 Task: Send an email with the signature Brittany Collins with the subject Request for a proposal and the message Could you please provide a status update on this project? from softage.1@softage.net to softage.5@softage.net and softage.6@softage.net with an attached document Partnership_agreement.pdf
Action: Mouse moved to (494, 643)
Screenshot: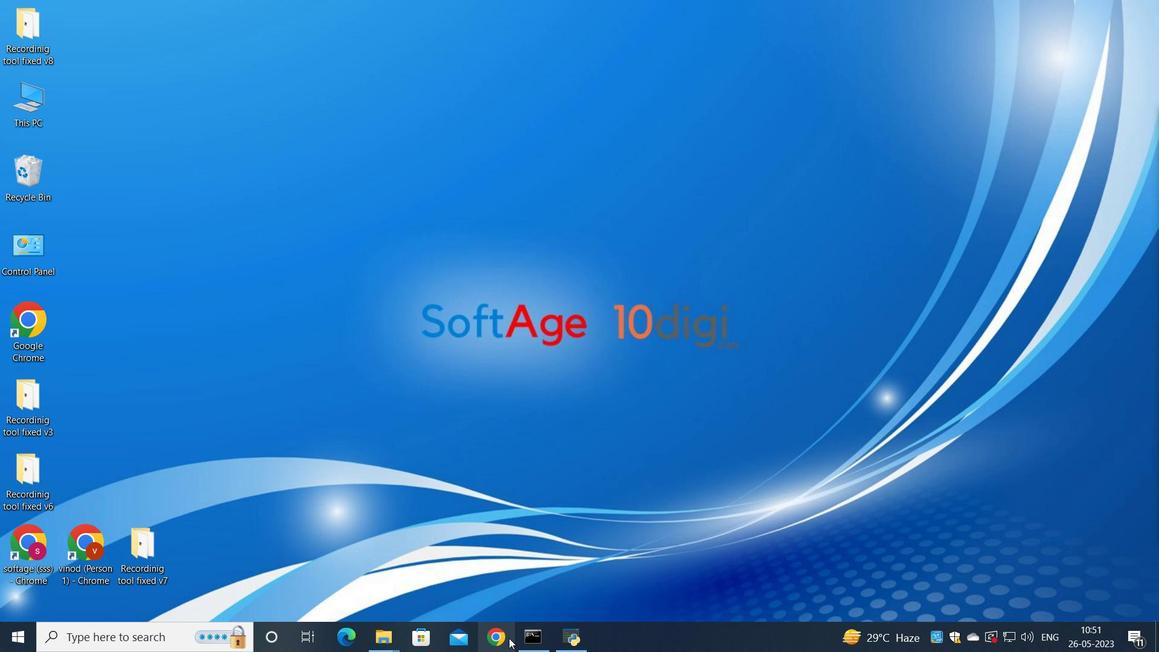 
Action: Mouse pressed left at (494, 643)
Screenshot: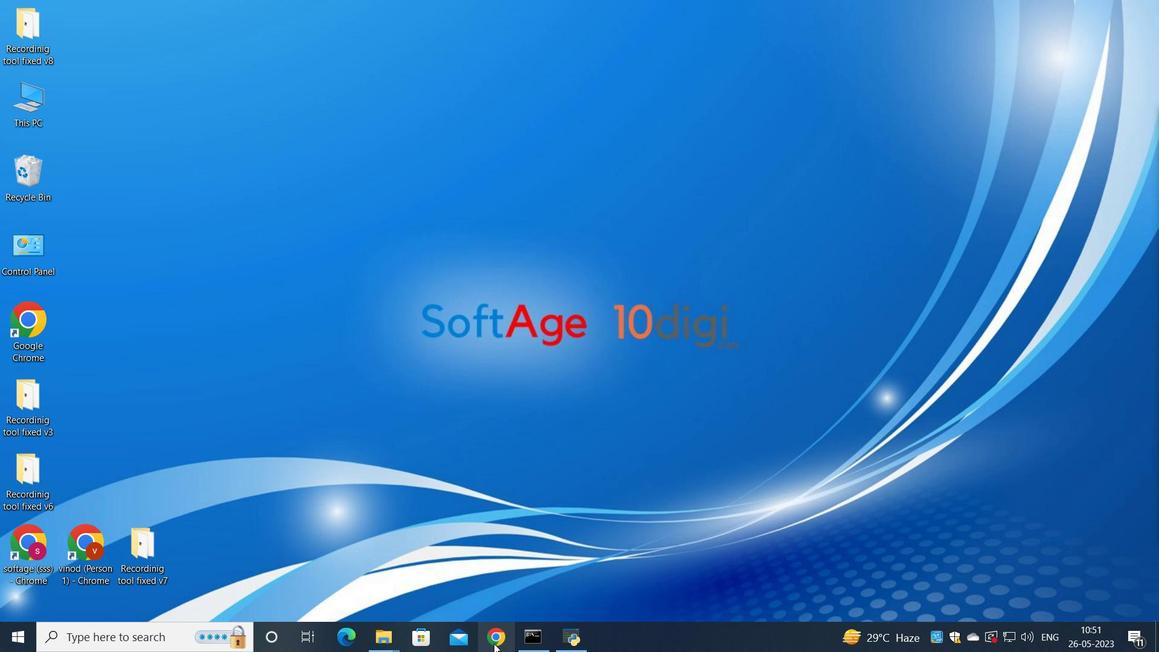 
Action: Mouse moved to (510, 387)
Screenshot: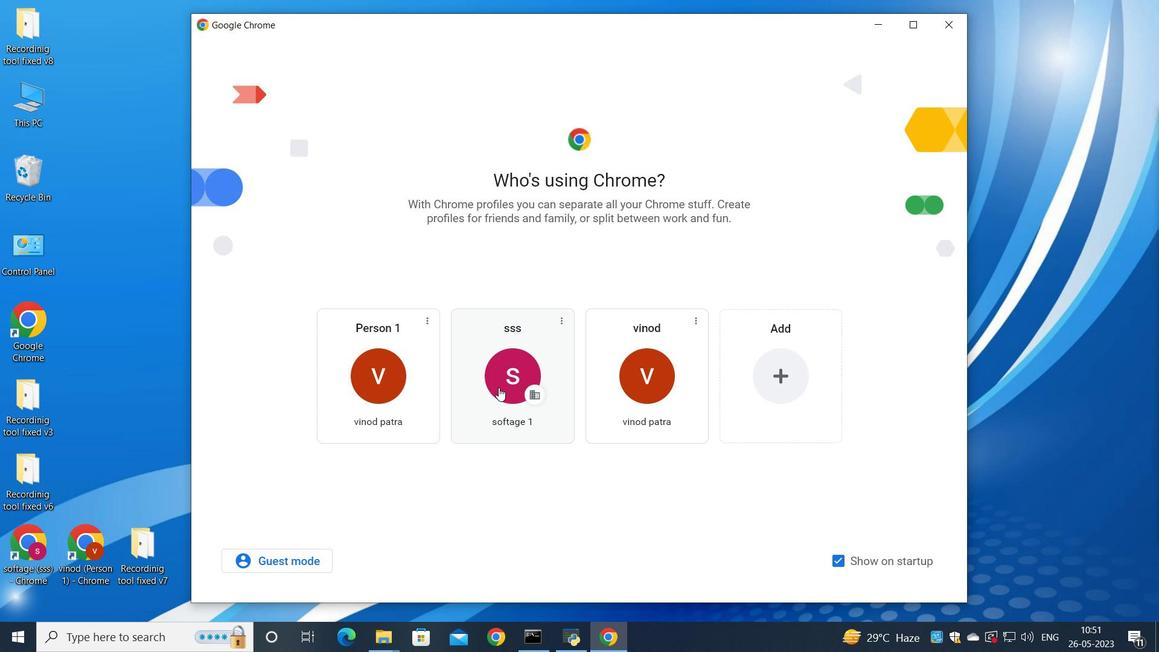 
Action: Mouse pressed left at (510, 387)
Screenshot: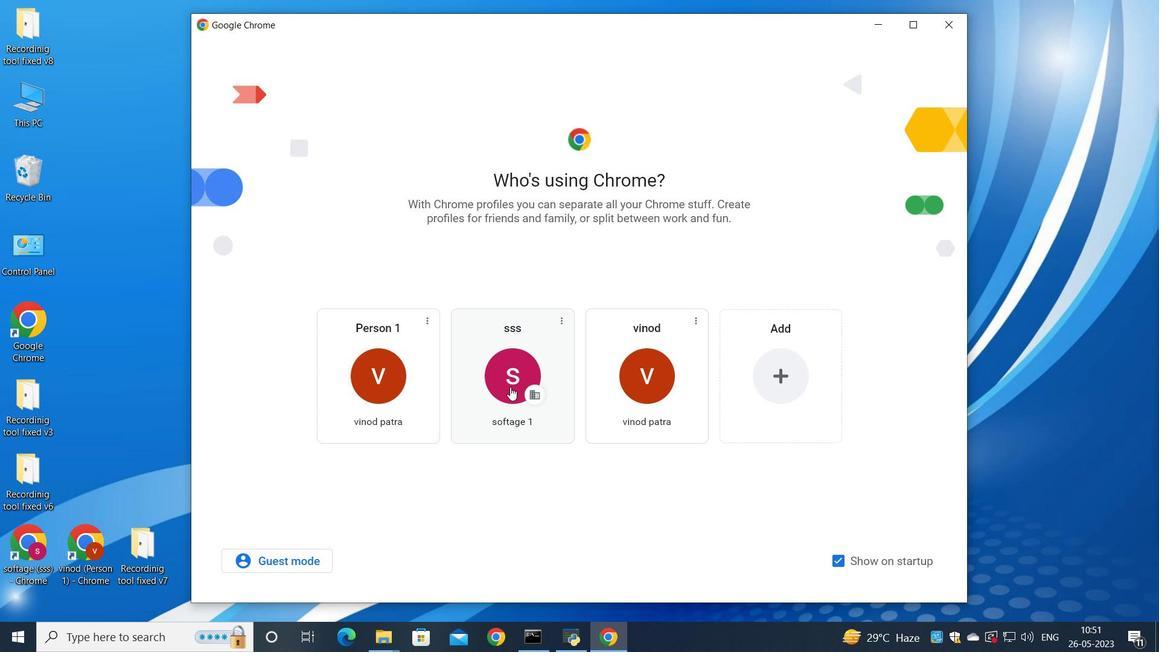 
Action: Mouse moved to (1017, 75)
Screenshot: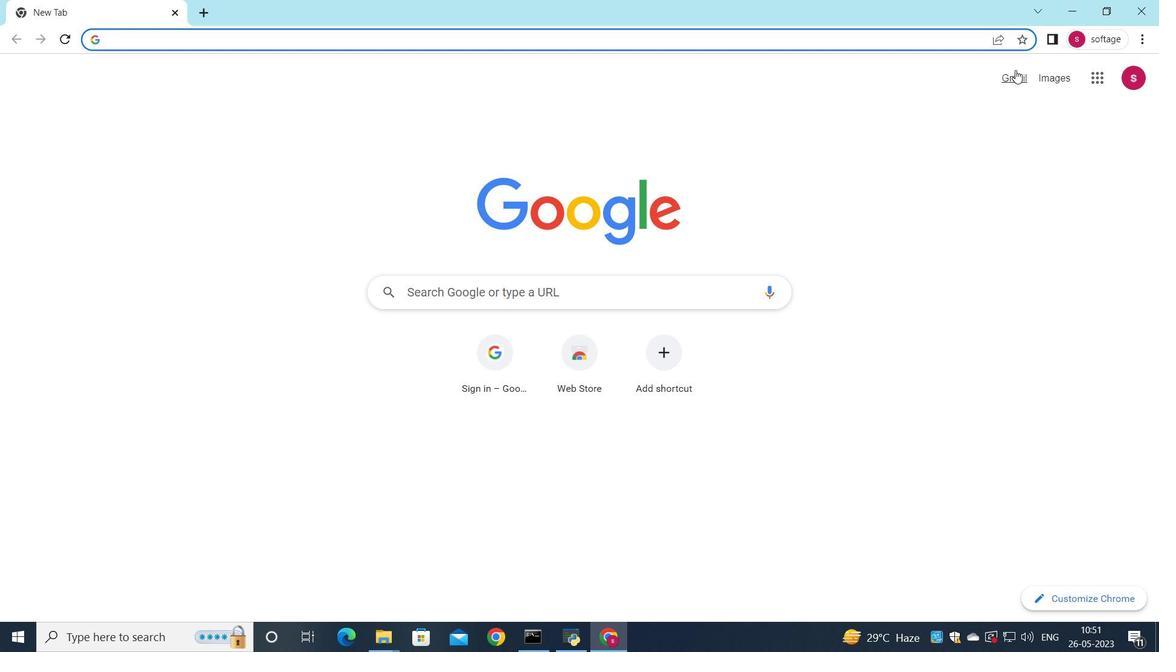 
Action: Mouse pressed left at (1017, 75)
Screenshot: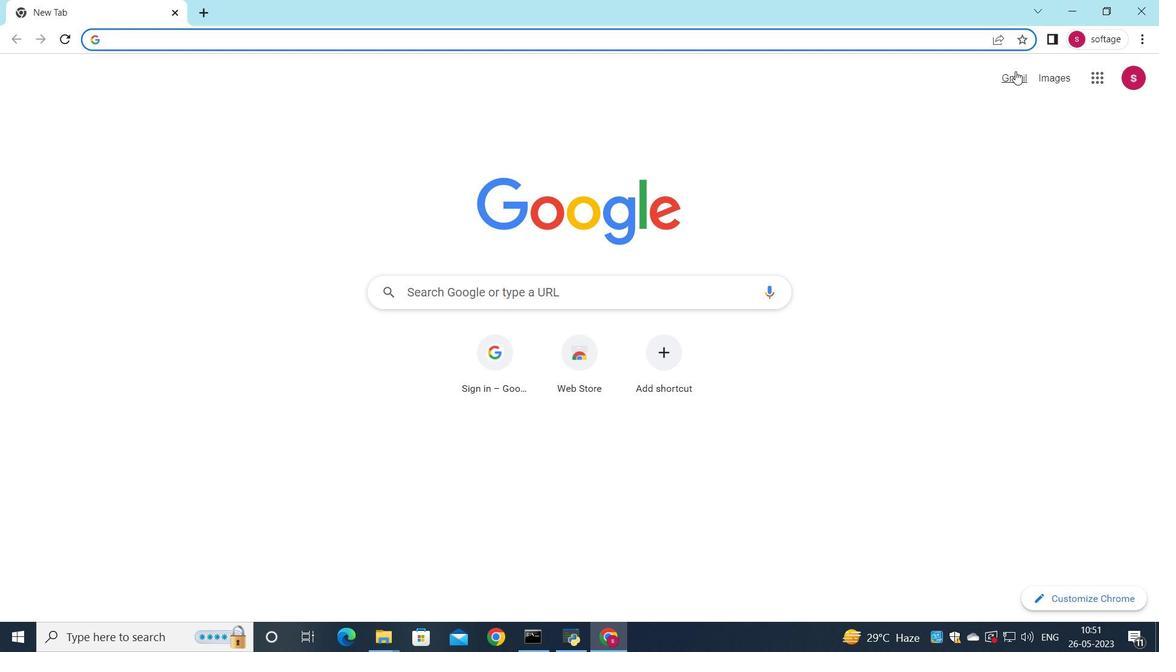 
Action: Mouse moved to (991, 110)
Screenshot: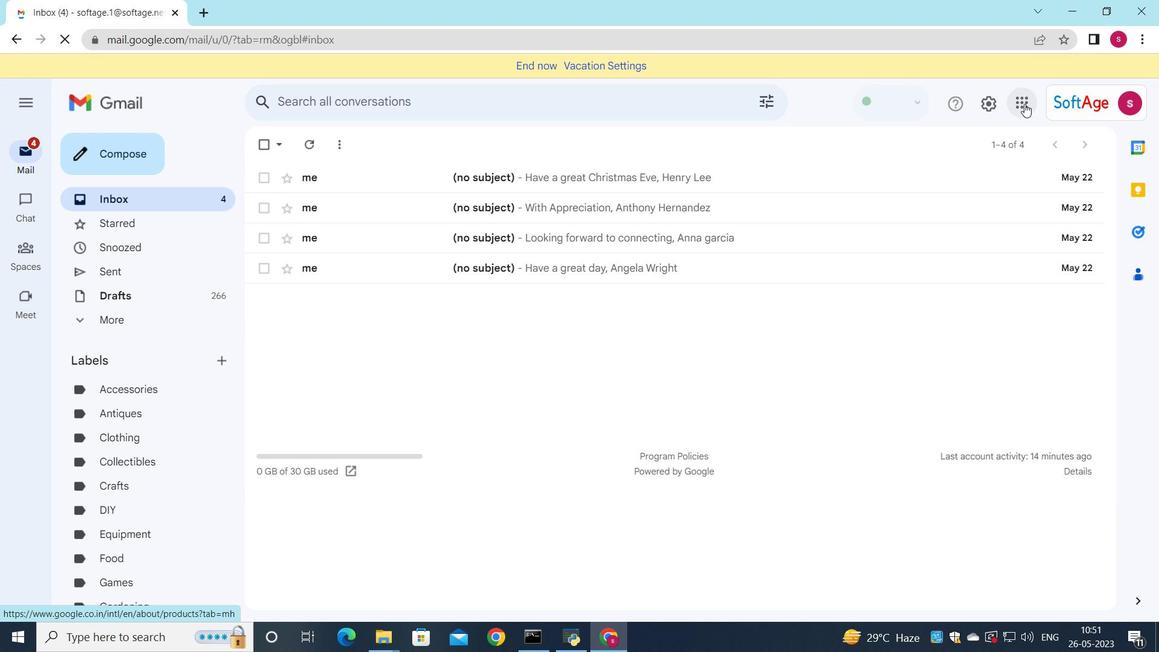 
Action: Mouse pressed left at (991, 110)
Screenshot: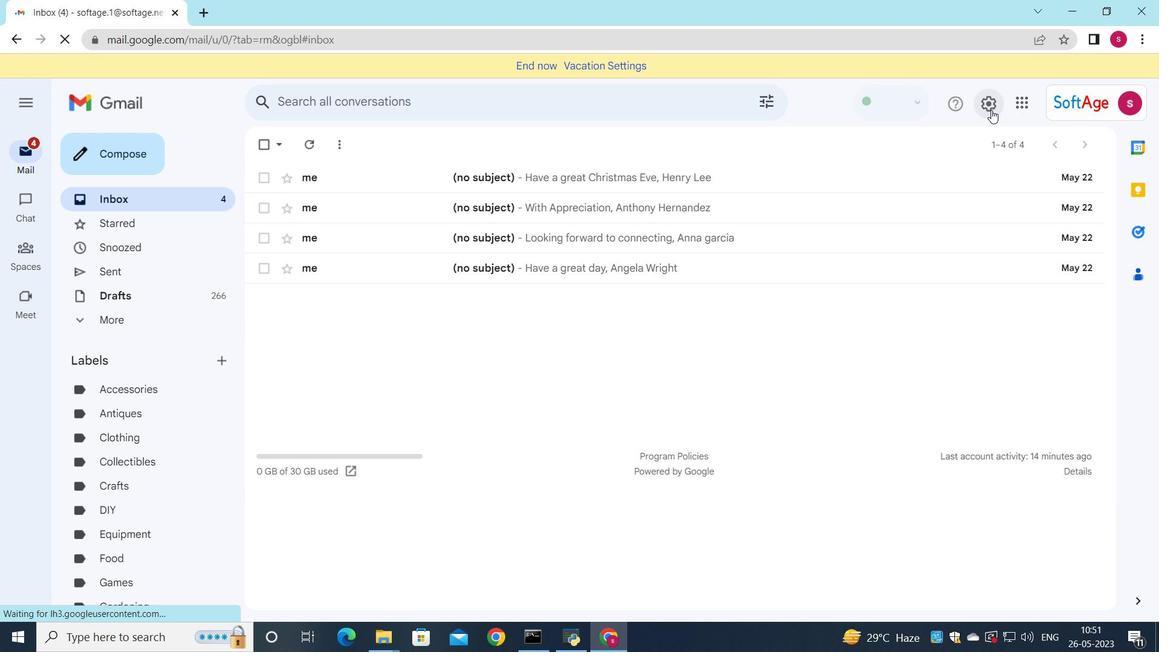 
Action: Mouse moved to (1030, 184)
Screenshot: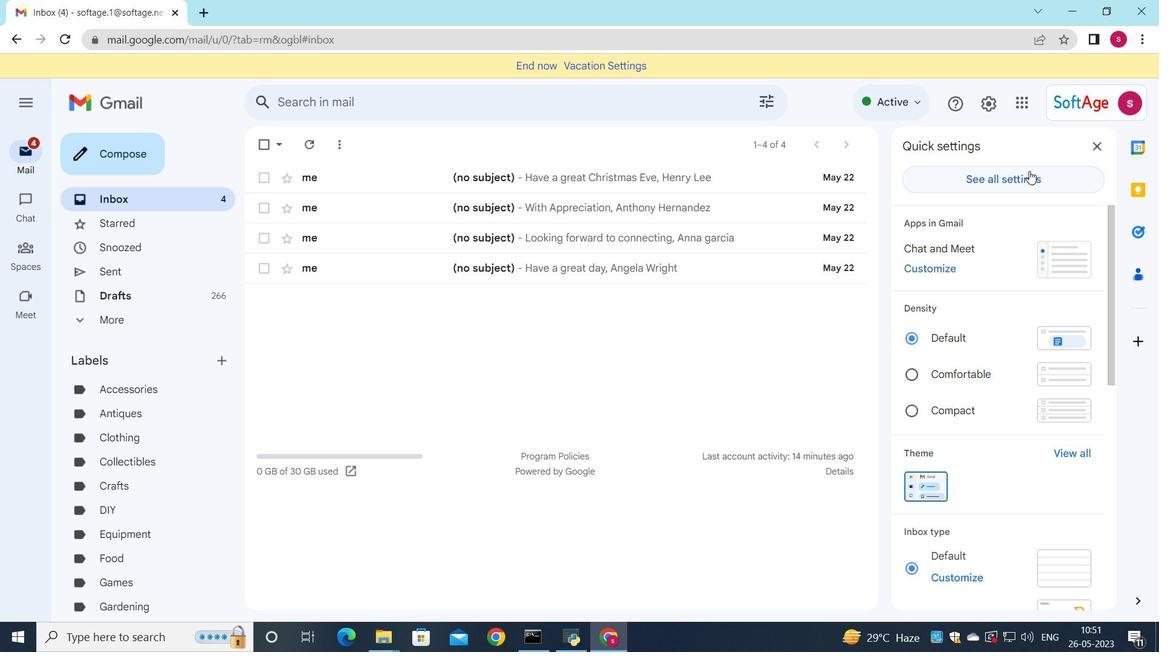 
Action: Mouse pressed left at (1030, 184)
Screenshot: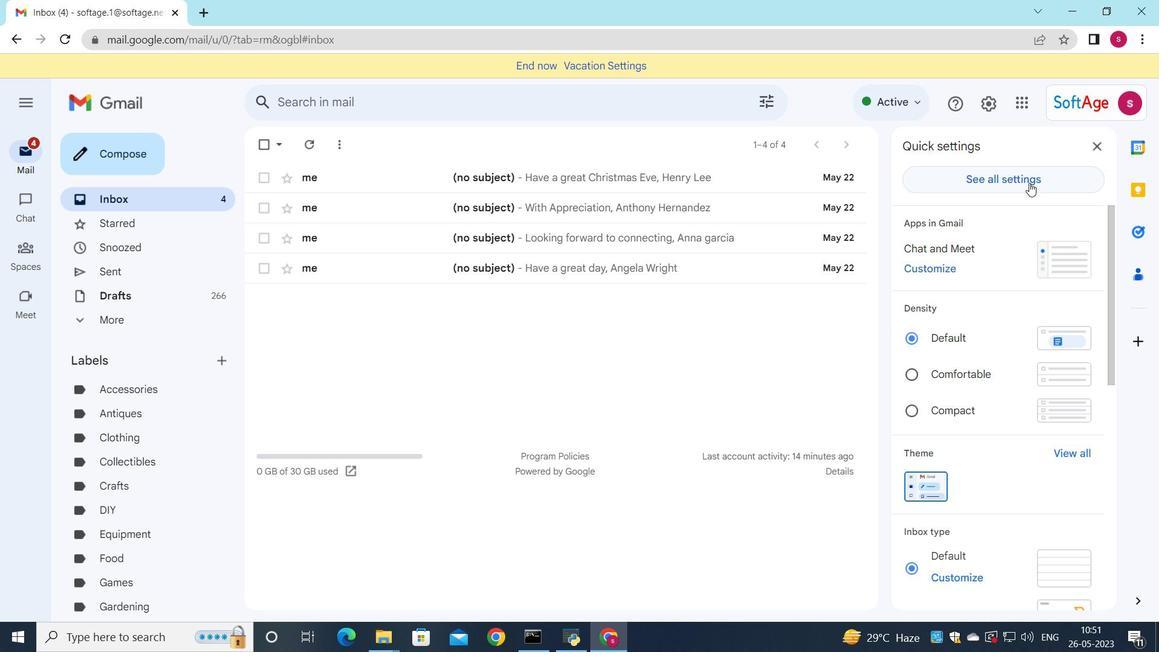 
Action: Mouse moved to (1019, 177)
Screenshot: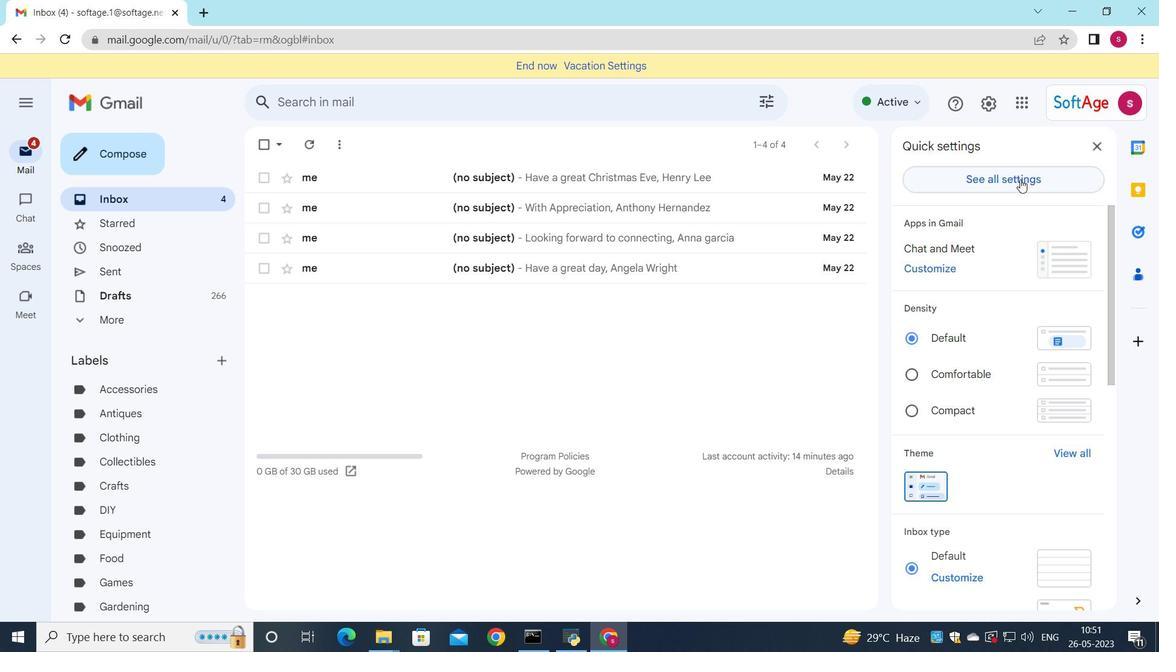 
Action: Mouse pressed left at (1019, 177)
Screenshot: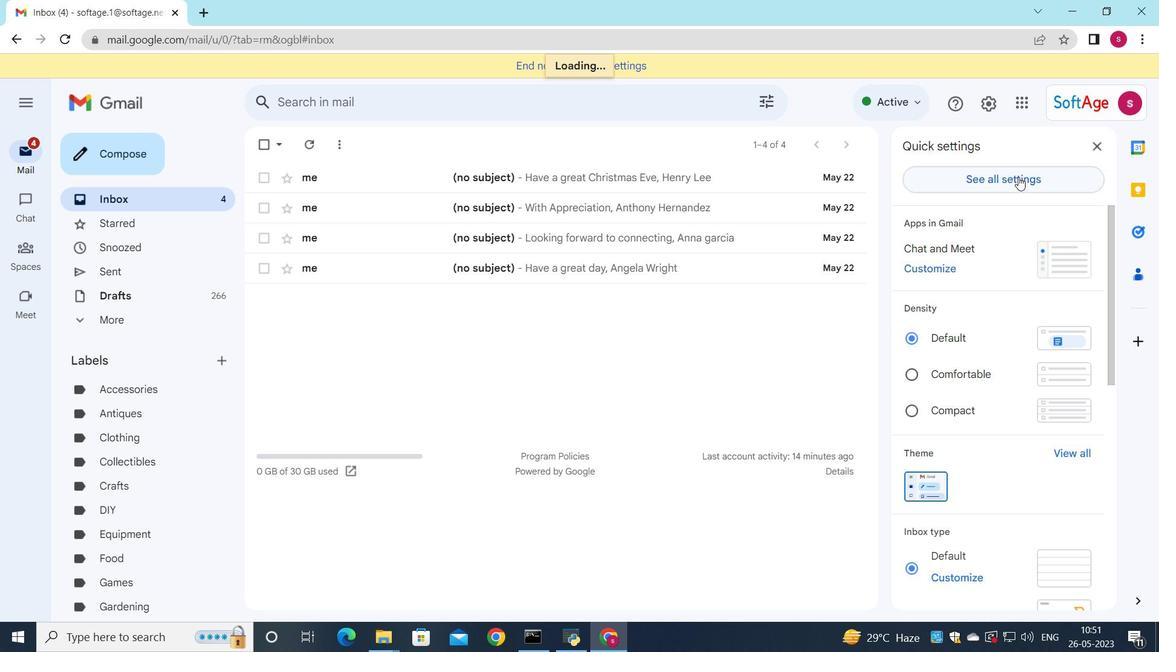 
Action: Mouse moved to (518, 291)
Screenshot: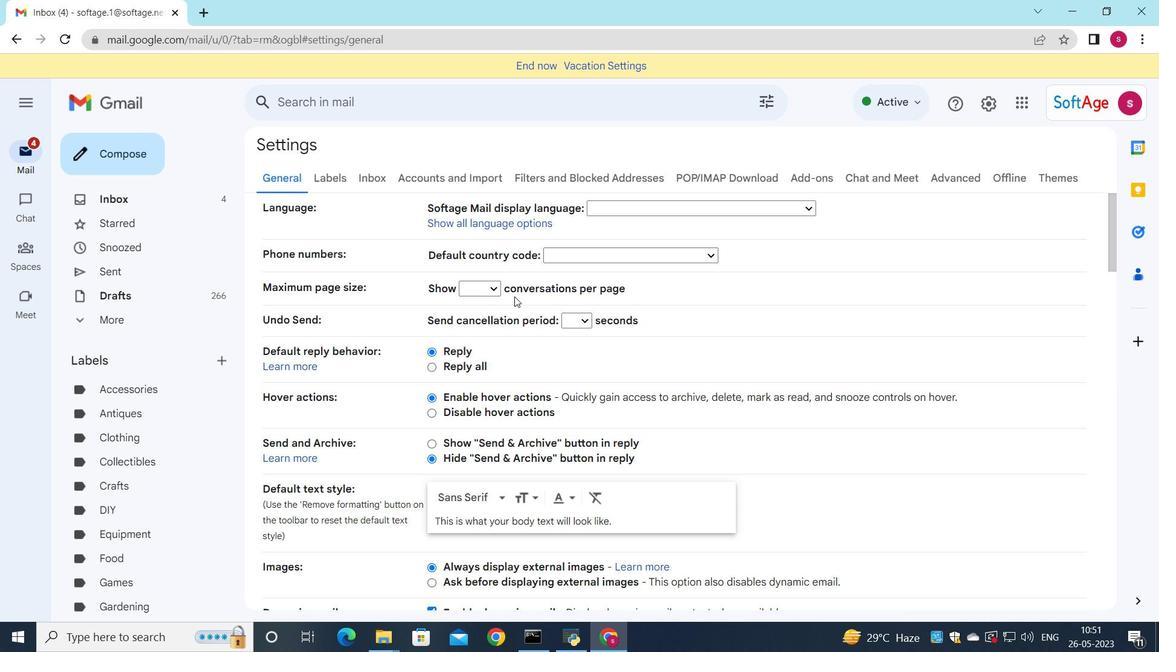 
Action: Mouse scrolled (518, 290) with delta (0, 0)
Screenshot: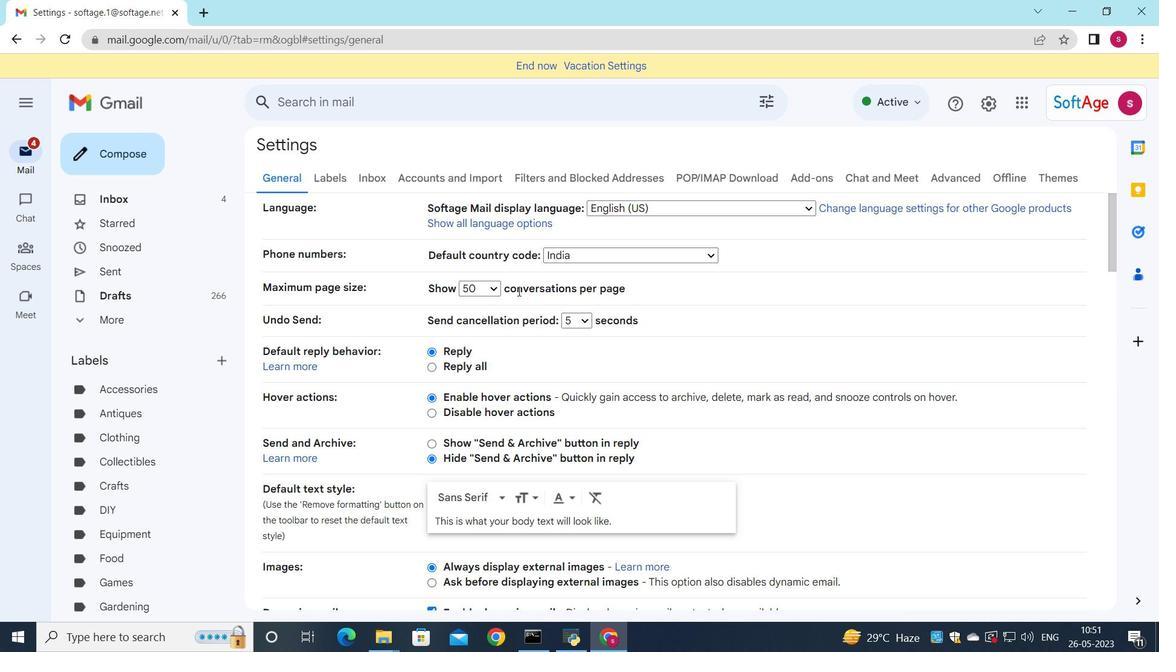 
Action: Mouse moved to (519, 431)
Screenshot: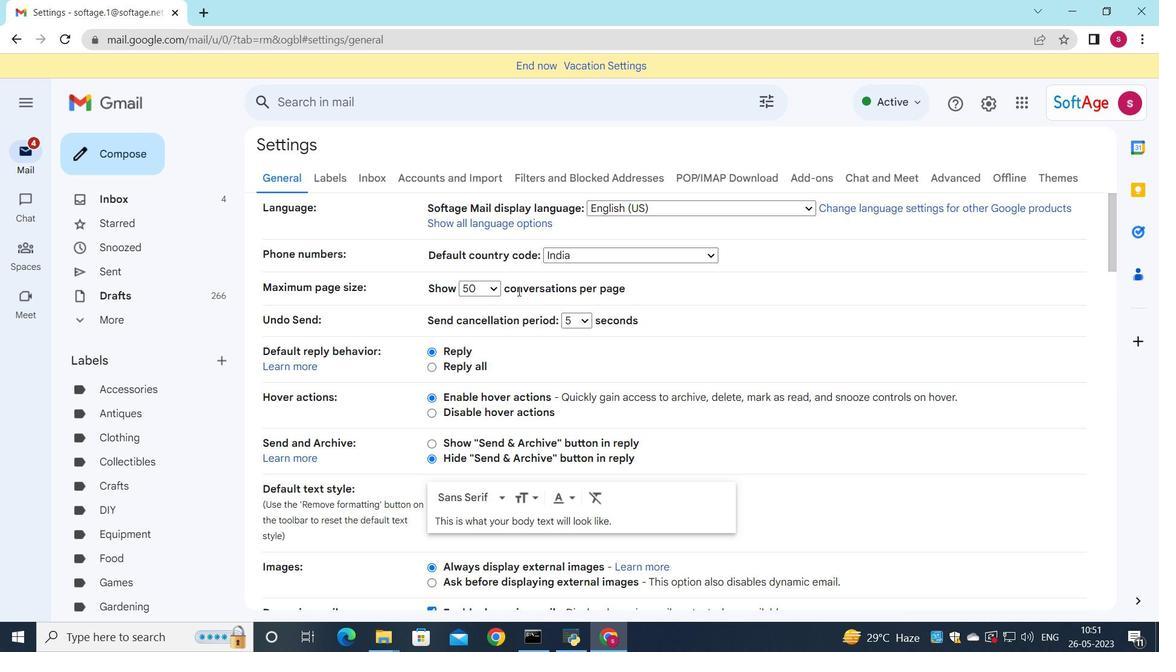
Action: Mouse scrolled (520, 390) with delta (0, 0)
Screenshot: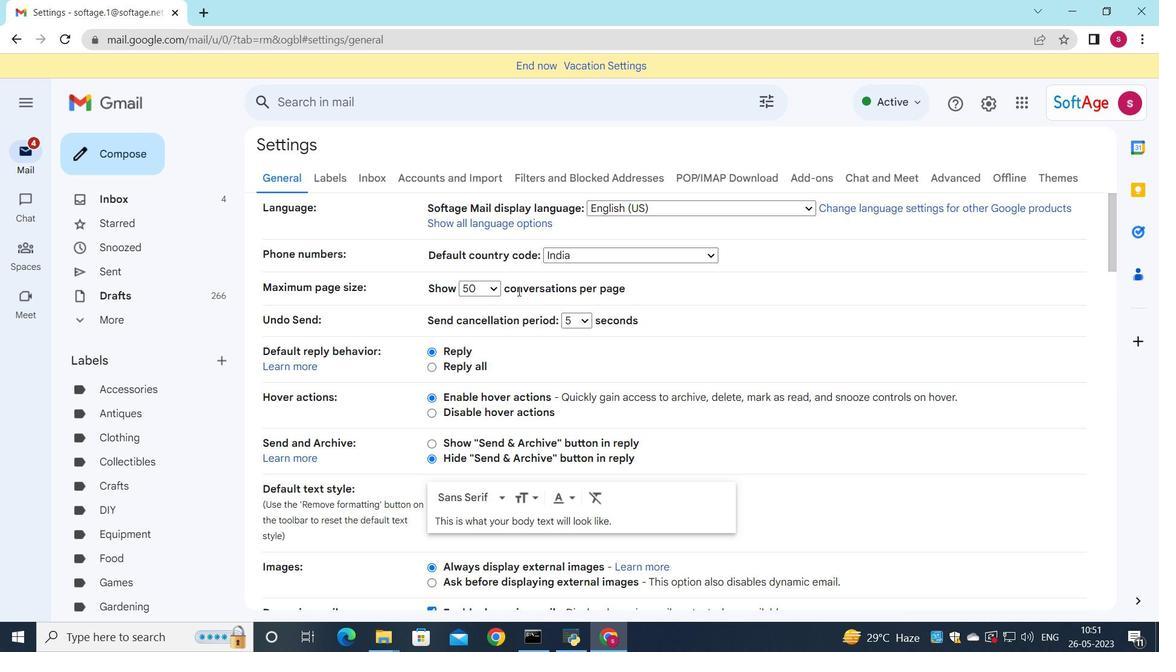 
Action: Mouse moved to (521, 406)
Screenshot: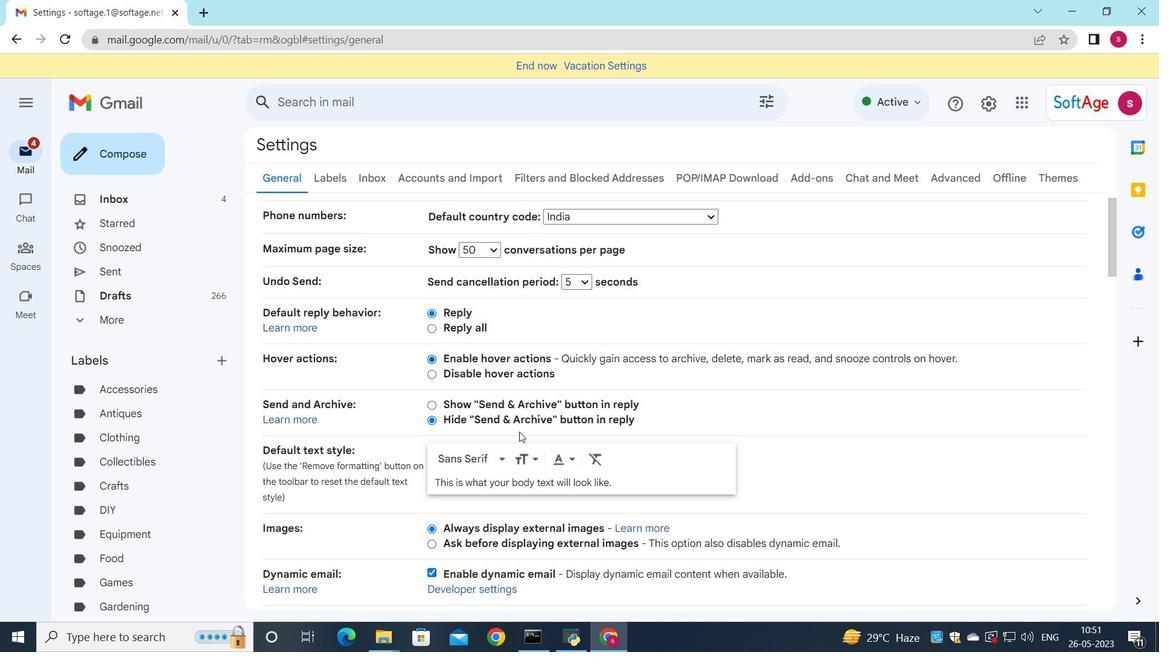 
Action: Mouse scrolled (521, 405) with delta (0, 0)
Screenshot: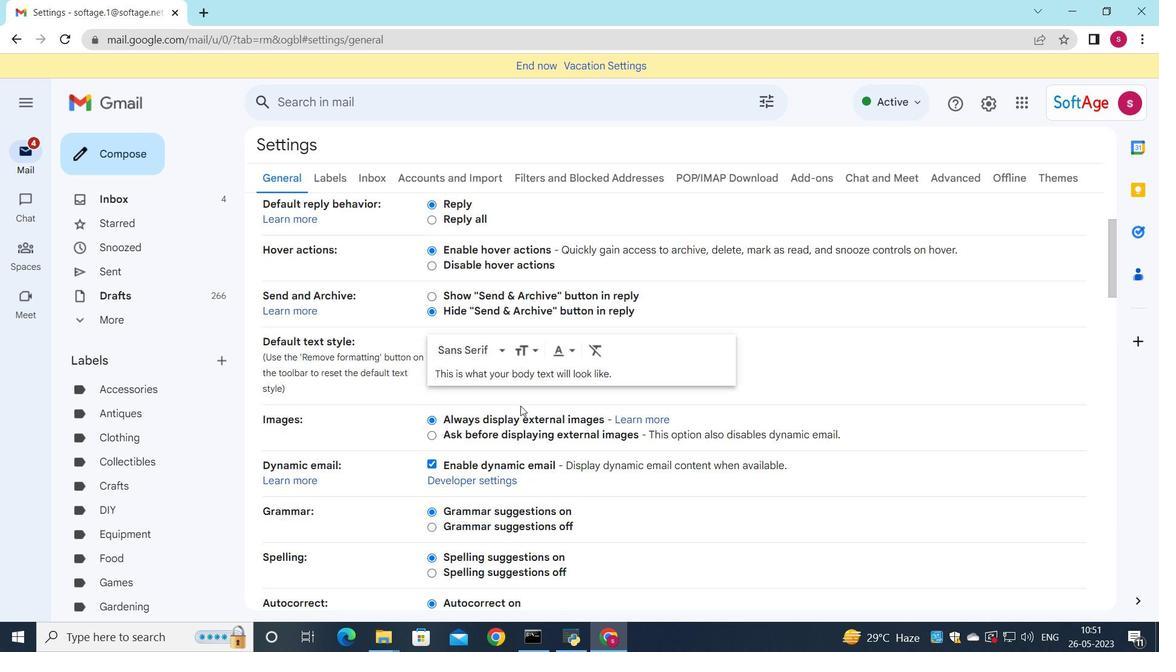 
Action: Mouse scrolled (521, 405) with delta (0, 0)
Screenshot: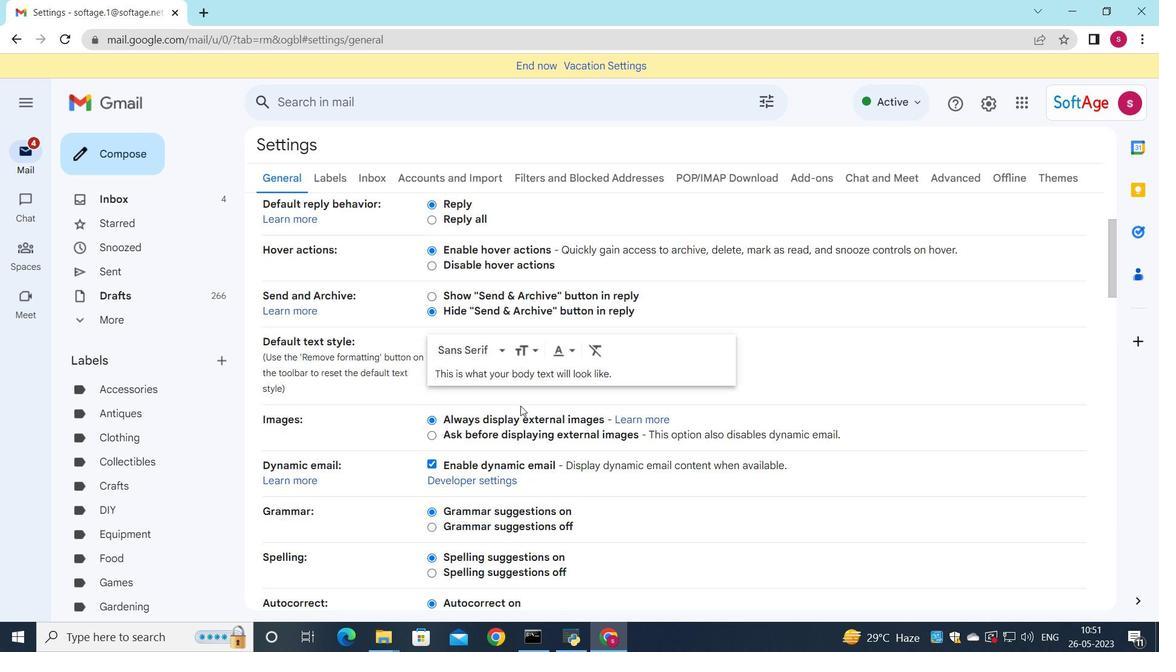 
Action: Mouse scrolled (521, 405) with delta (0, 0)
Screenshot: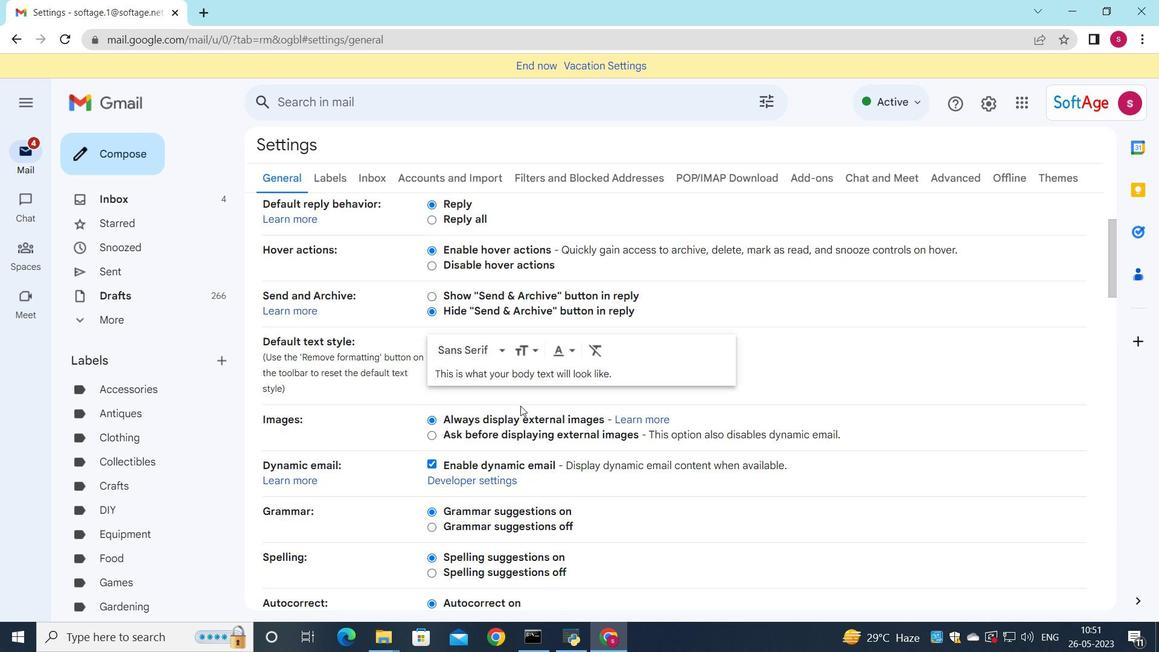 
Action: Mouse scrolled (521, 405) with delta (0, 0)
Screenshot: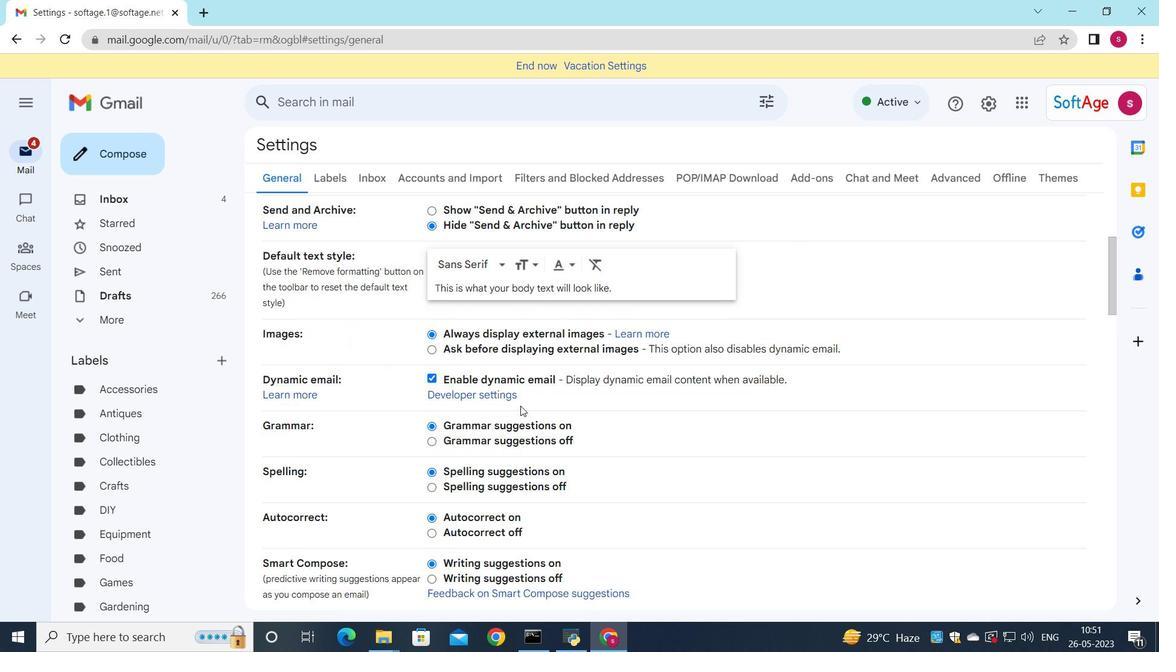 
Action: Mouse scrolled (521, 405) with delta (0, 0)
Screenshot: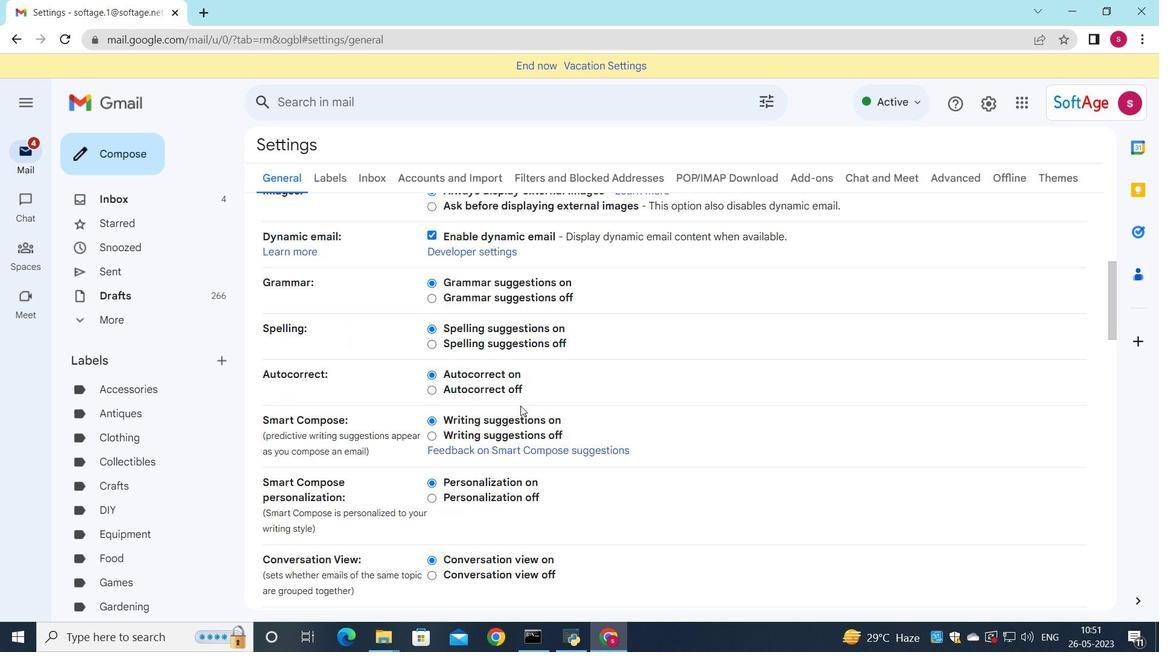 
Action: Mouse scrolled (521, 405) with delta (0, 0)
Screenshot: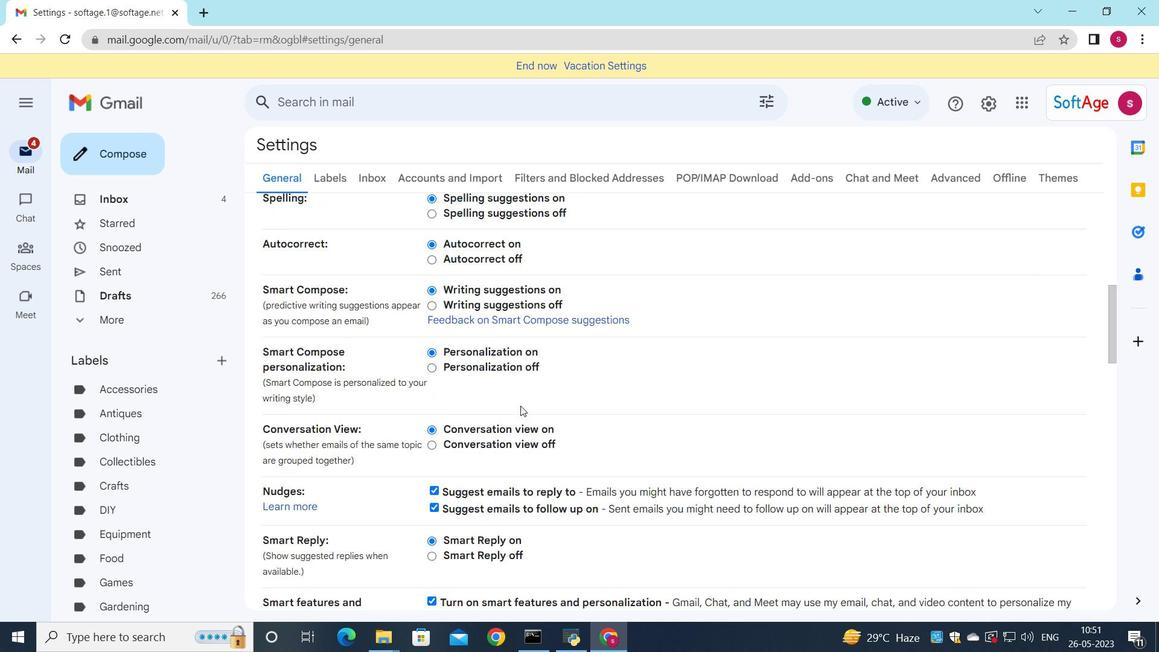 
Action: Mouse scrolled (521, 405) with delta (0, 0)
Screenshot: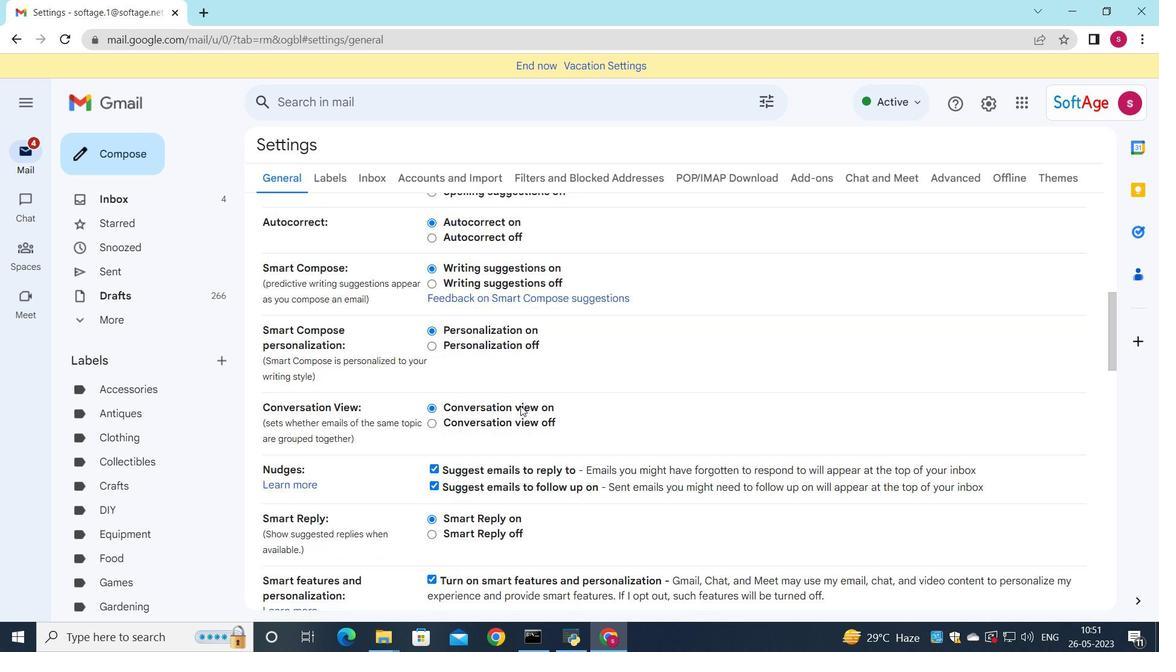 
Action: Mouse scrolled (521, 405) with delta (0, 0)
Screenshot: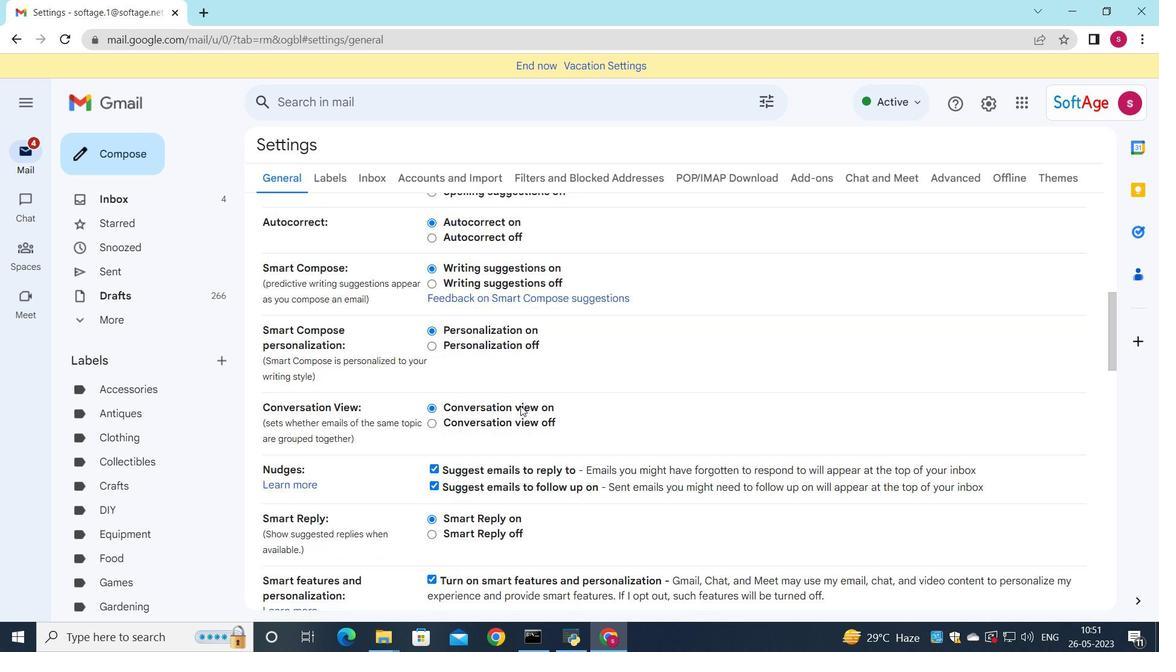 
Action: Mouse scrolled (521, 405) with delta (0, 0)
Screenshot: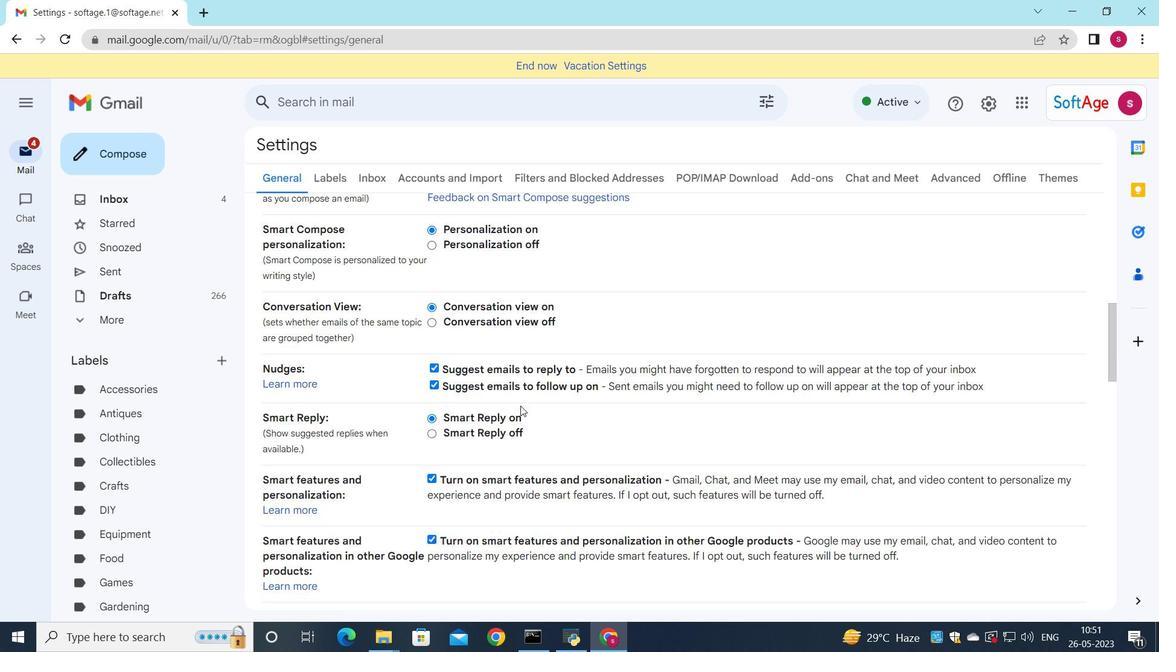 
Action: Mouse scrolled (521, 405) with delta (0, 0)
Screenshot: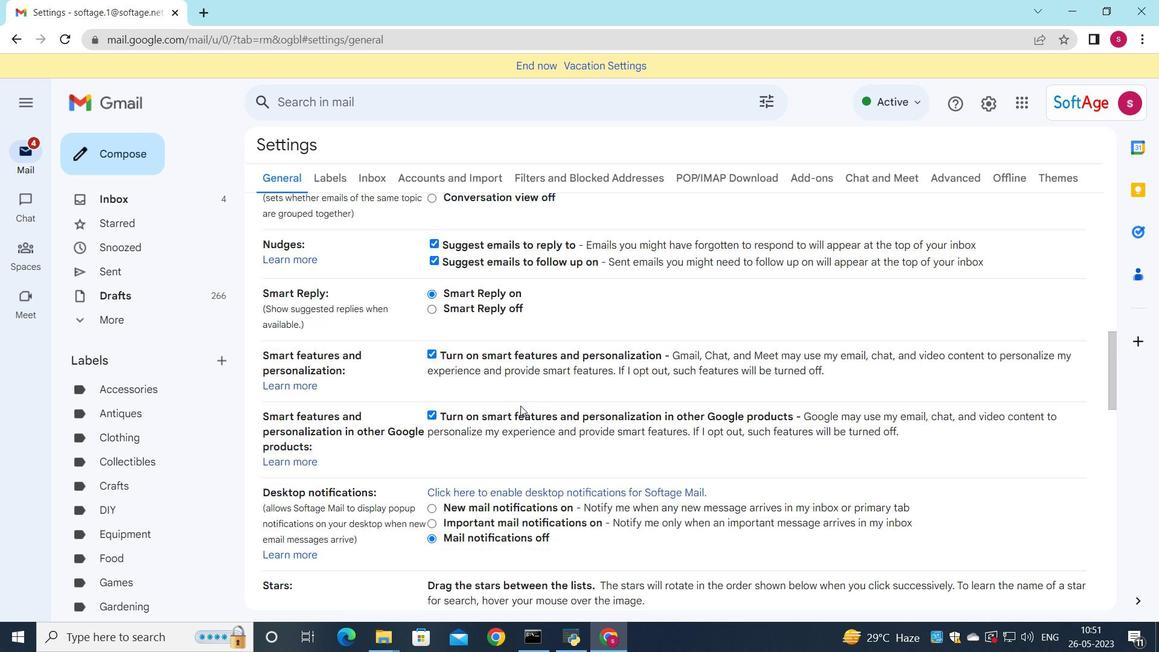 
Action: Mouse scrolled (521, 405) with delta (0, 0)
Screenshot: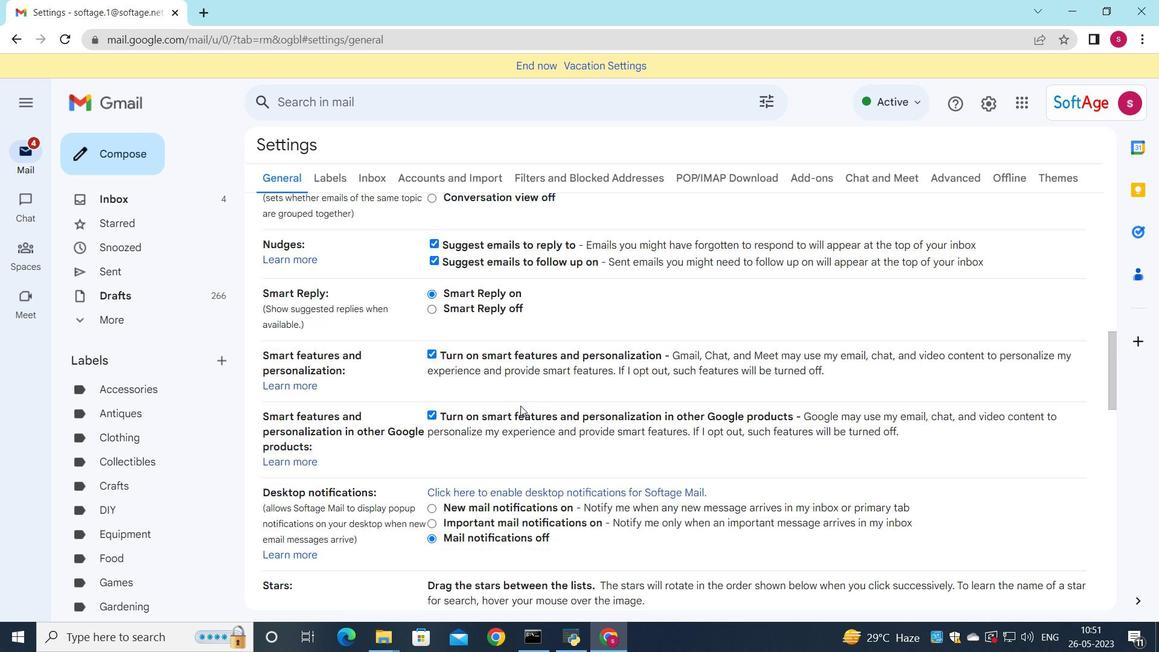 
Action: Mouse scrolled (521, 405) with delta (0, 0)
Screenshot: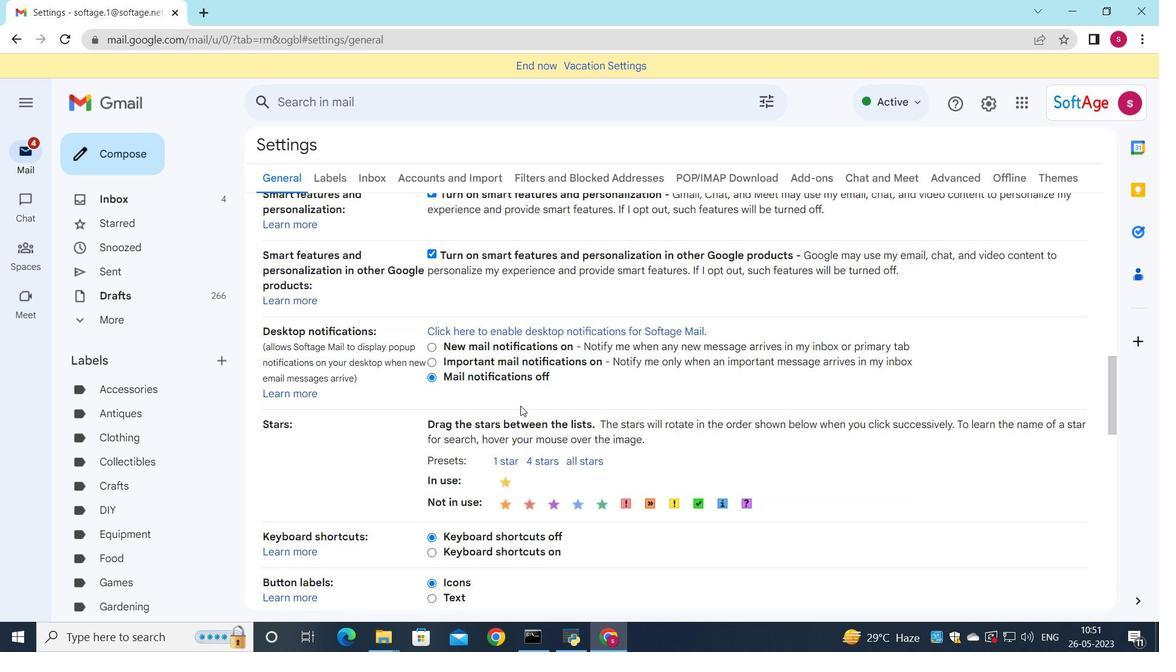 
Action: Mouse scrolled (521, 405) with delta (0, 0)
Screenshot: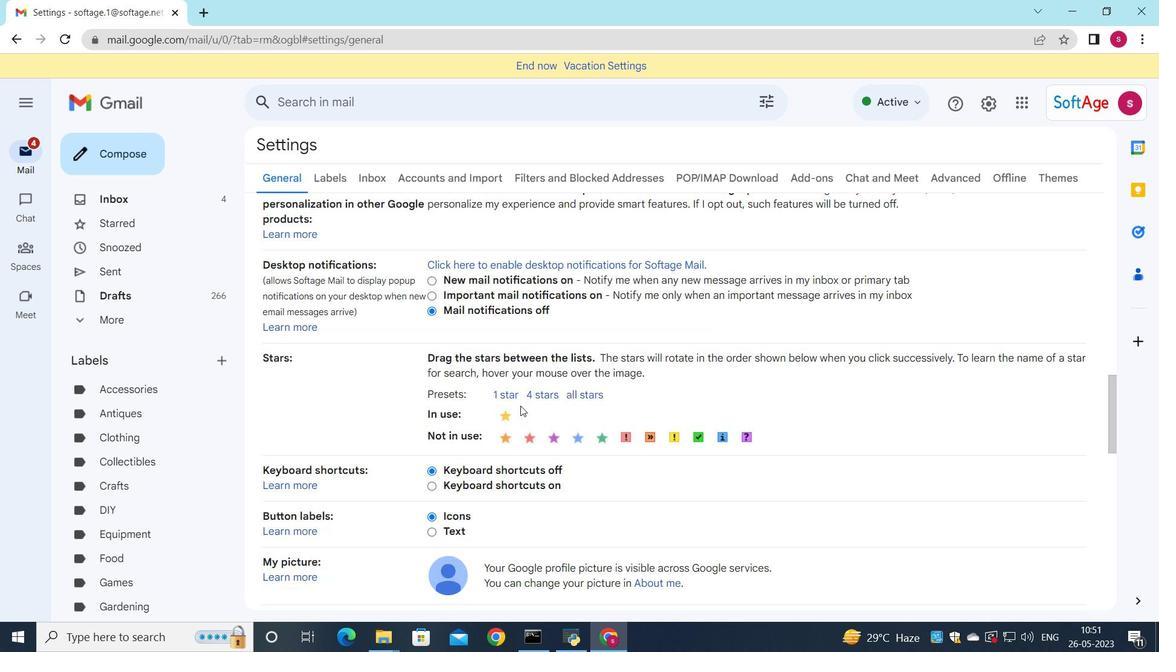 
Action: Mouse scrolled (521, 405) with delta (0, 0)
Screenshot: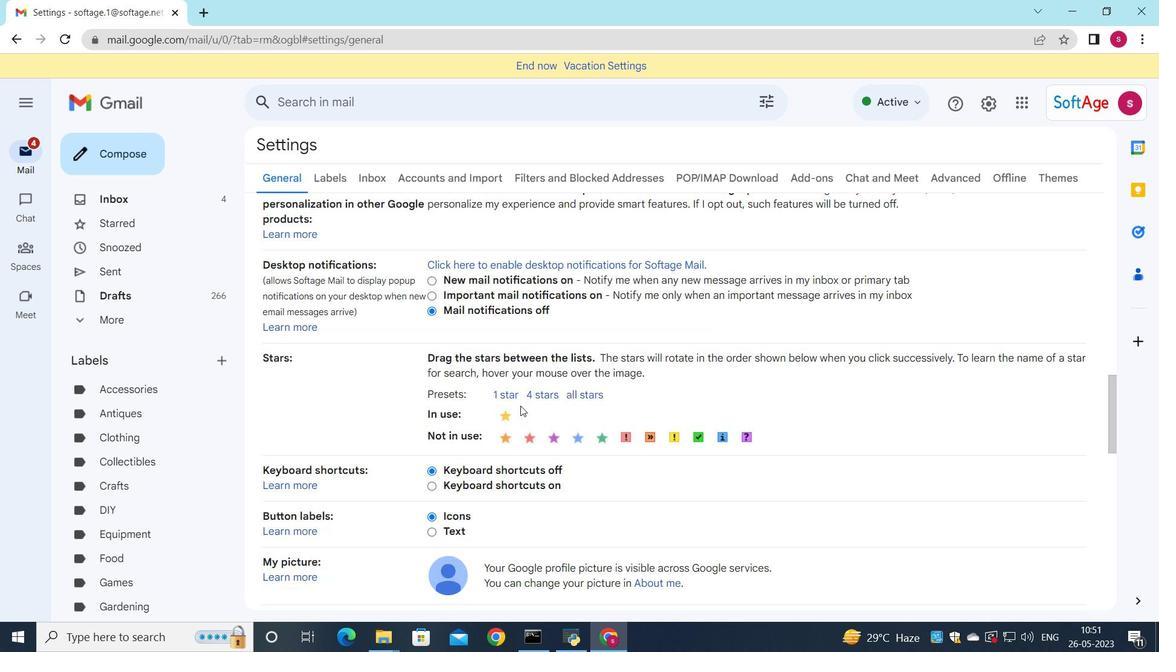 
Action: Mouse moved to (601, 454)
Screenshot: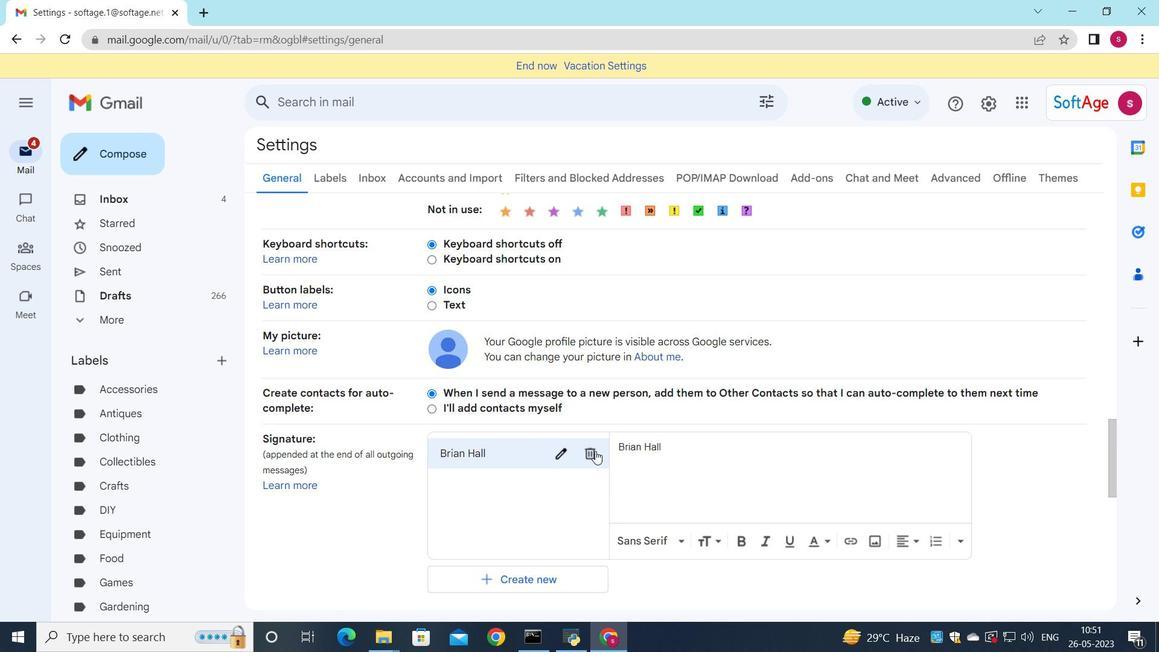 
Action: Mouse pressed left at (601, 454)
Screenshot: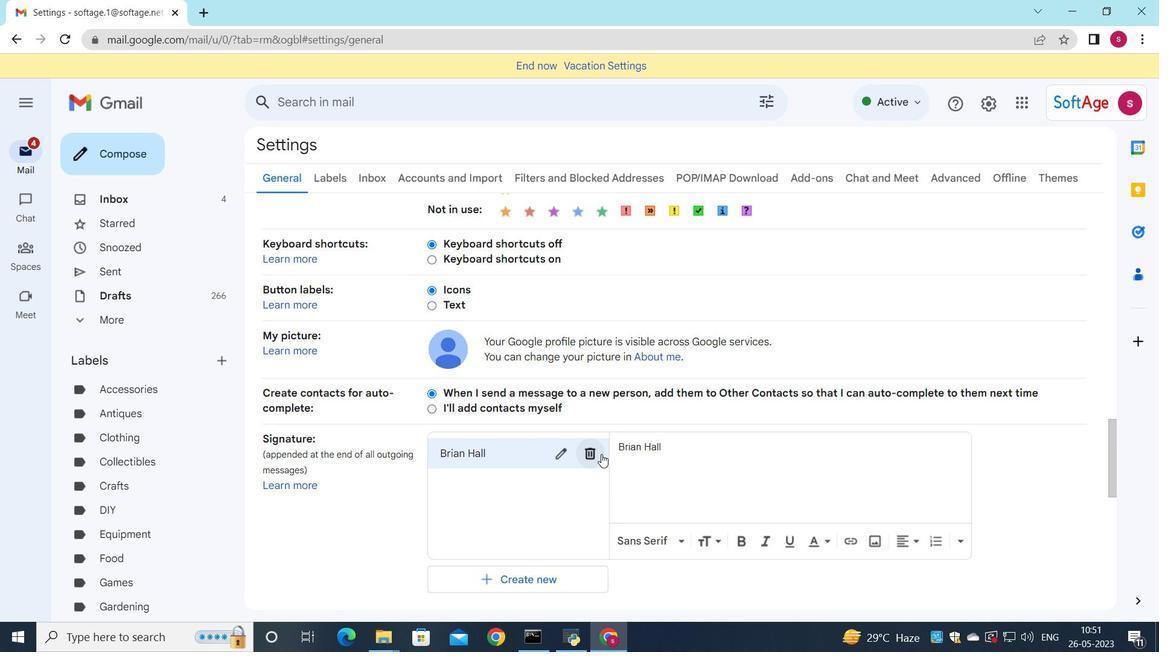 
Action: Mouse moved to (707, 358)
Screenshot: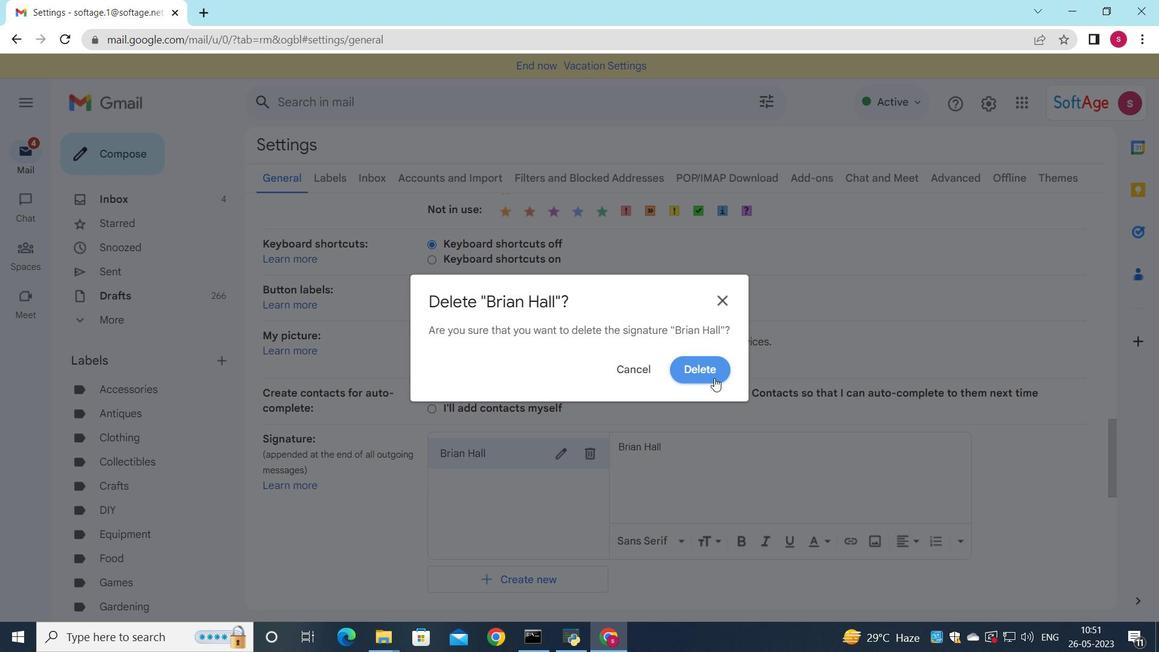 
Action: Mouse pressed left at (707, 358)
Screenshot: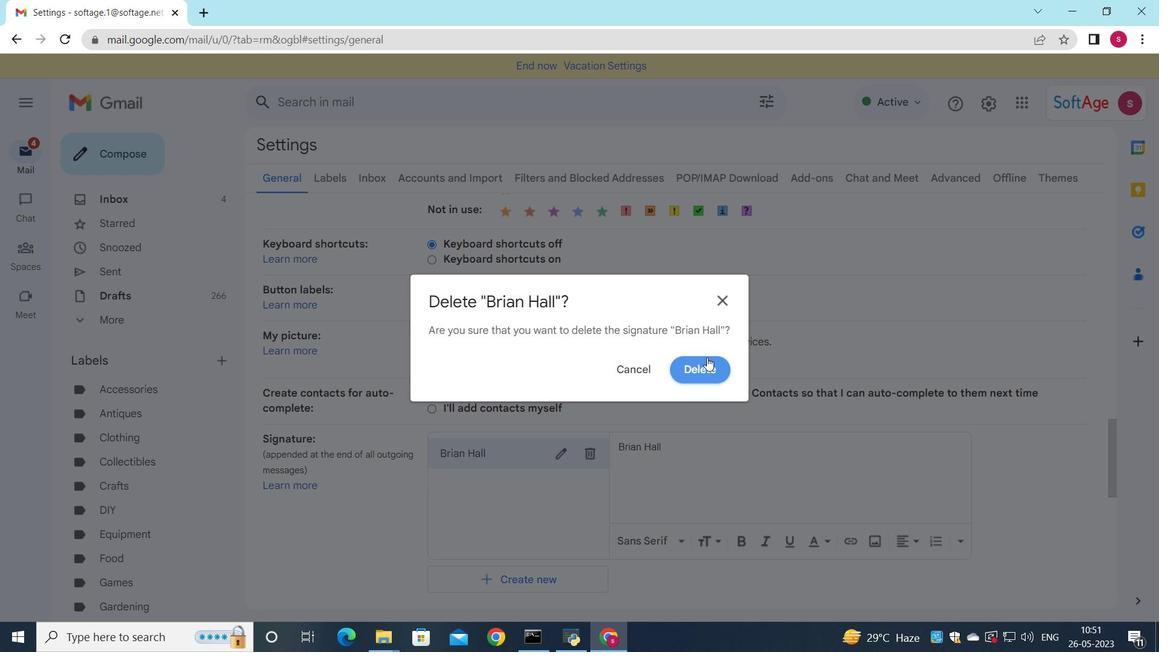 
Action: Mouse moved to (489, 470)
Screenshot: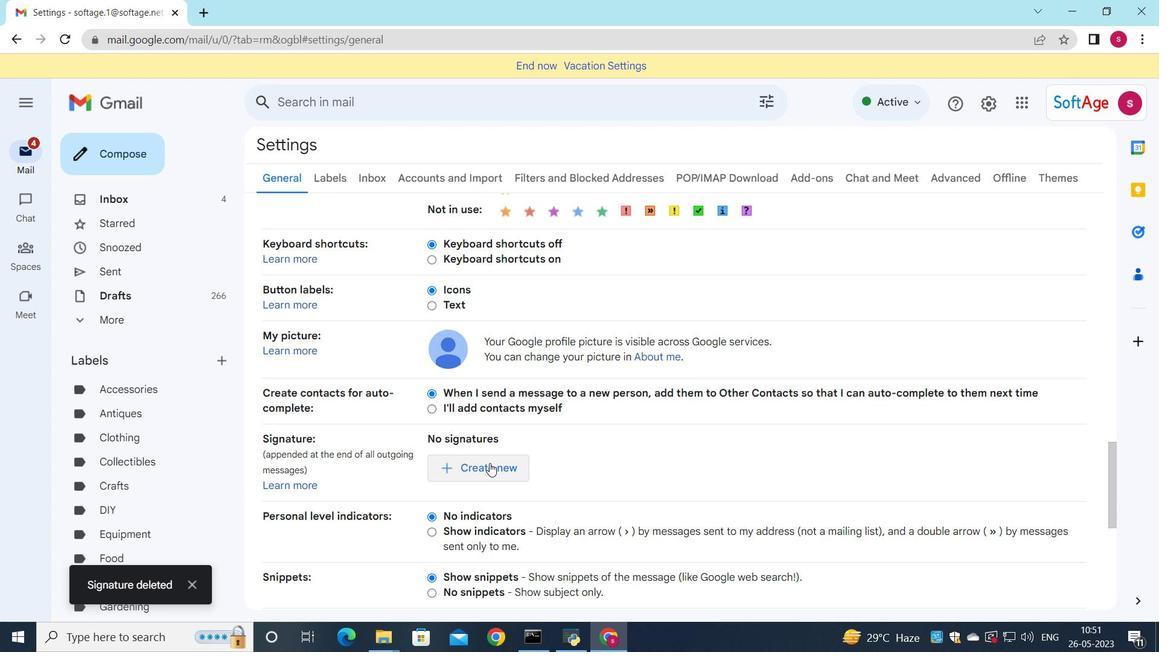 
Action: Mouse pressed left at (489, 470)
Screenshot: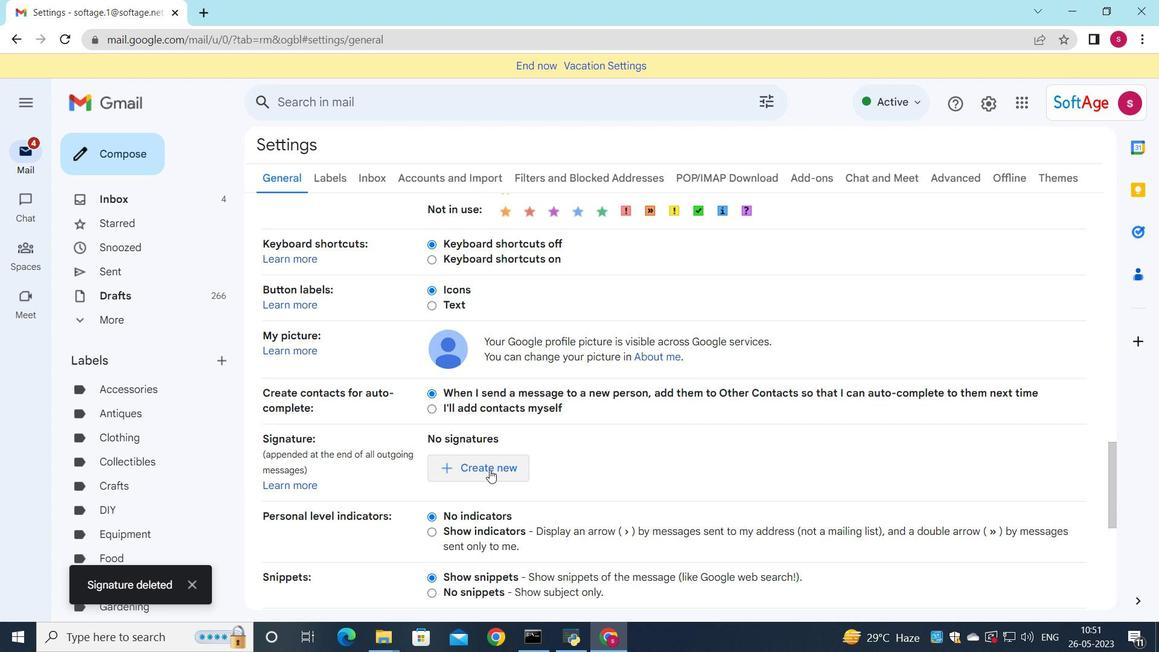 
Action: Mouse moved to (849, 388)
Screenshot: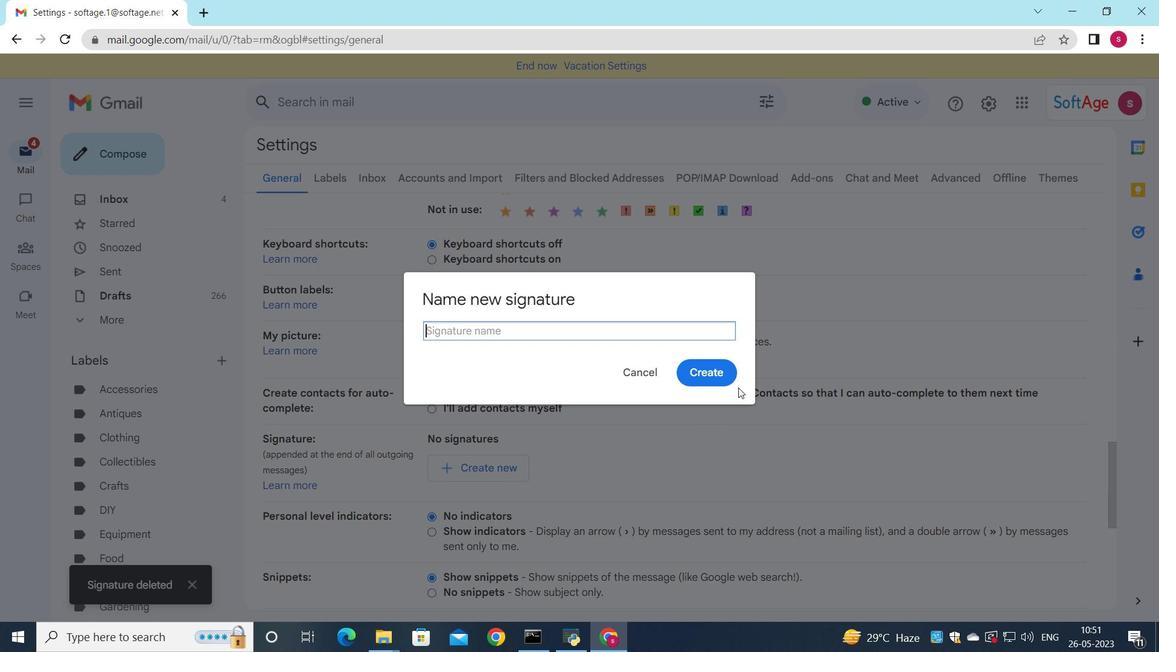
Action: Key pressed <Key.shift>Britann<Key.backspace><Key.backspace><Key.backspace>tany<Key.space><Key.shift>Colins
Screenshot: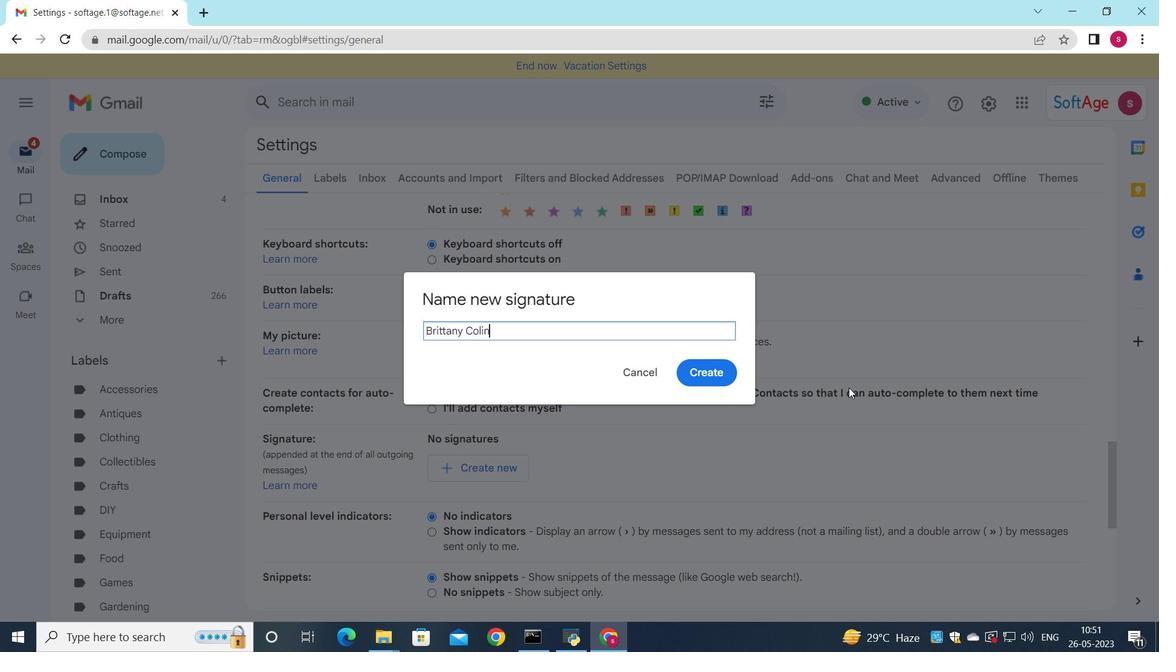 
Action: Mouse moved to (479, 330)
Screenshot: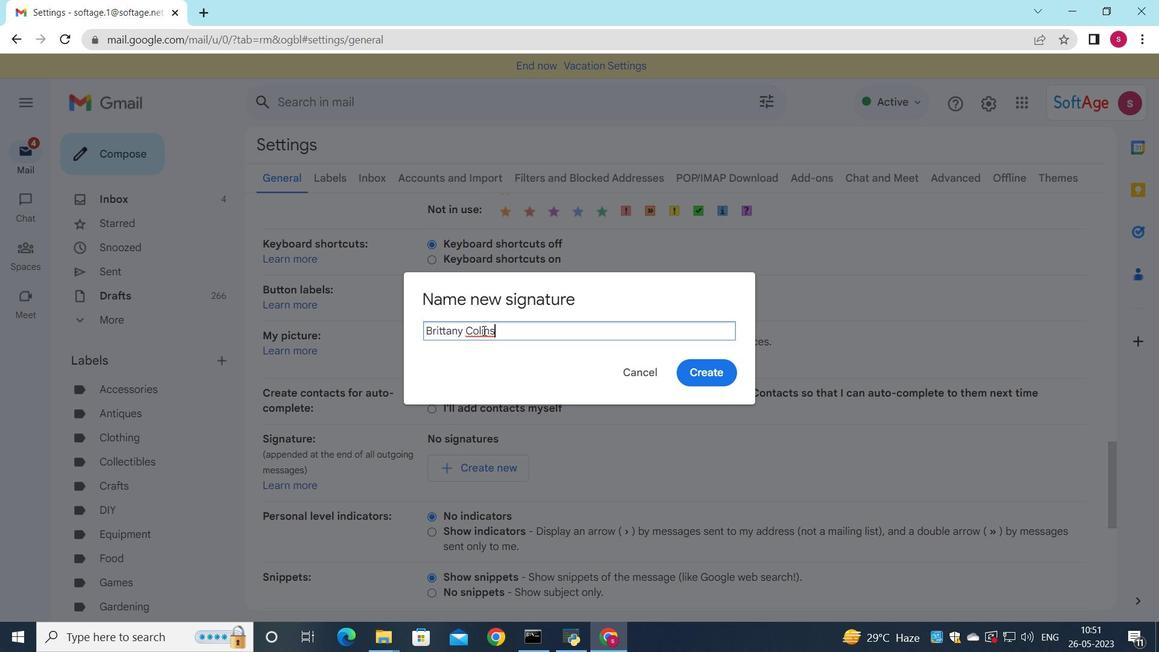 
Action: Mouse pressed left at (479, 330)
Screenshot: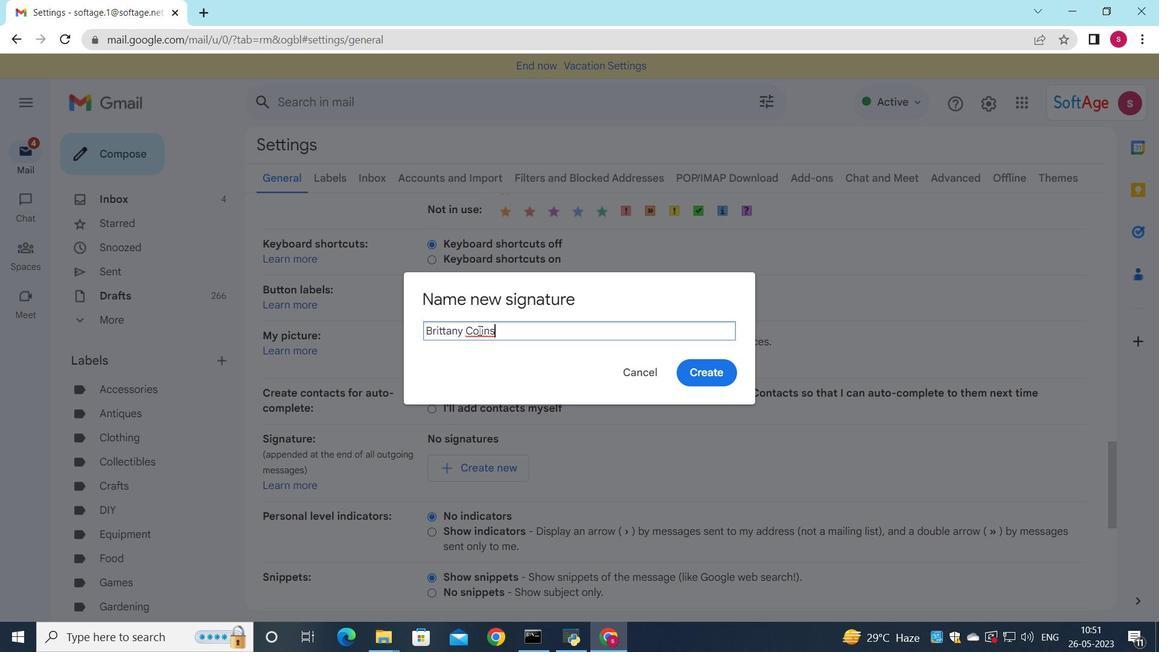 
Action: Mouse moved to (511, 359)
Screenshot: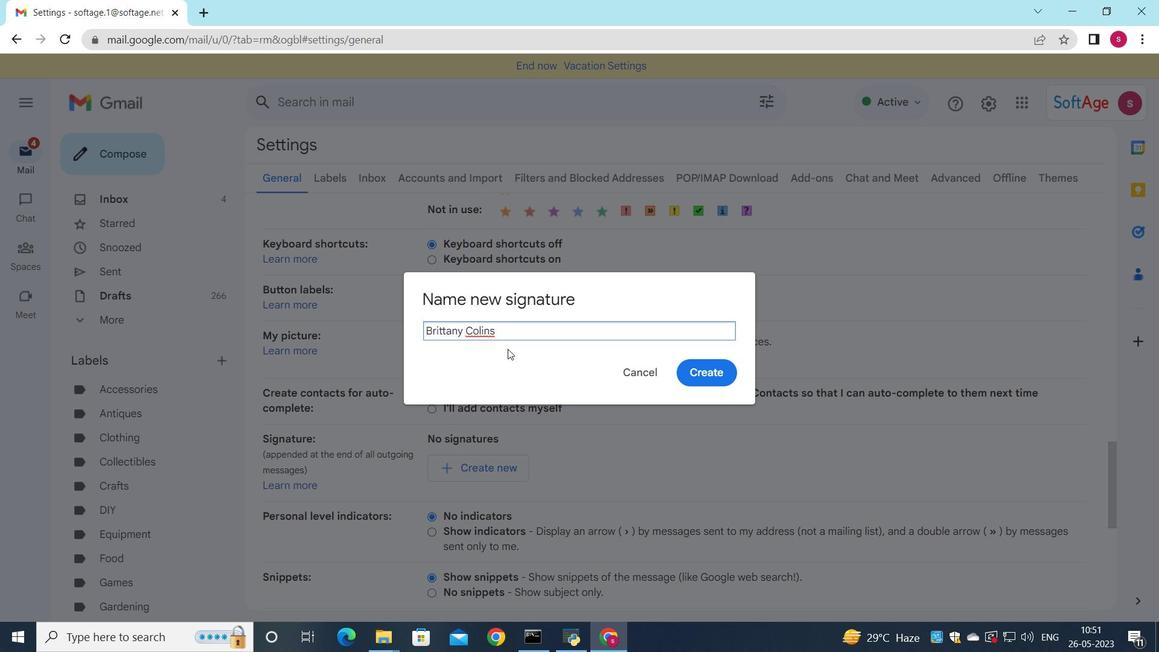 
Action: Key pressed l
Screenshot: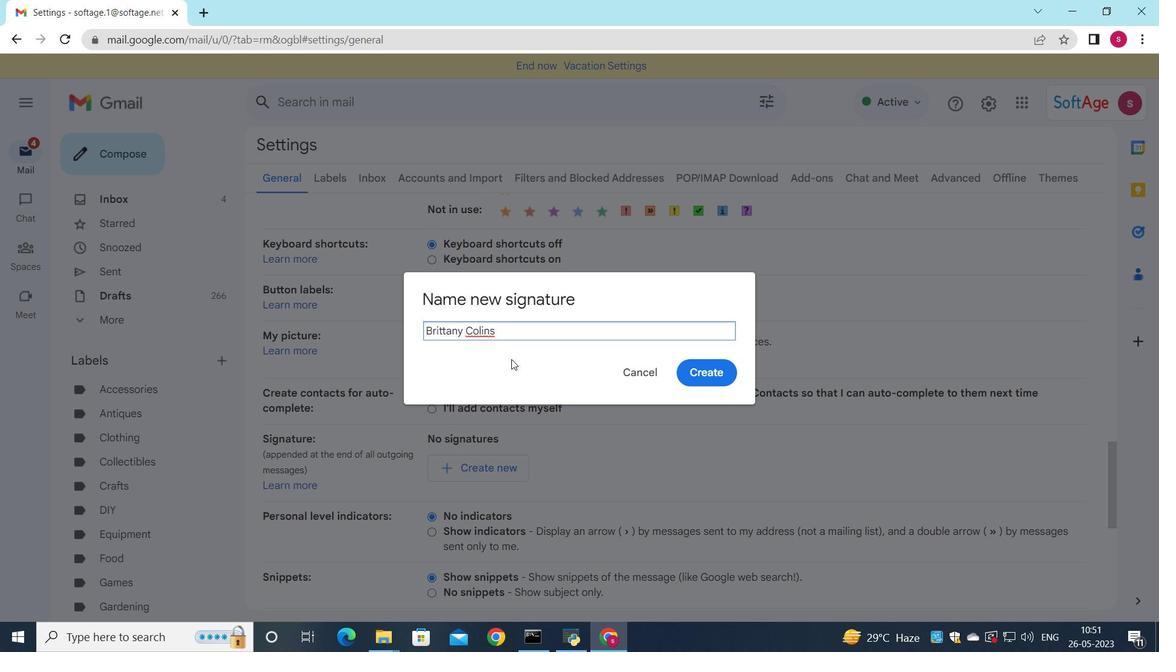 
Action: Mouse moved to (723, 369)
Screenshot: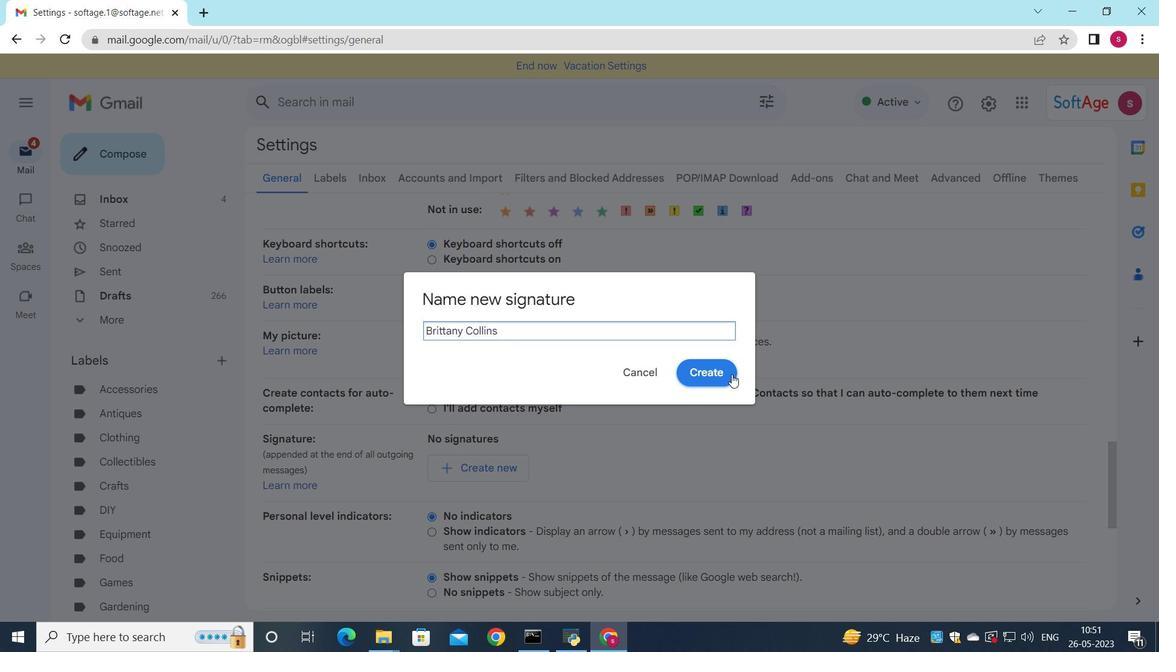
Action: Mouse pressed left at (723, 369)
Screenshot: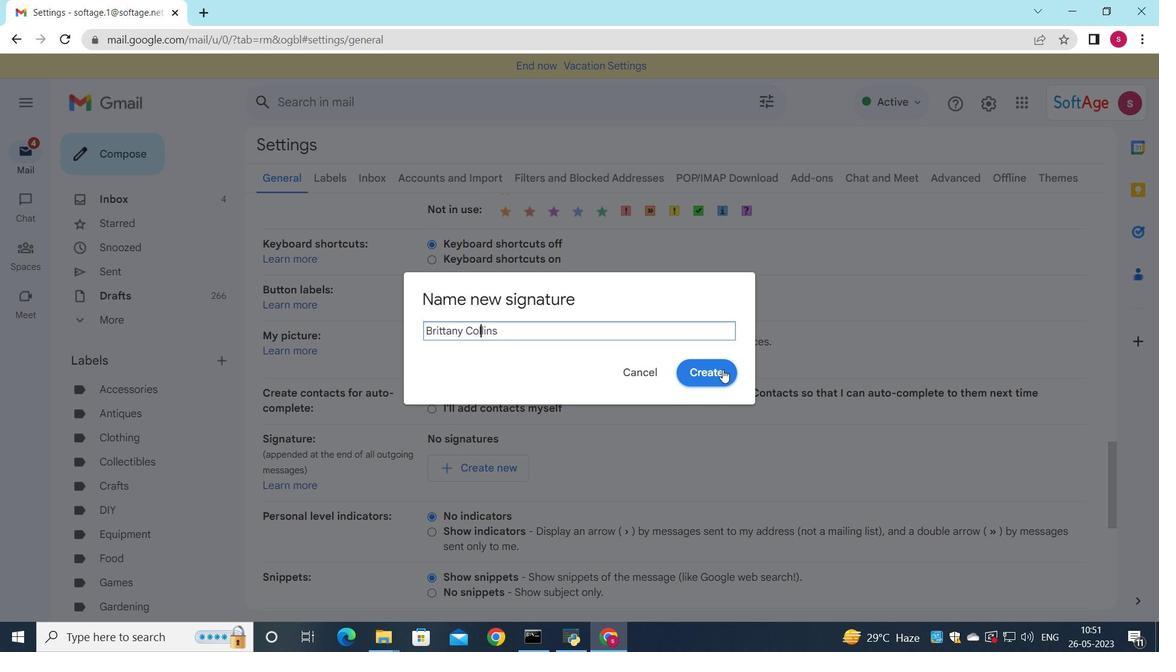 
Action: Mouse moved to (686, 451)
Screenshot: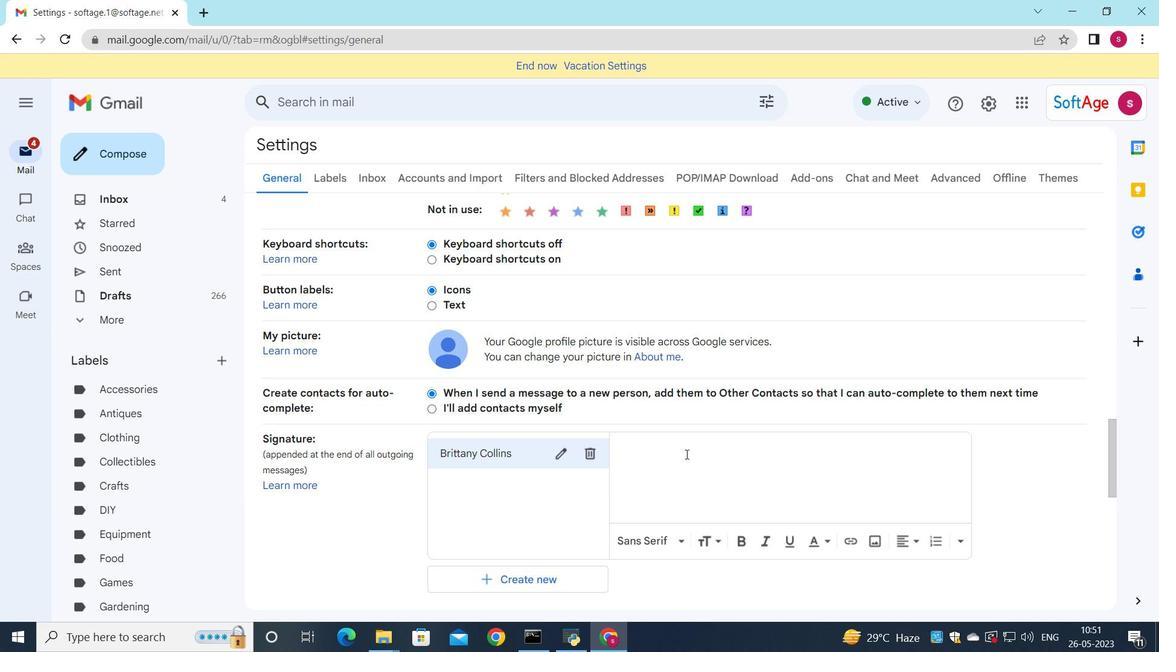 
Action: Mouse pressed left at (686, 451)
Screenshot: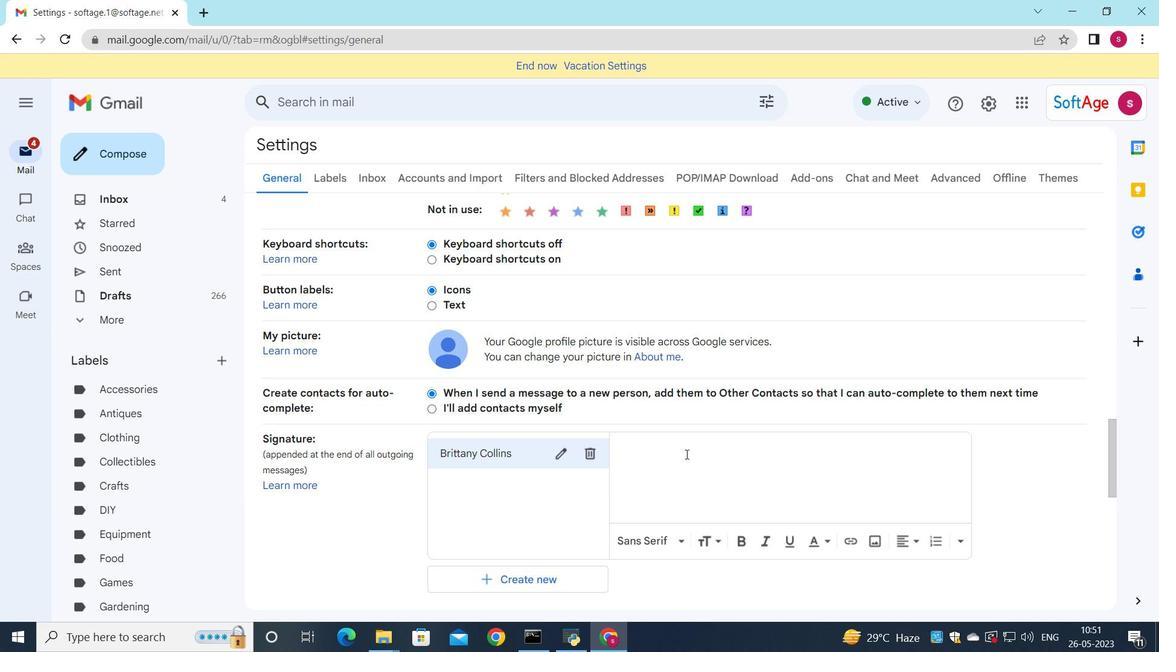 
Action: Key pressed <Key.shift>Brittany<Key.space><Key.shift>Collins
Screenshot: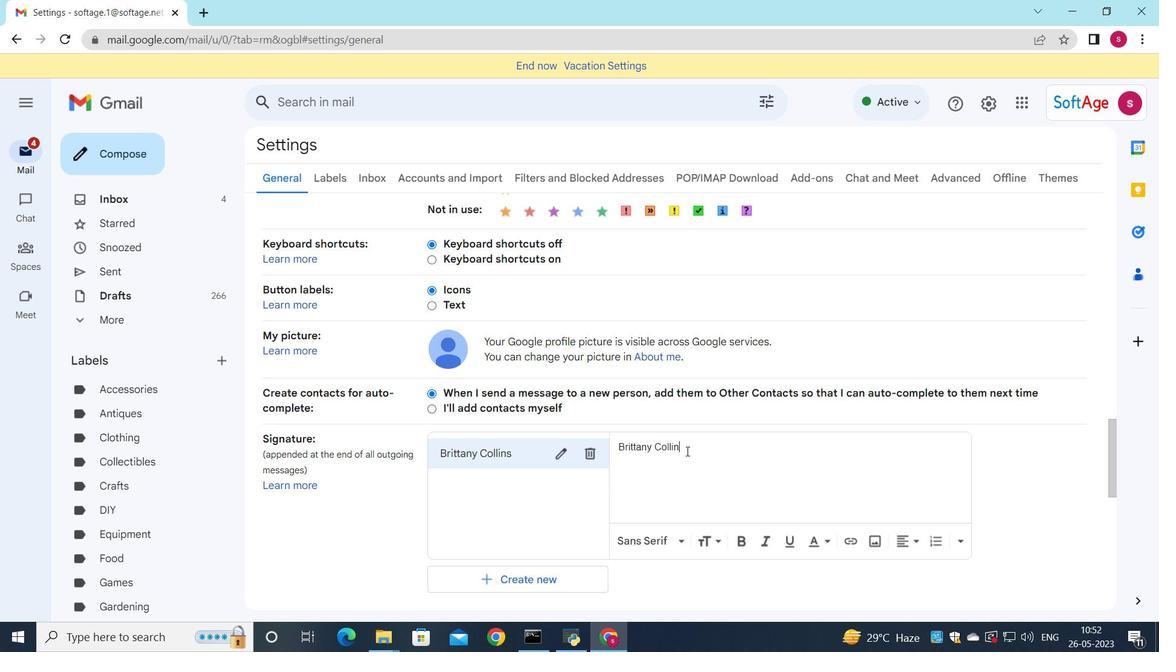 
Action: Mouse moved to (604, 537)
Screenshot: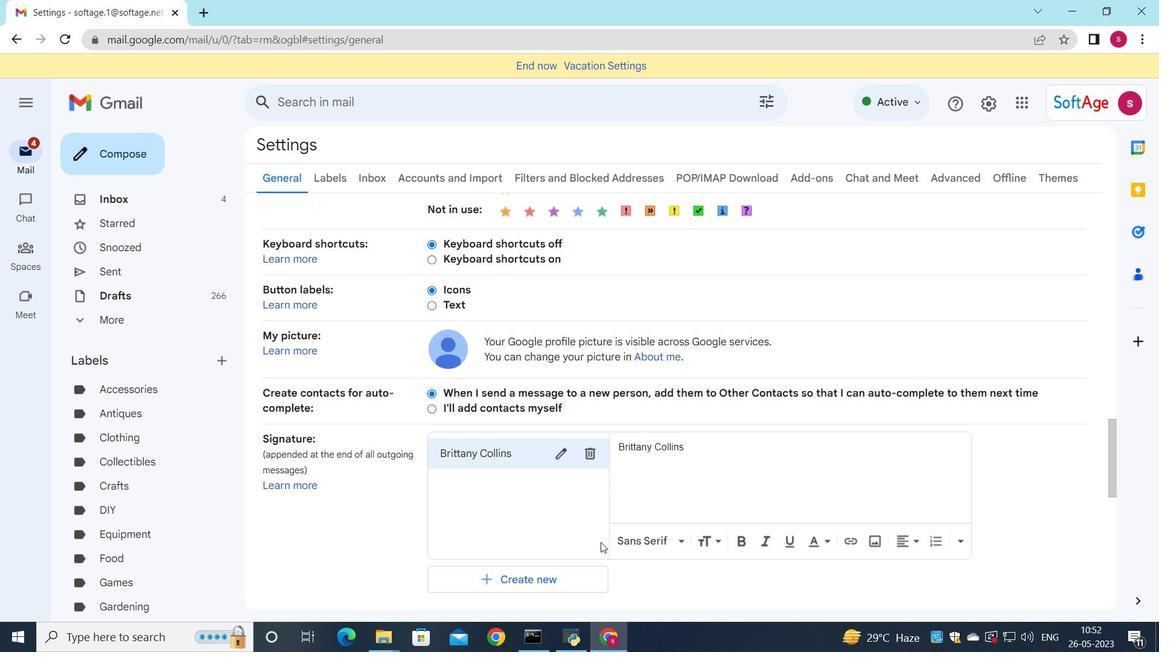 
Action: Mouse scrolled (604, 537) with delta (0, 0)
Screenshot: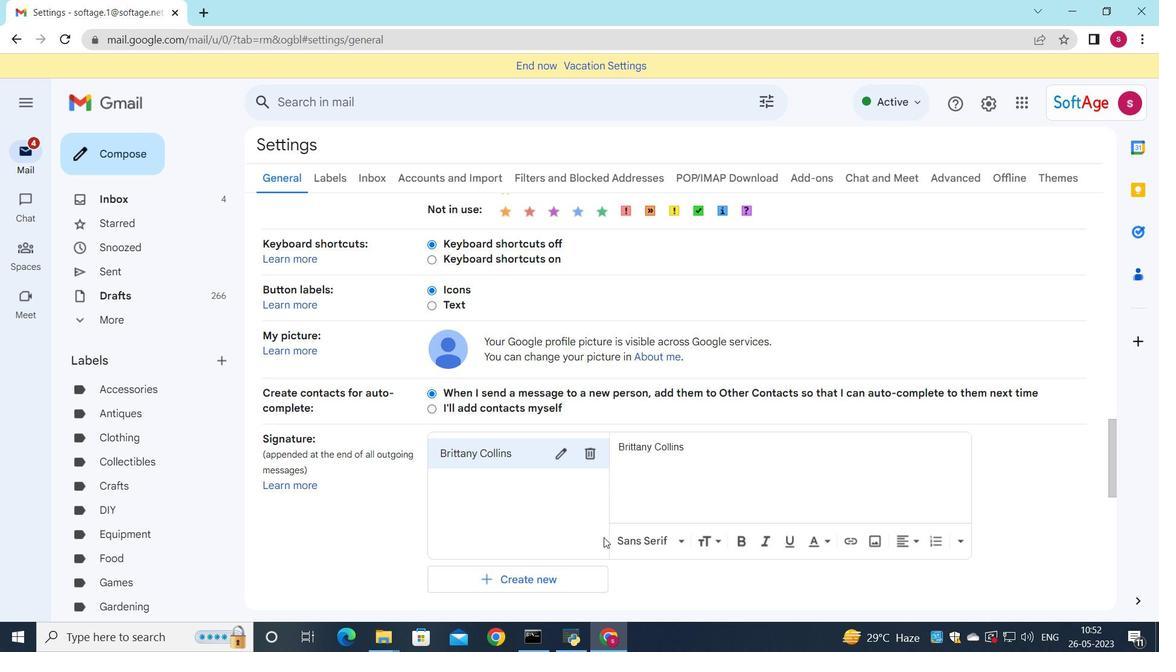 
Action: Mouse scrolled (604, 537) with delta (0, 0)
Screenshot: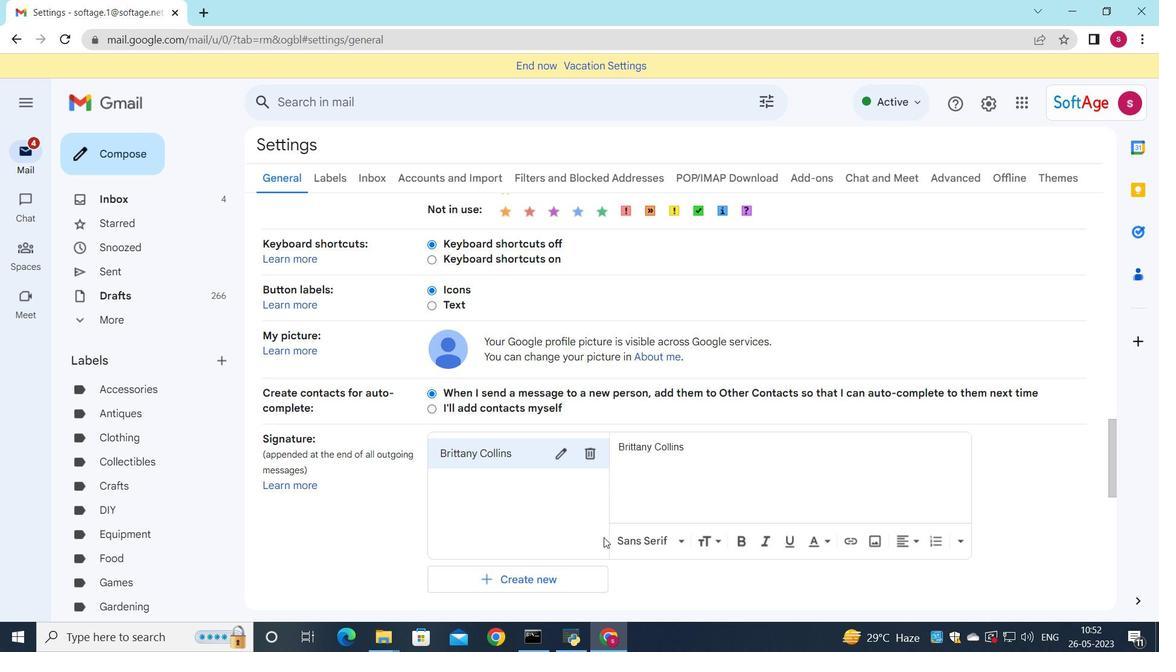
Action: Mouse scrolled (604, 537) with delta (0, 0)
Screenshot: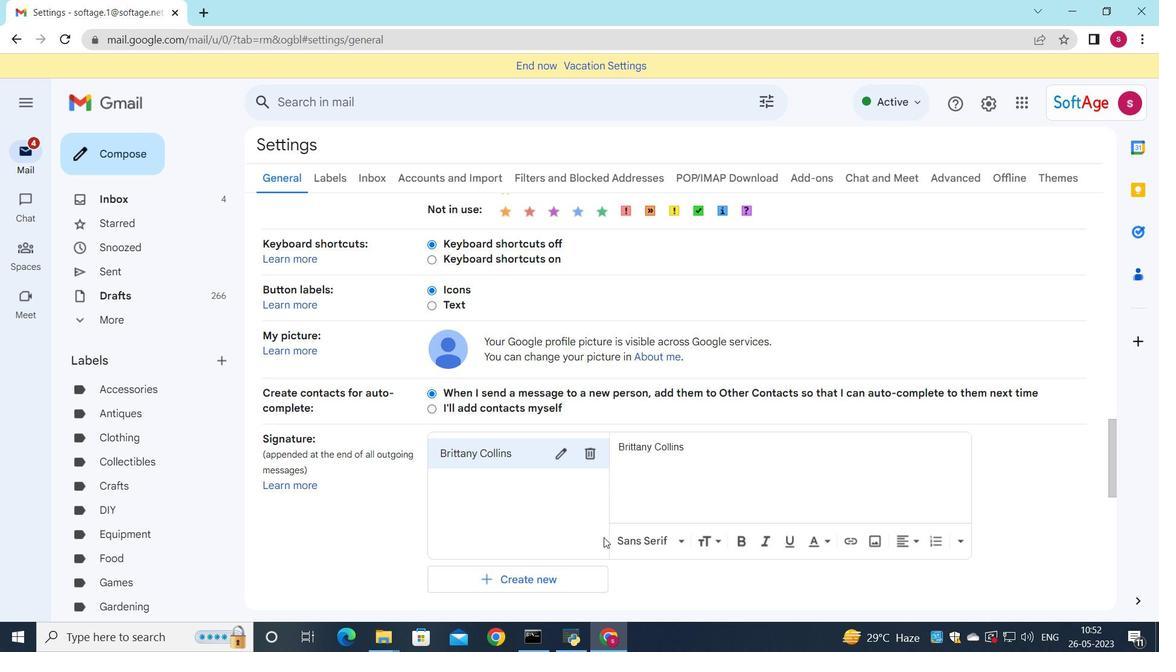 
Action: Mouse moved to (531, 440)
Screenshot: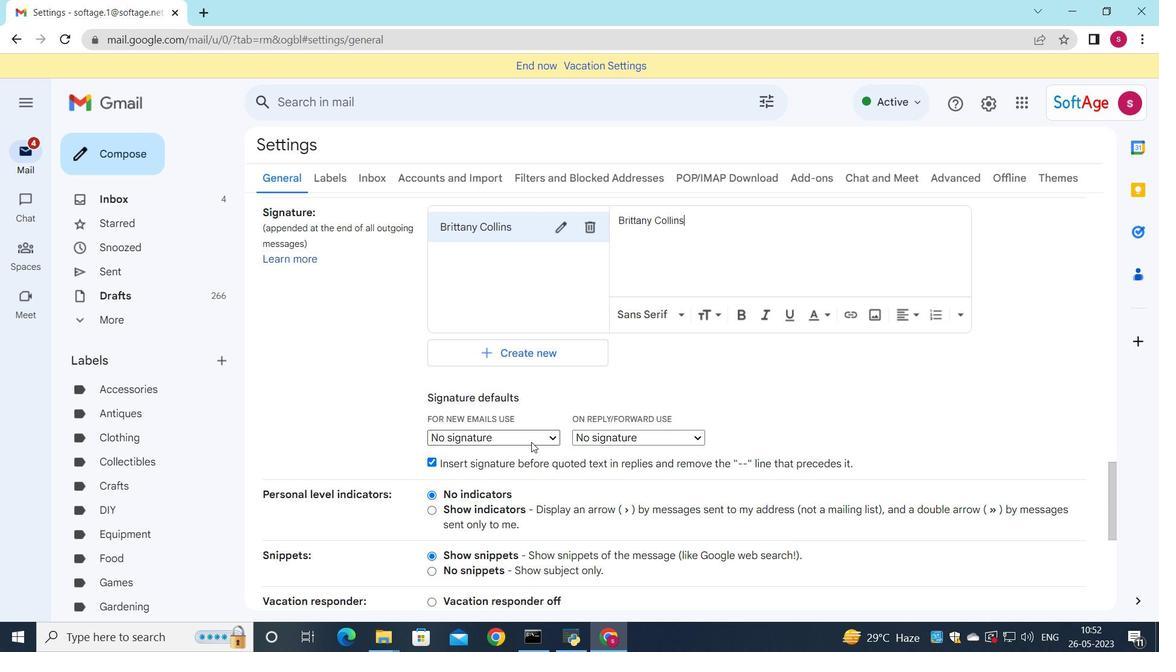 
Action: Mouse pressed left at (531, 440)
Screenshot: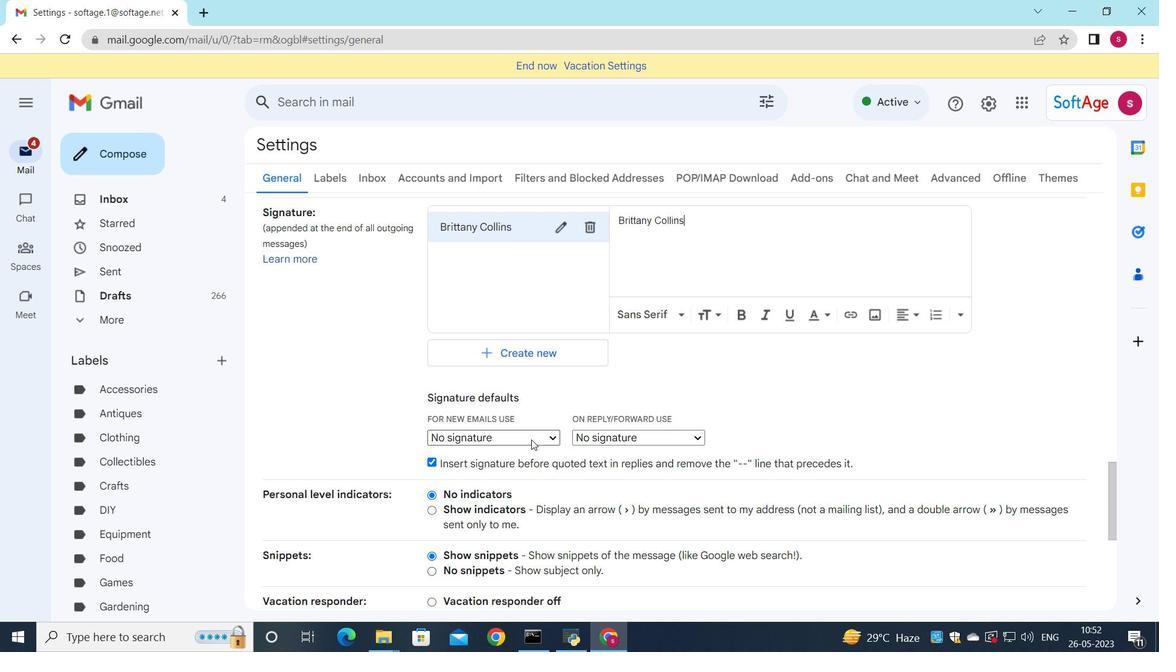 
Action: Mouse moved to (529, 466)
Screenshot: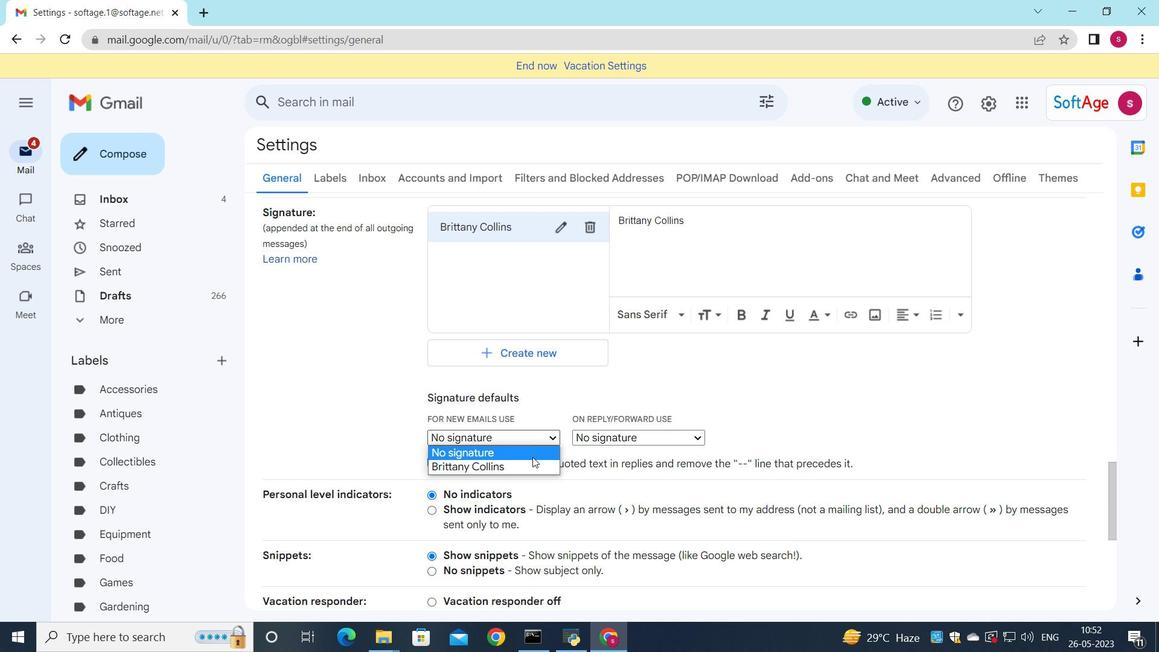
Action: Mouse pressed left at (529, 466)
Screenshot: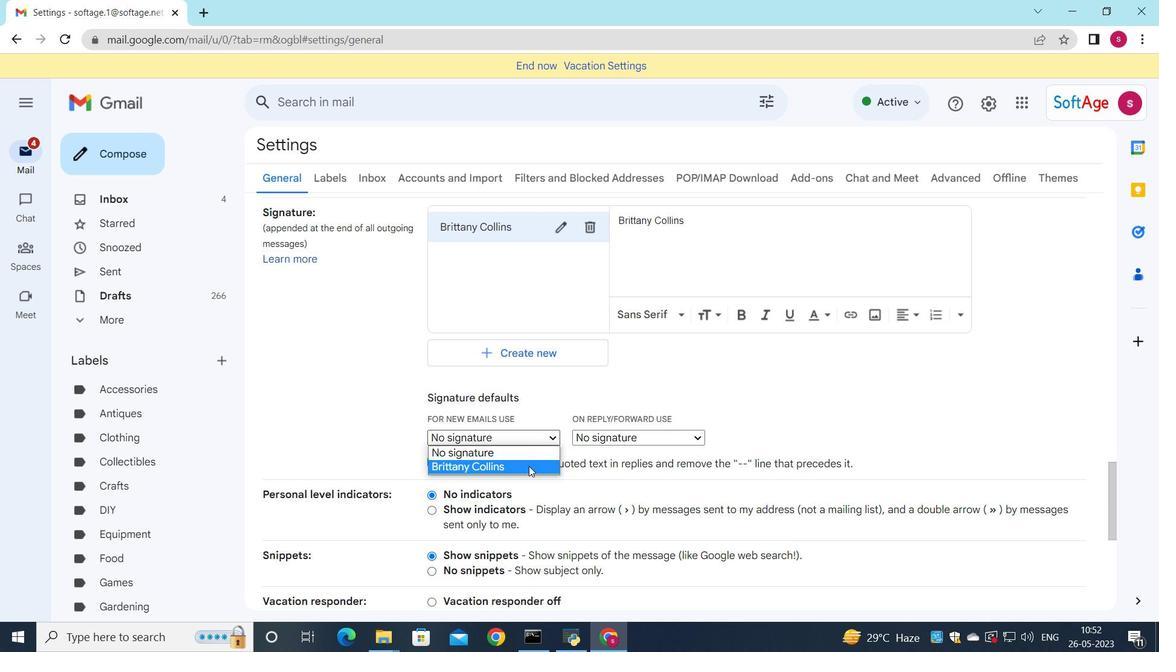 
Action: Mouse moved to (692, 439)
Screenshot: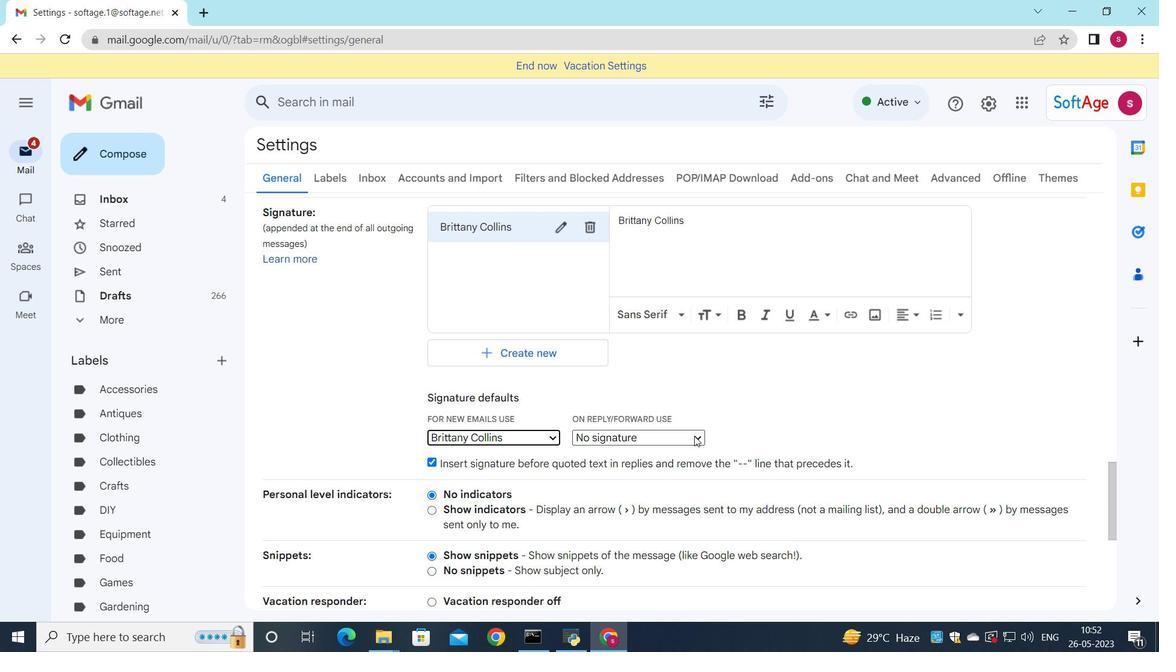 
Action: Mouse pressed left at (692, 439)
Screenshot: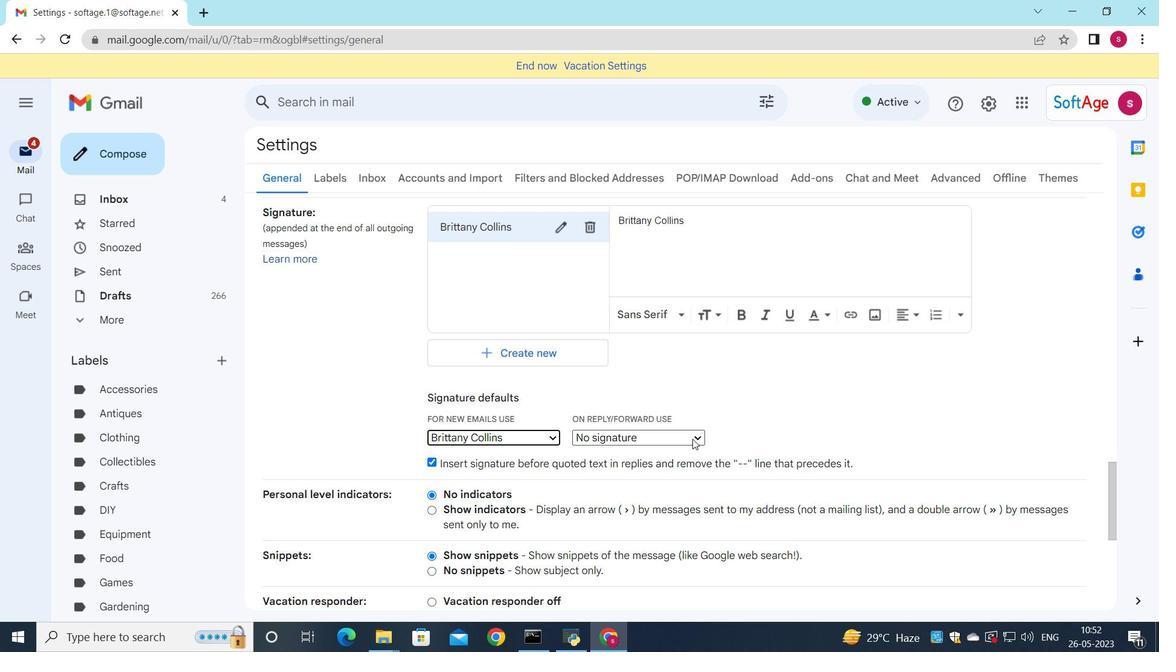 
Action: Mouse moved to (660, 468)
Screenshot: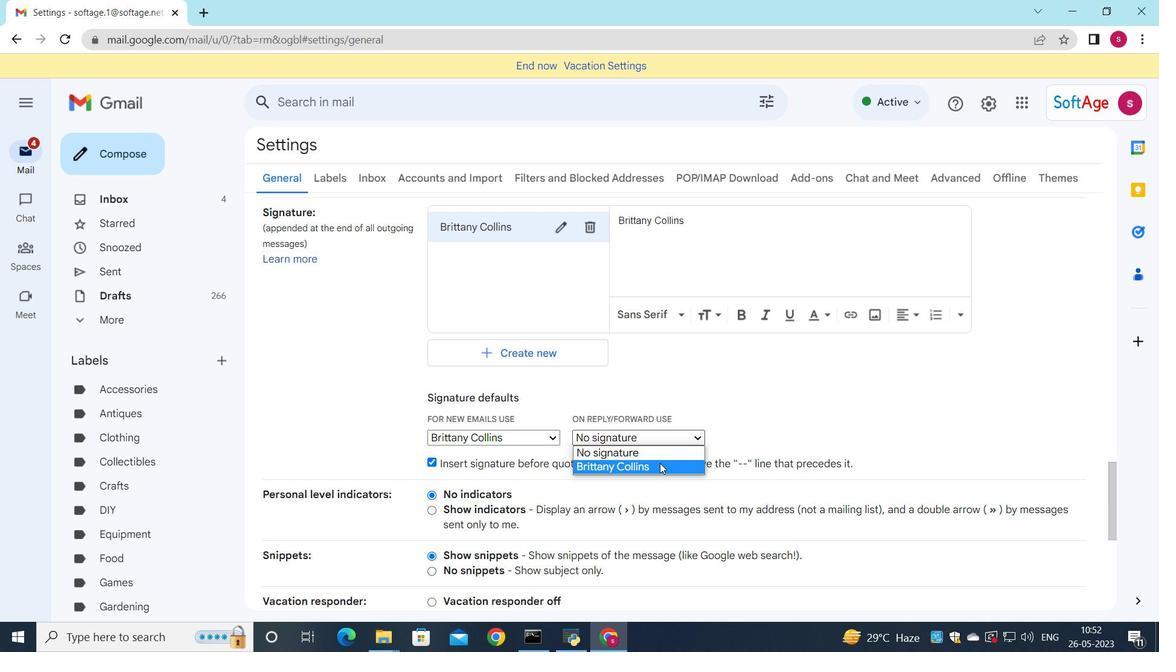 
Action: Mouse pressed left at (660, 468)
Screenshot: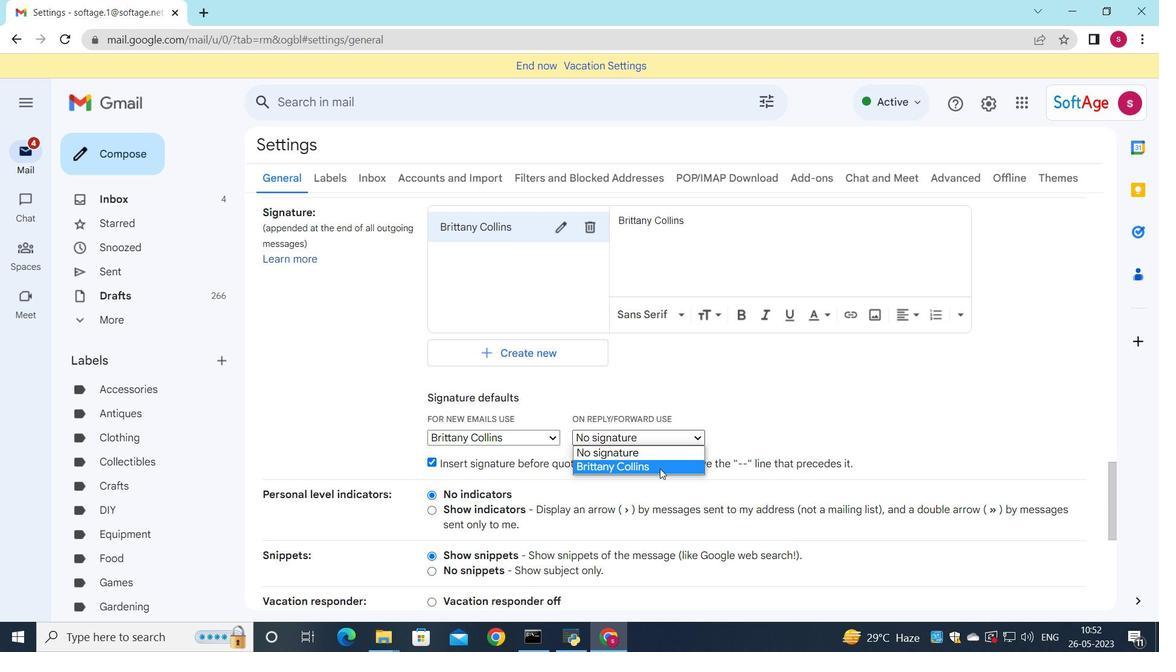 
Action: Mouse moved to (580, 481)
Screenshot: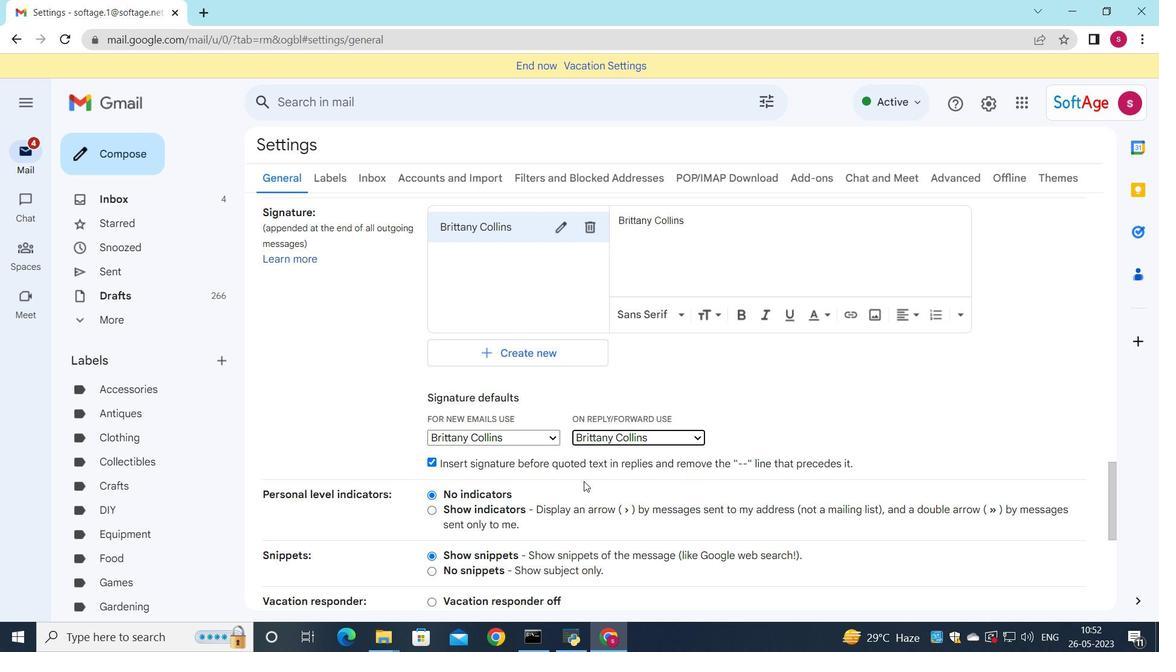 
Action: Mouse scrolled (580, 480) with delta (0, 0)
Screenshot: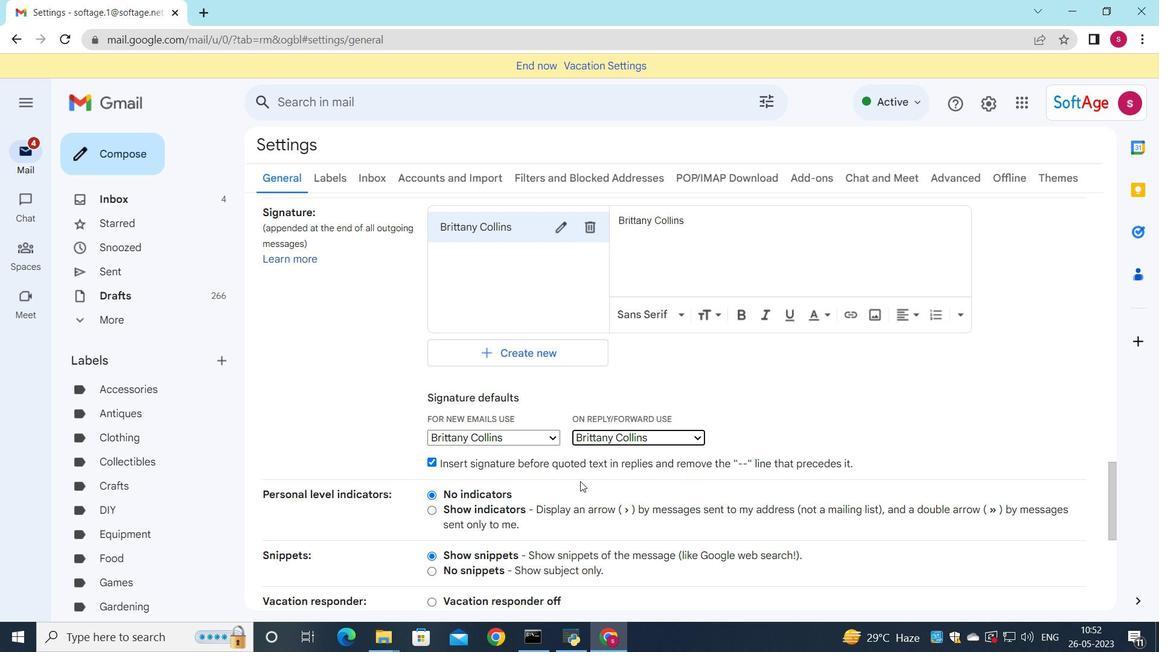 
Action: Mouse scrolled (580, 480) with delta (0, 0)
Screenshot: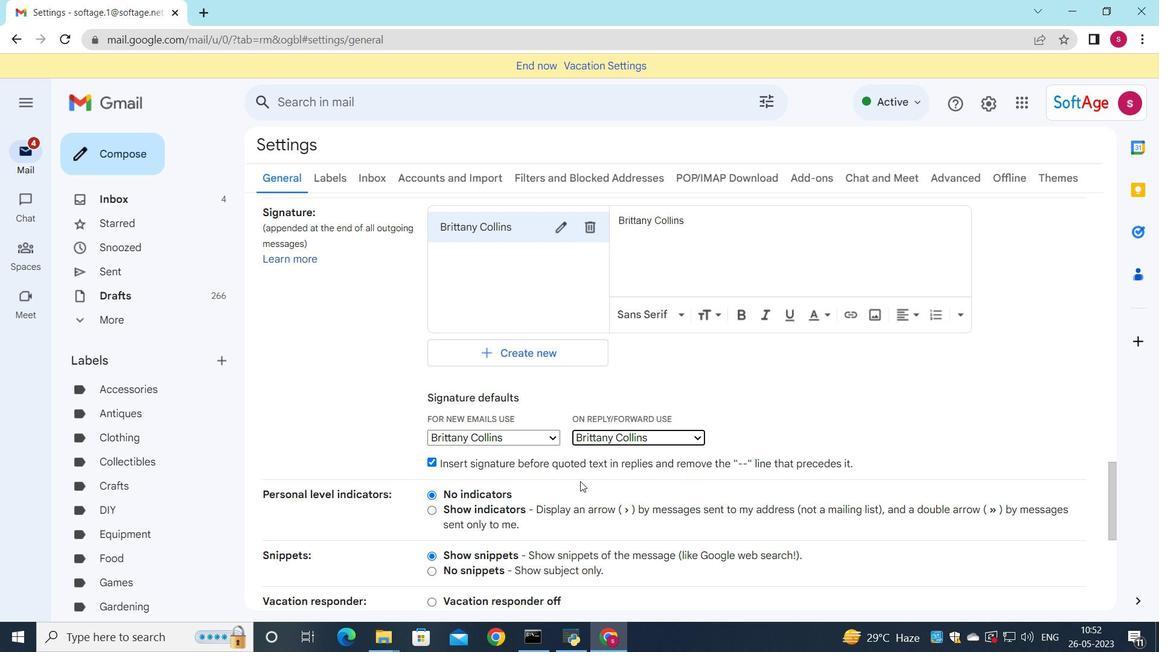 
Action: Mouse scrolled (580, 480) with delta (0, 0)
Screenshot: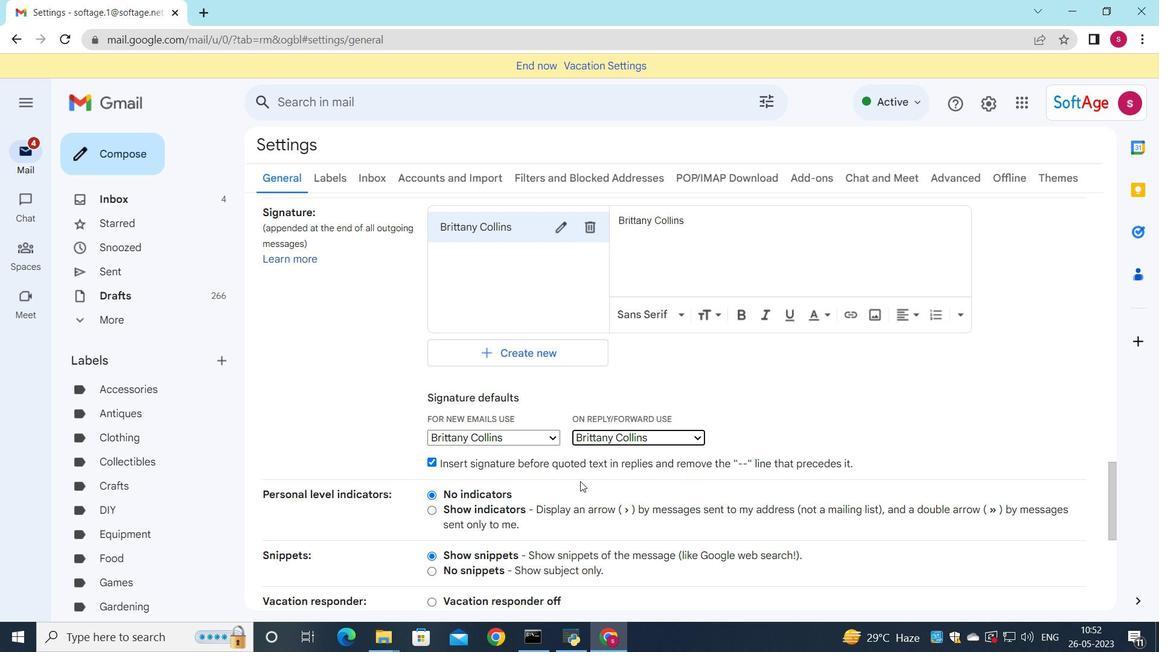 
Action: Mouse moved to (573, 528)
Screenshot: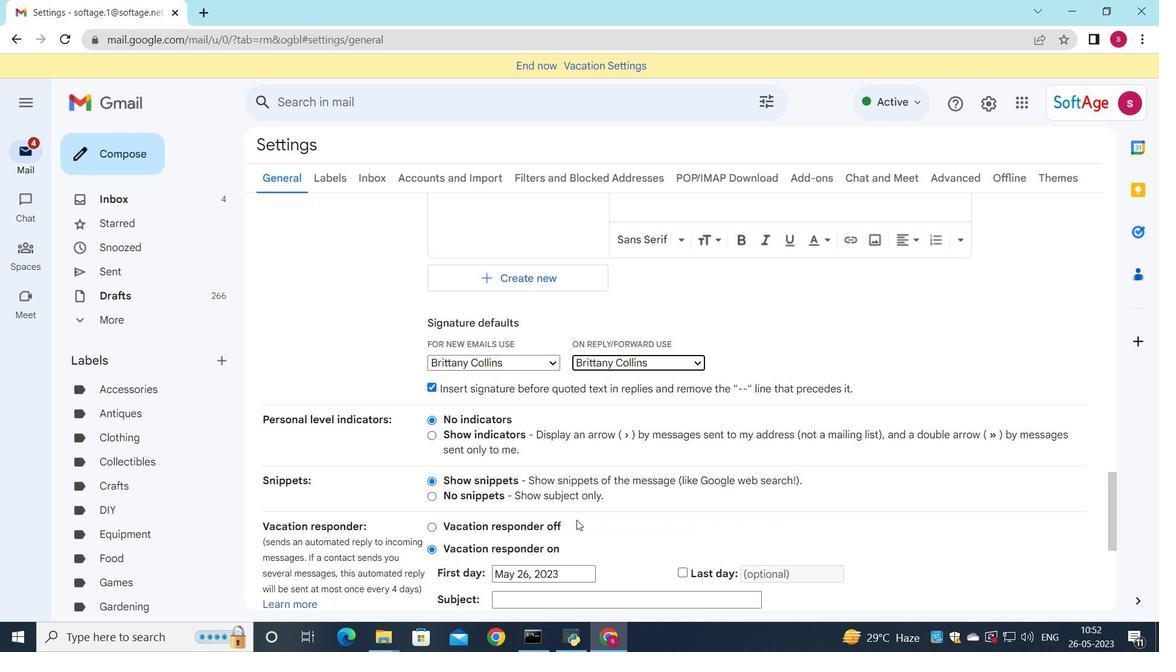 
Action: Mouse scrolled (573, 527) with delta (0, 0)
Screenshot: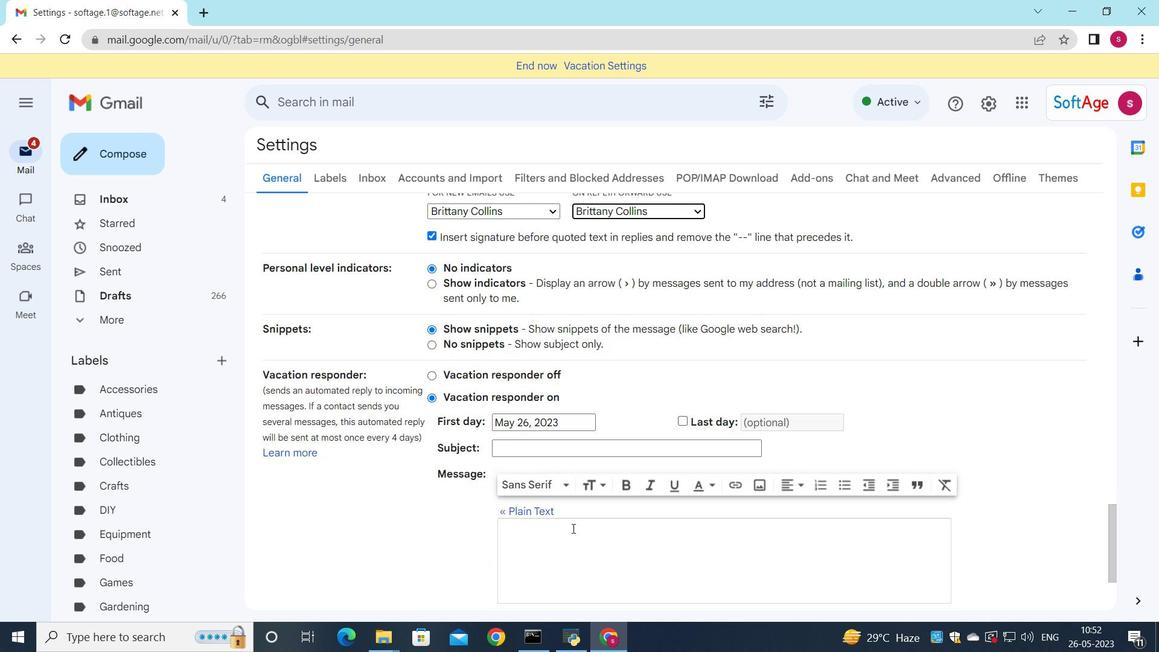 
Action: Mouse scrolled (573, 527) with delta (0, 0)
Screenshot: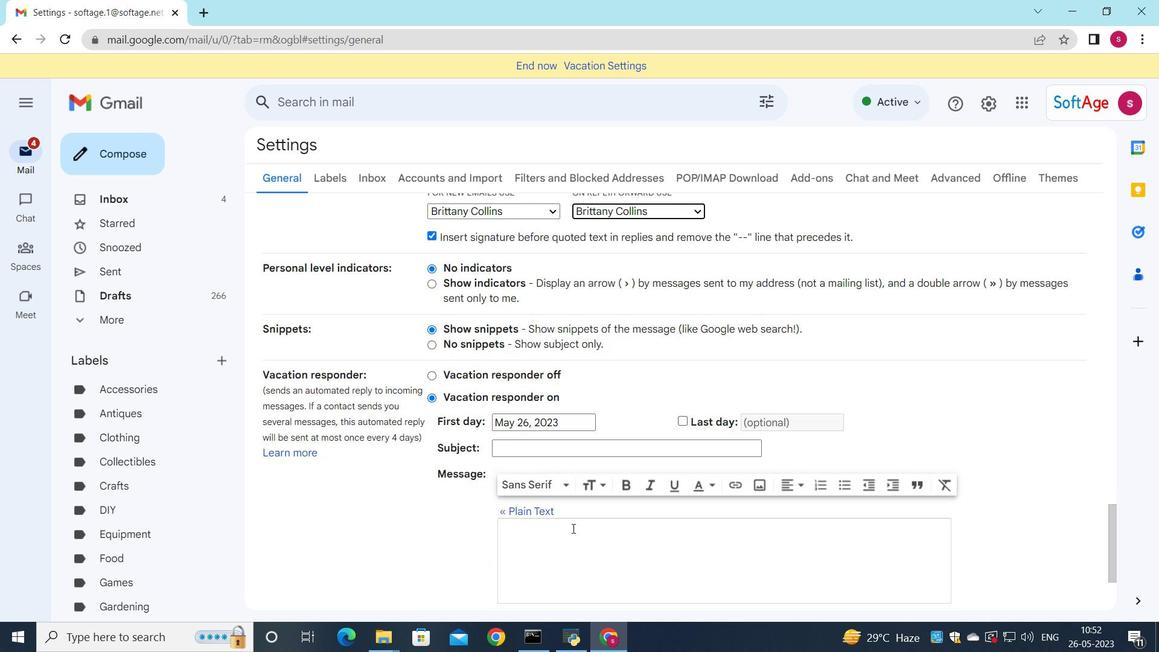 
Action: Mouse scrolled (573, 527) with delta (0, 0)
Screenshot: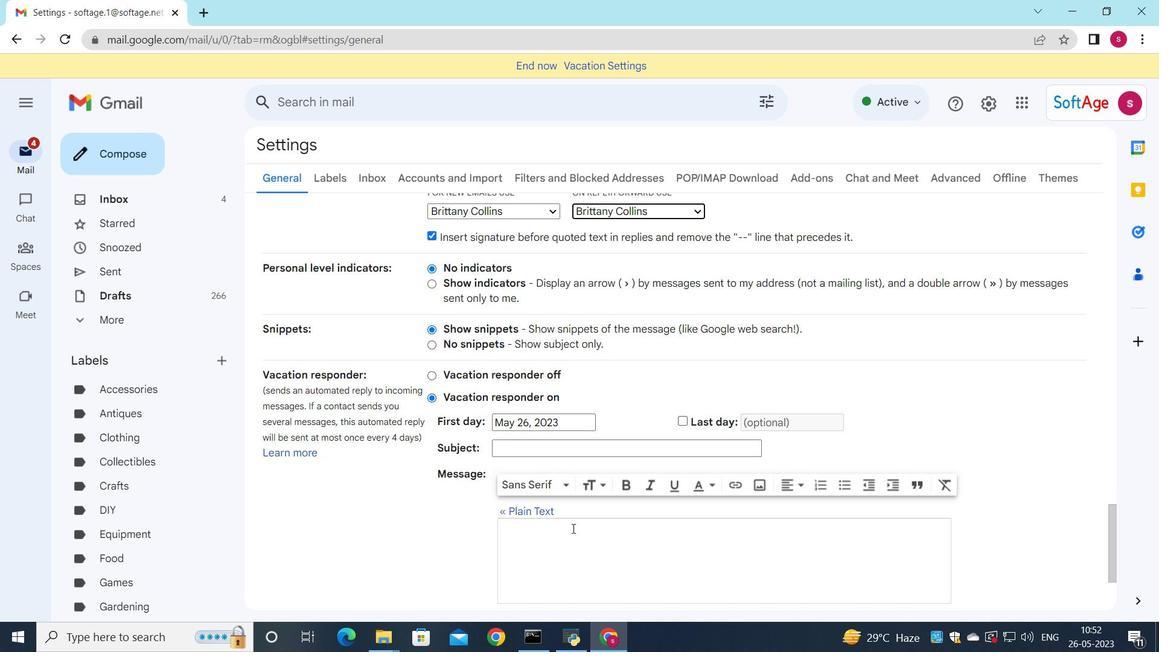 
Action: Mouse moved to (653, 525)
Screenshot: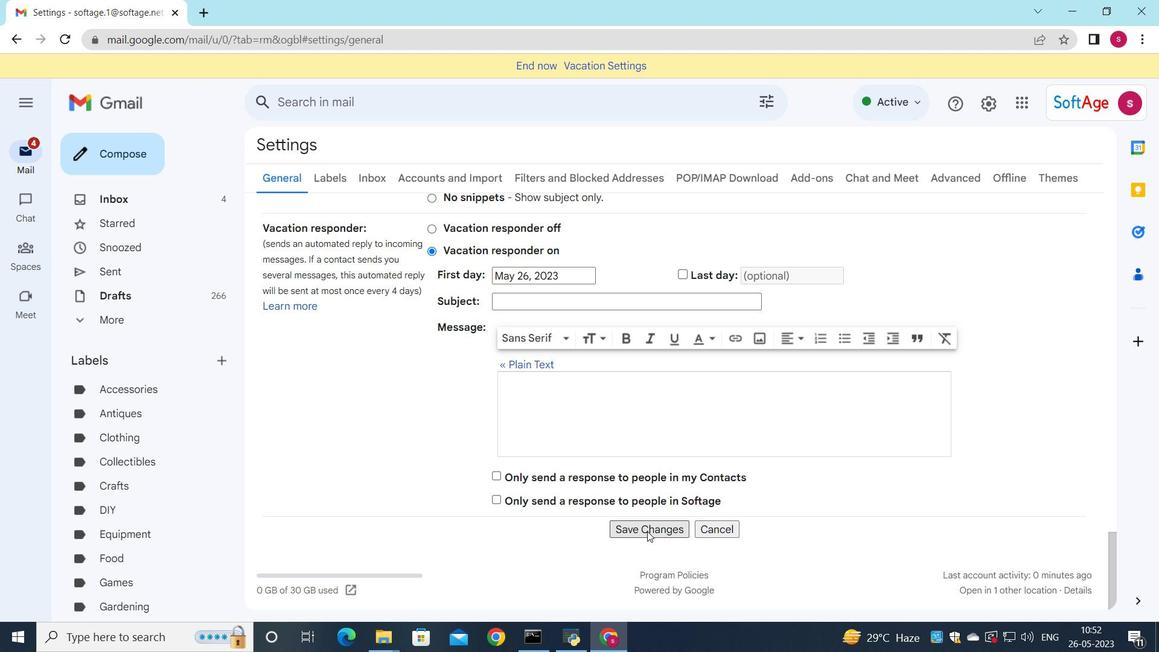 
Action: Mouse pressed left at (653, 525)
Screenshot: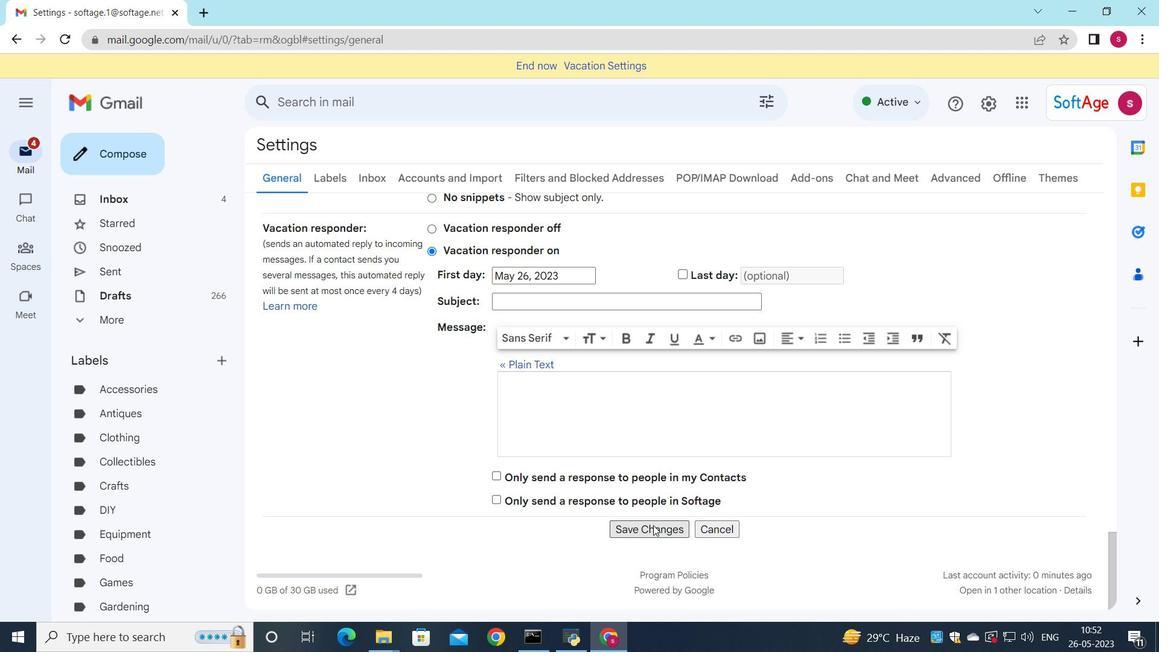 
Action: Mouse moved to (118, 152)
Screenshot: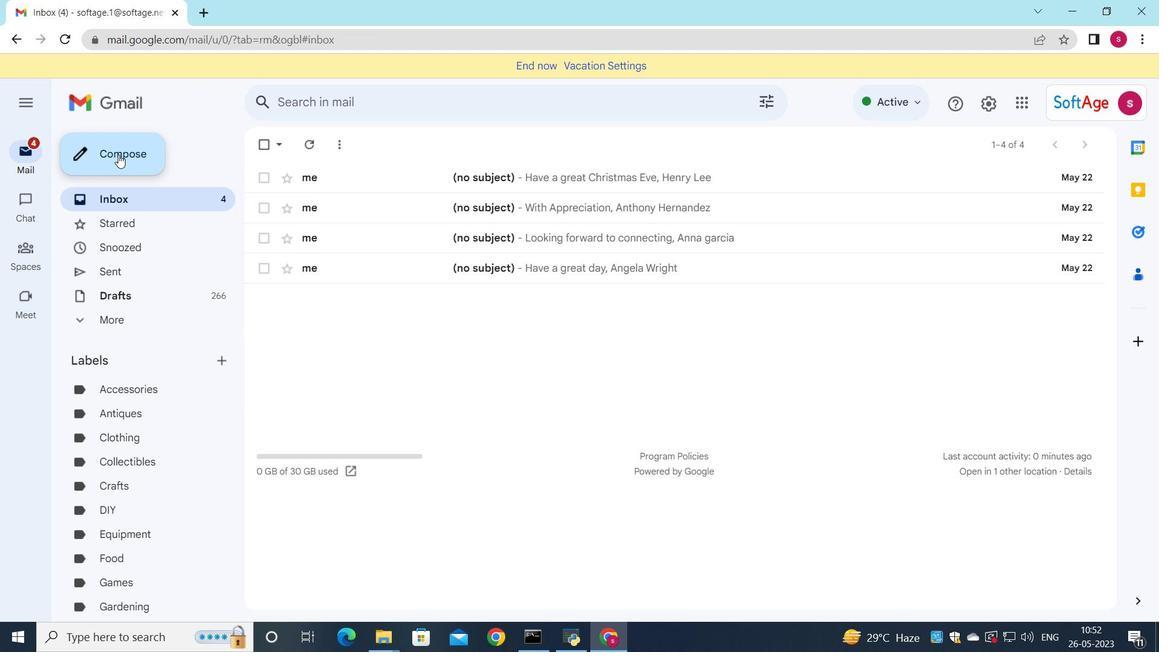 
Action: Mouse pressed left at (118, 152)
Screenshot: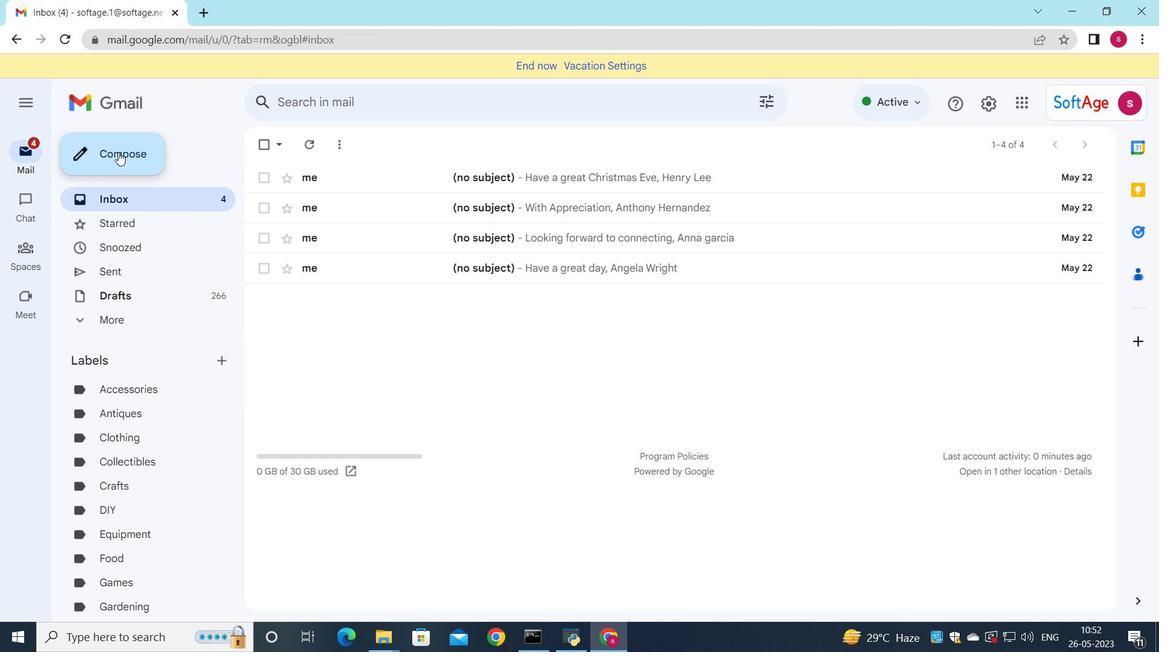 
Action: Mouse moved to (836, 277)
Screenshot: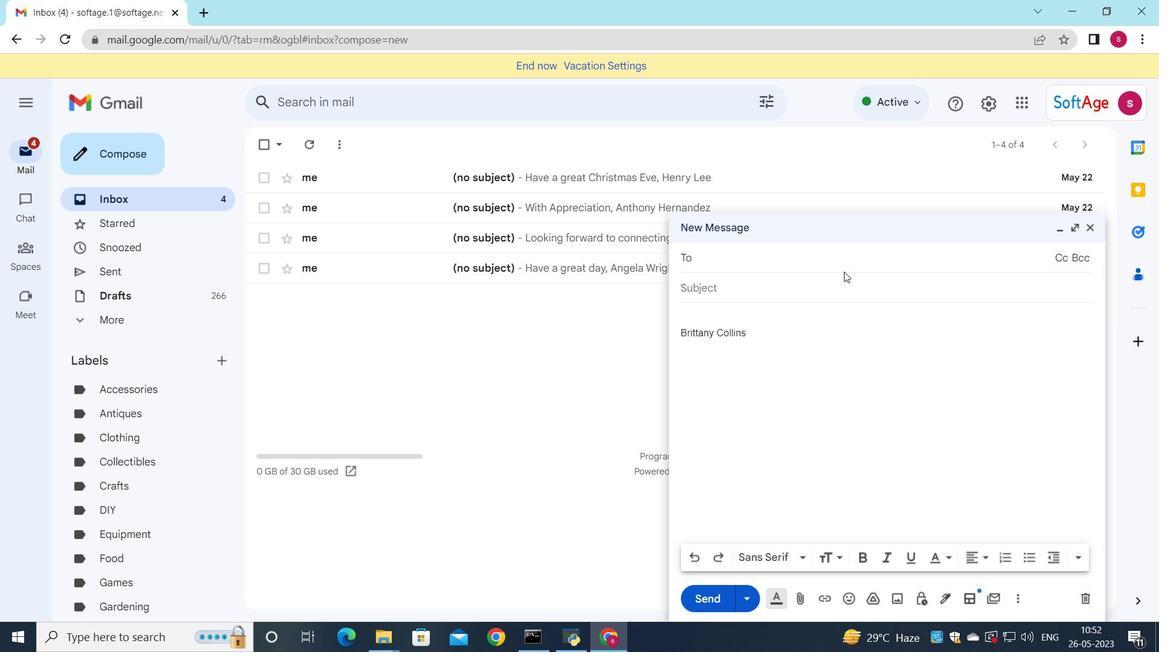 
Action: Key pressed sof
Screenshot: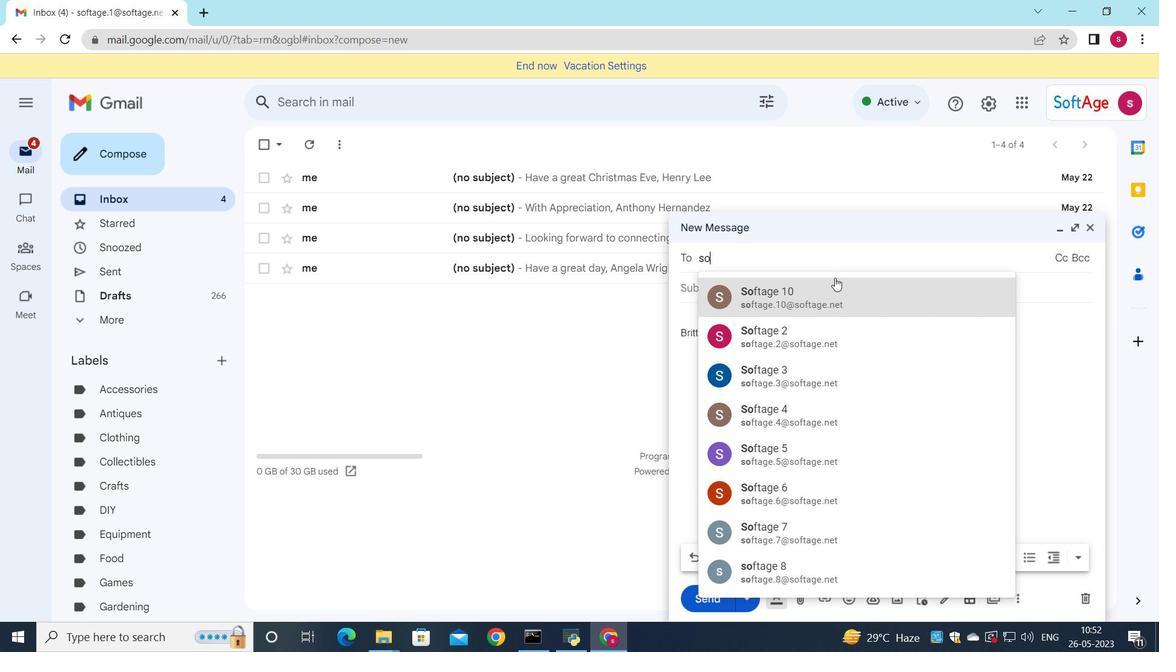 
Action: Mouse moved to (818, 443)
Screenshot: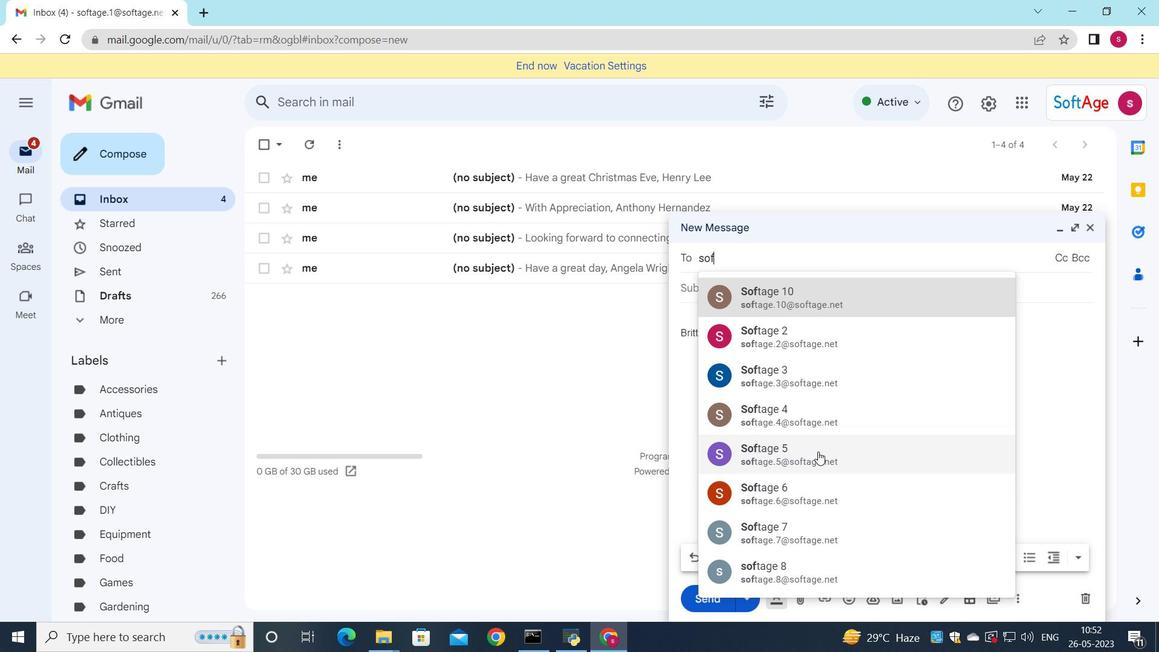 
Action: Mouse pressed left at (818, 443)
Screenshot: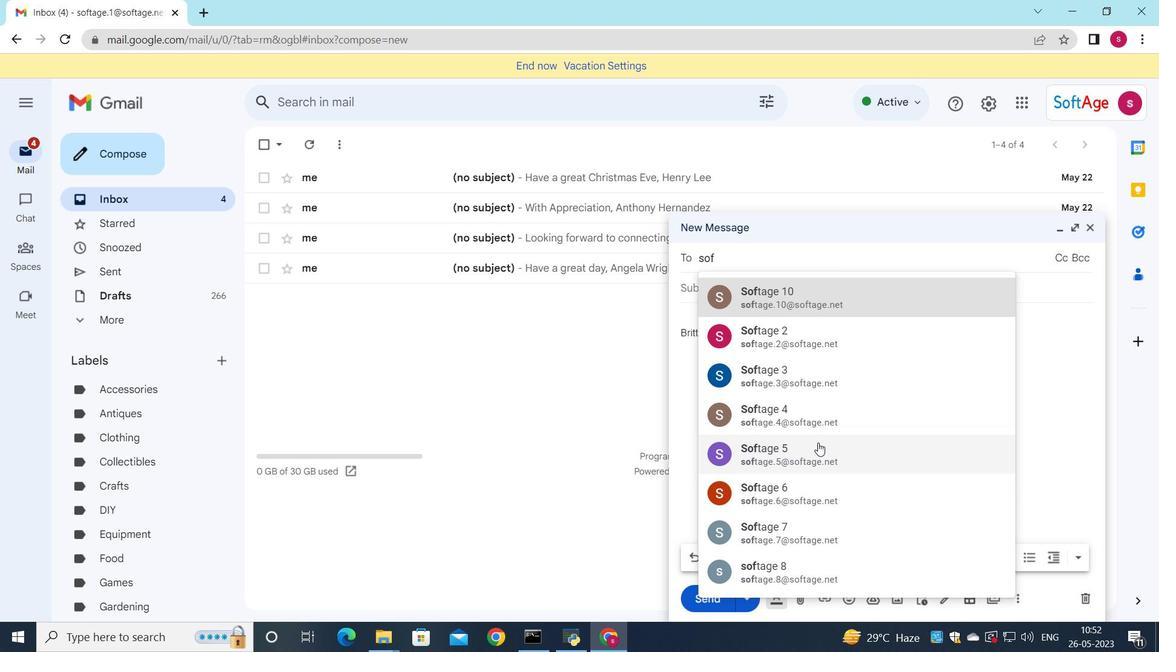 
Action: Mouse moved to (781, 403)
Screenshot: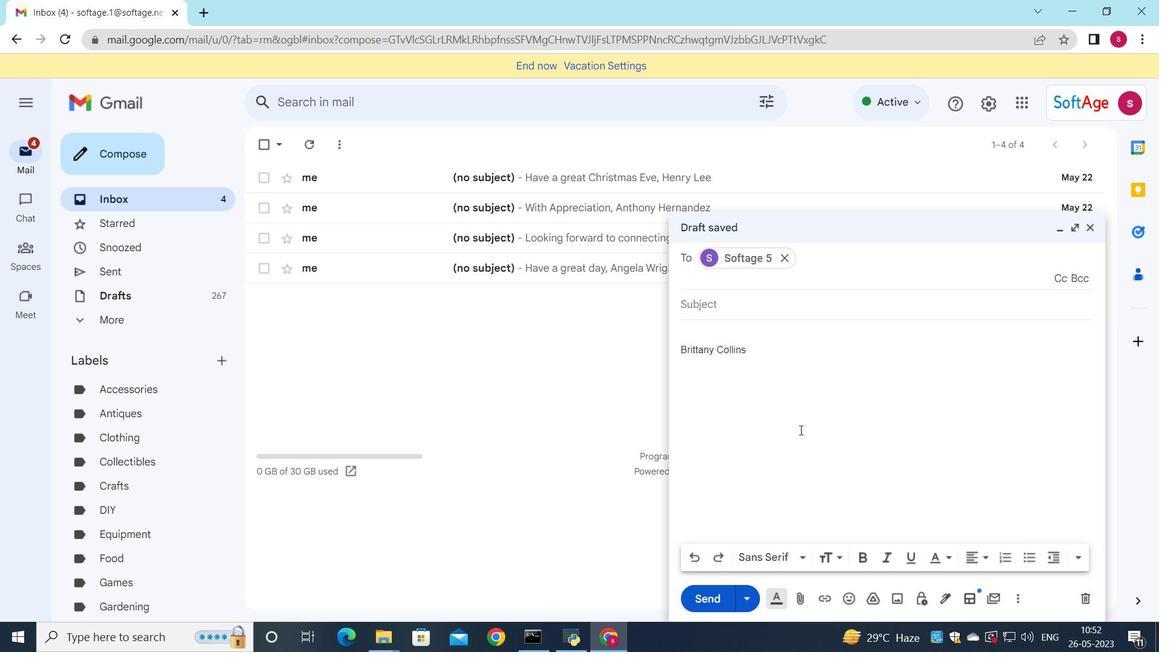
Action: Key pressed s
Screenshot: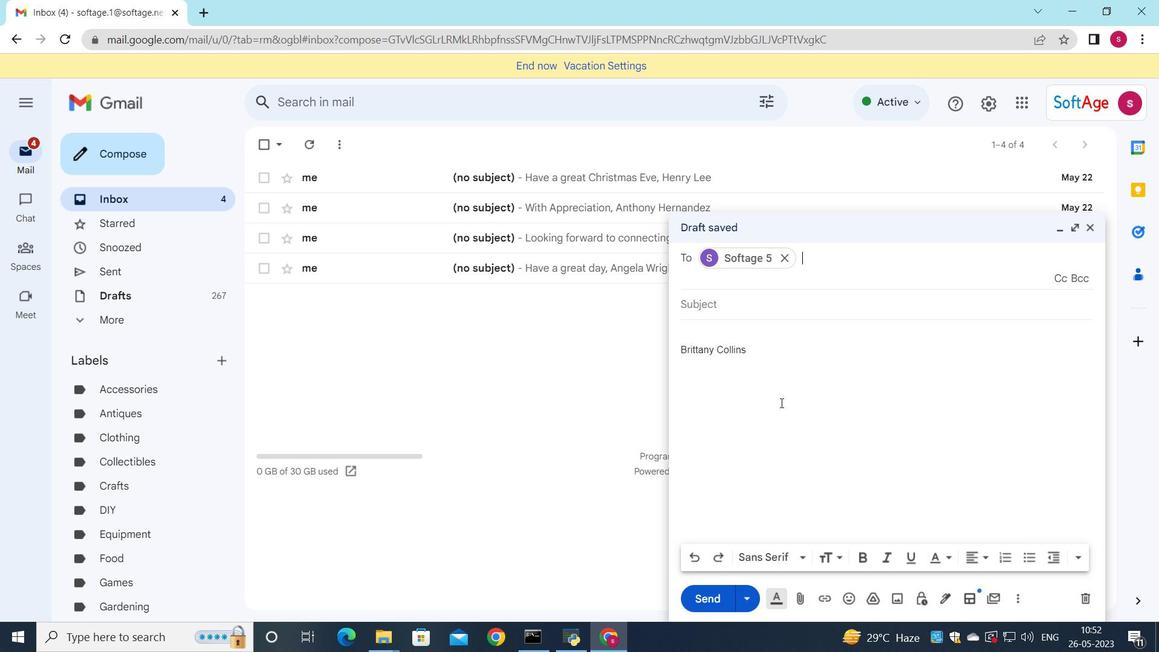 
Action: Mouse moved to (962, 497)
Screenshot: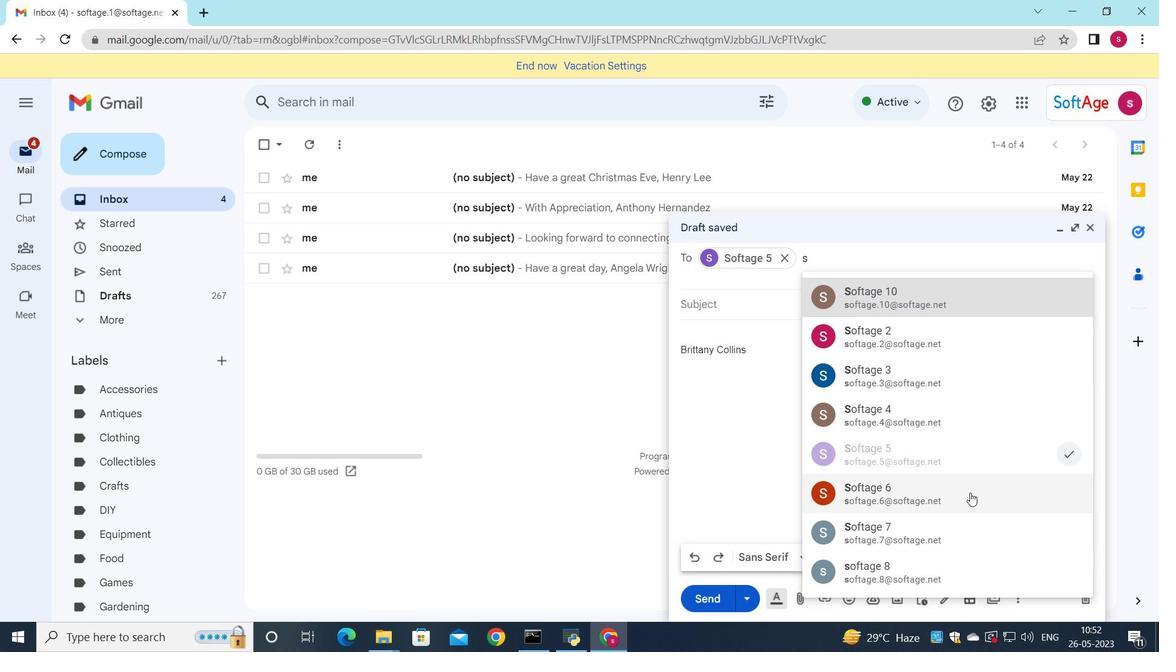 
Action: Mouse pressed left at (962, 497)
Screenshot: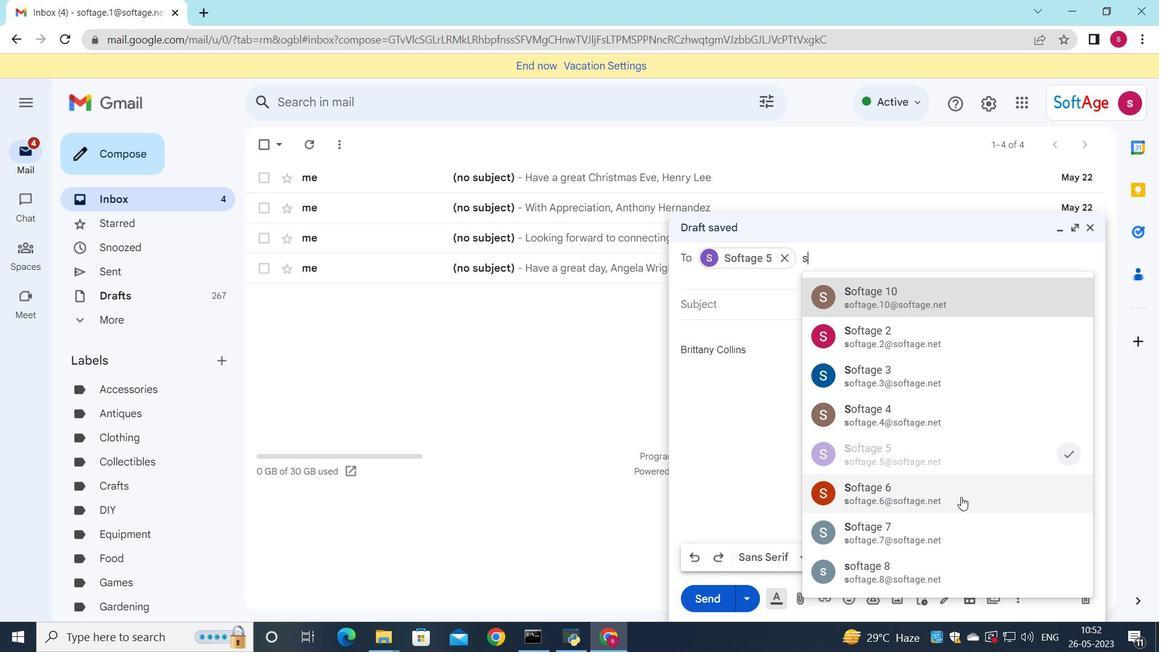 
Action: Mouse moved to (804, 599)
Screenshot: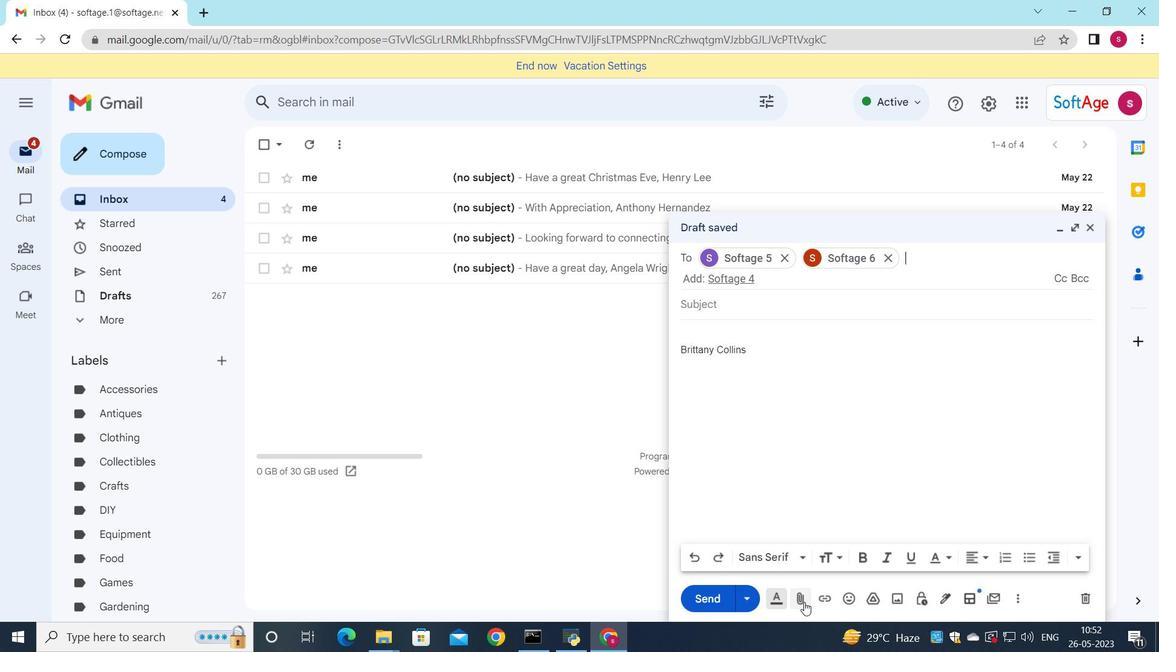 
Action: Mouse pressed left at (804, 599)
Screenshot: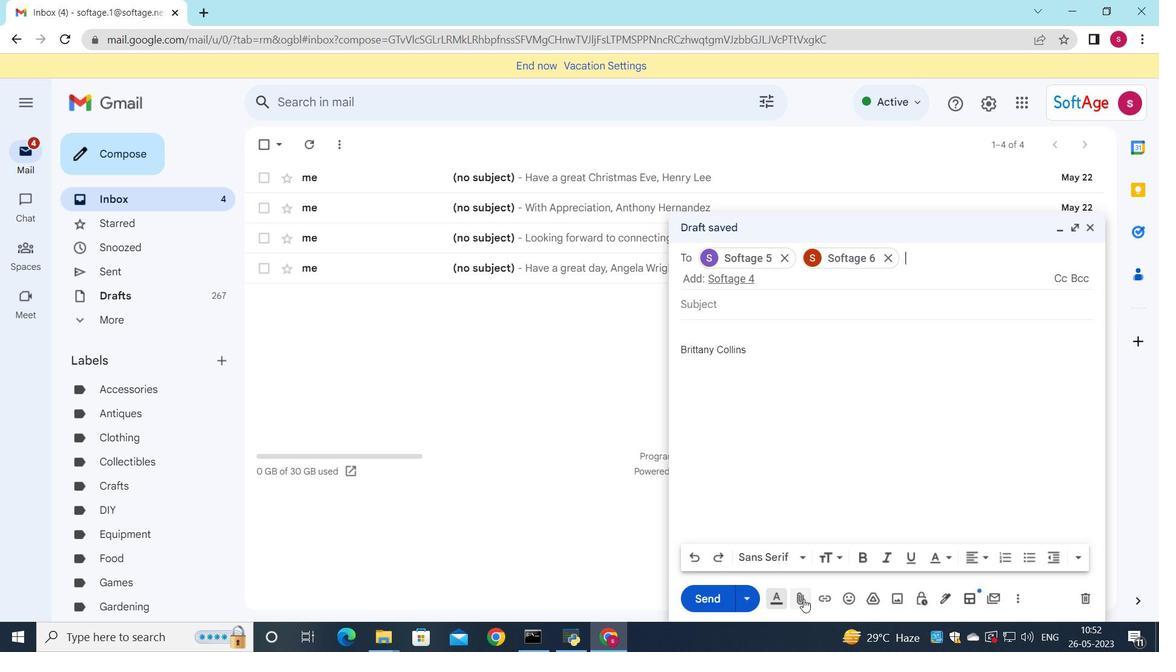 
Action: Mouse moved to (215, 101)
Screenshot: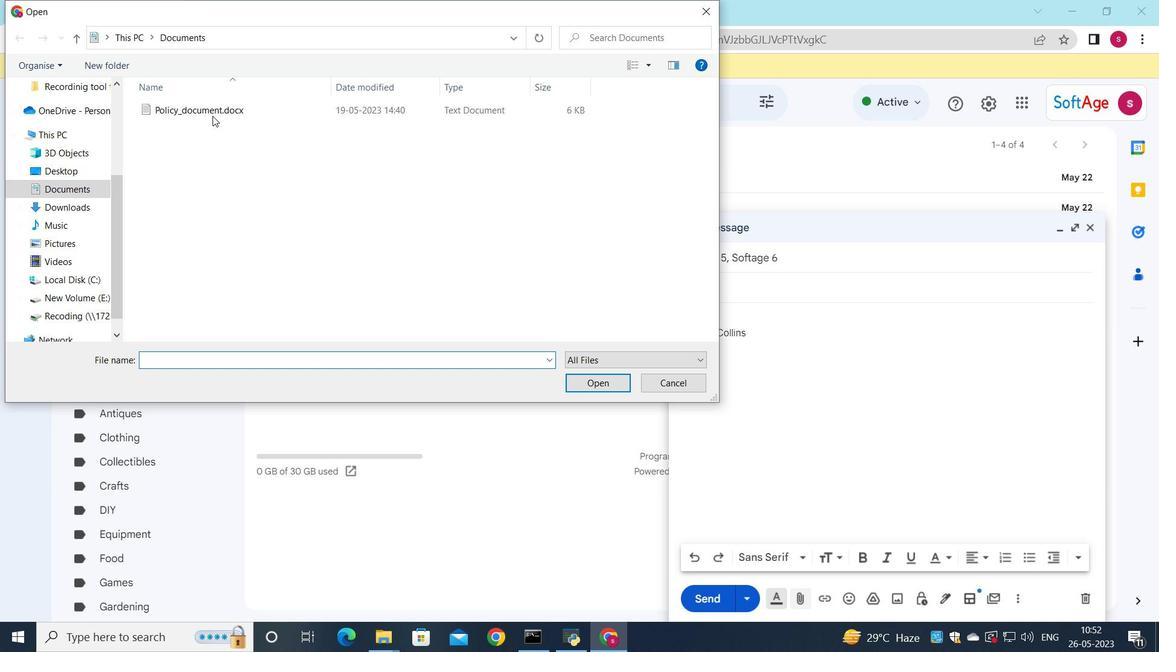 
Action: Mouse pressed left at (215, 101)
Screenshot: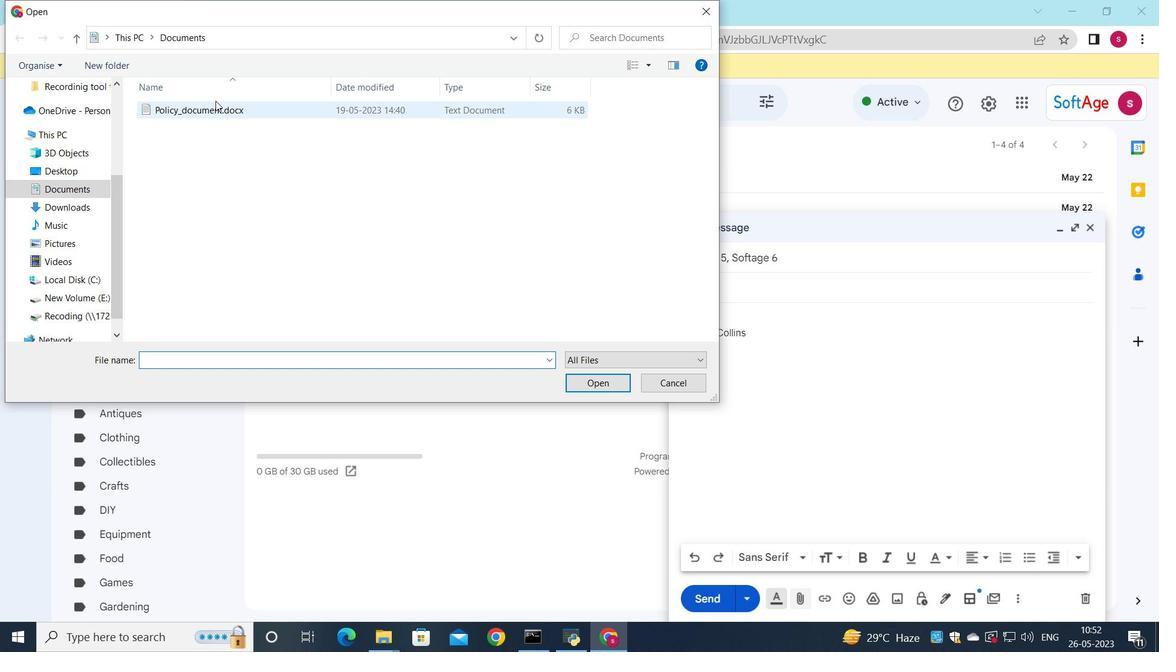
Action: Mouse moved to (219, 112)
Screenshot: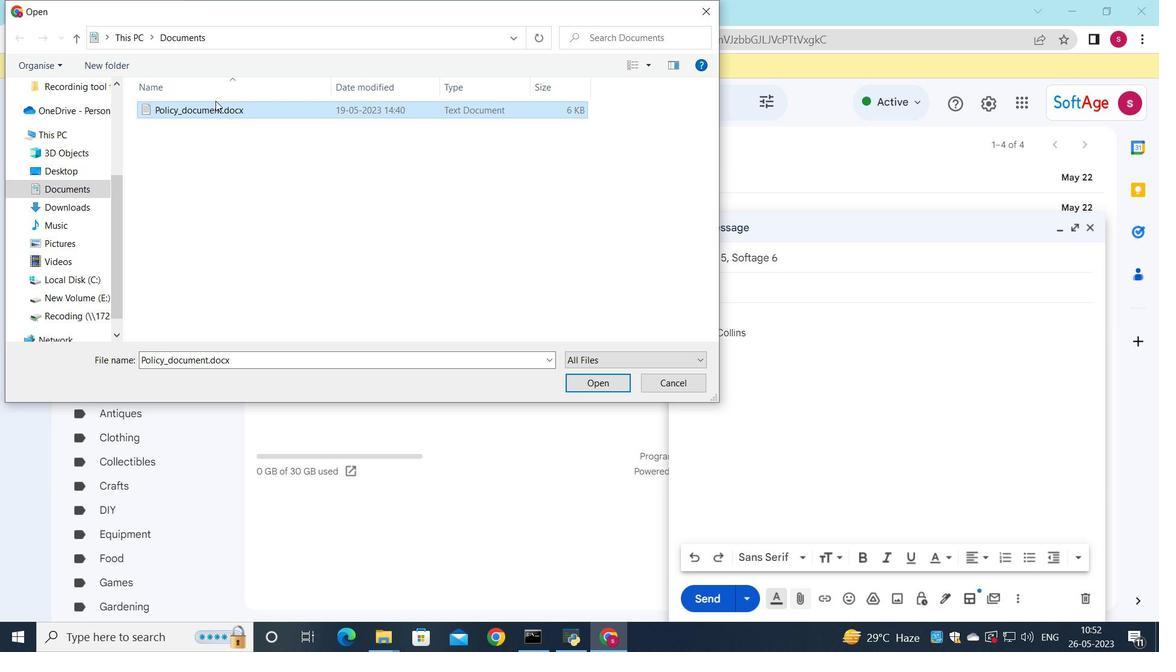 
Action: Mouse pressed left at (219, 112)
Screenshot: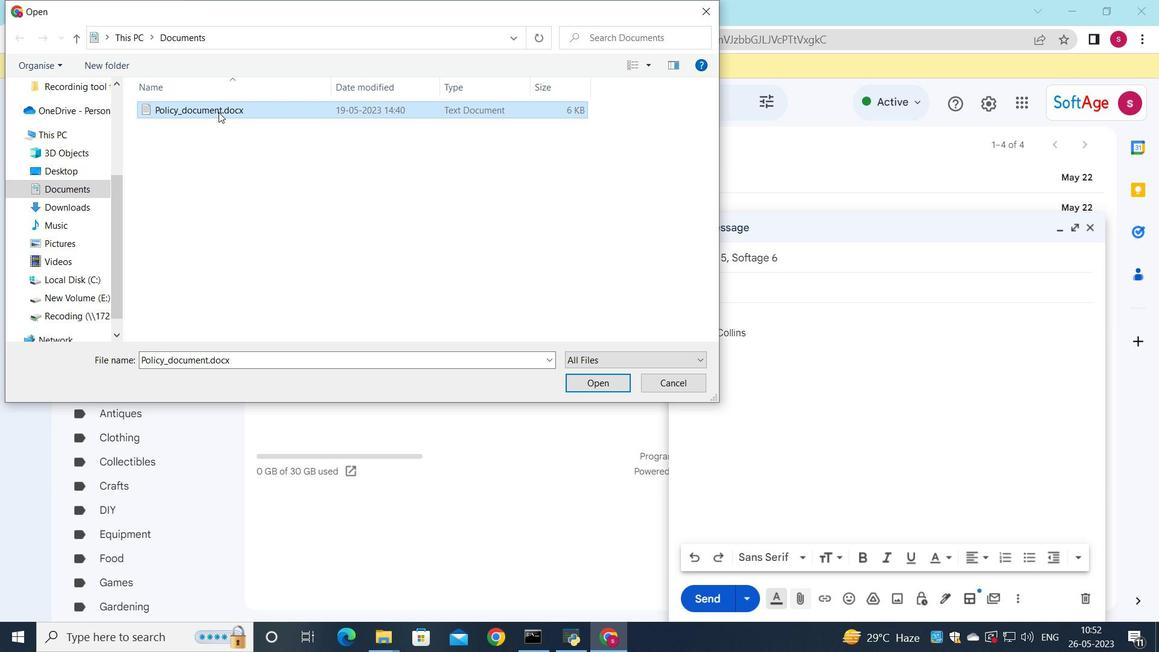 
Action: Mouse moved to (507, 172)
Screenshot: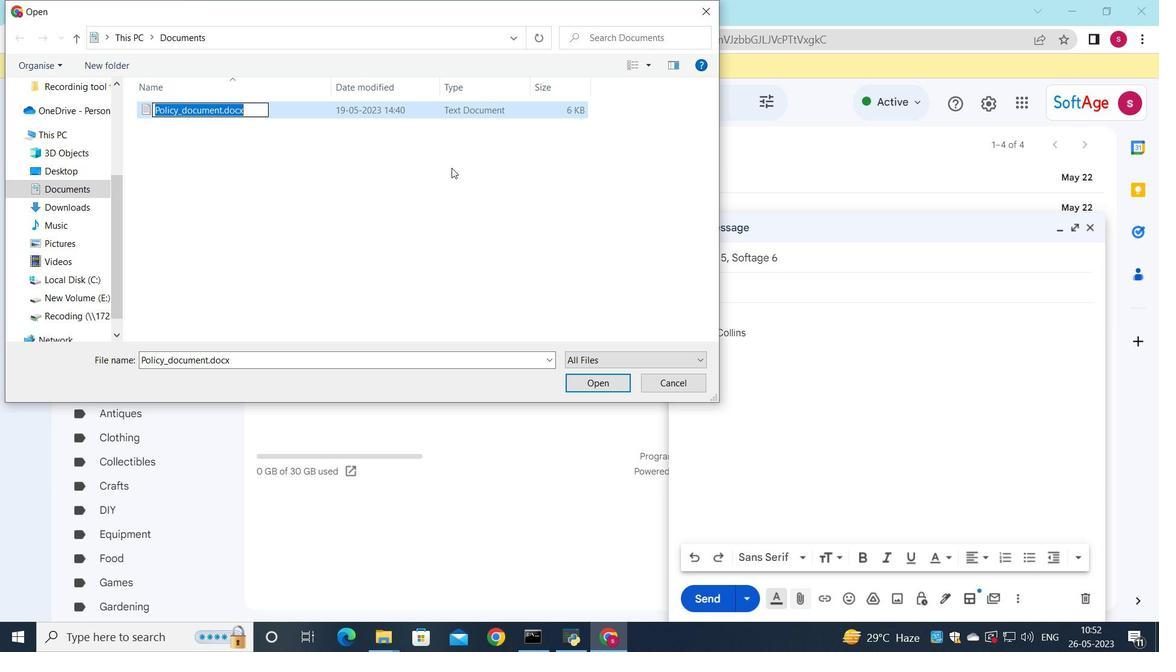 
Action: Key pressed <Key.shift_r>Partnership<Key.shift_r><Key.shift_r><Key.shift_r><Key.shift_r><Key.shift_r><Key.shift_r><Key.shift_r><Key.shift_r><Key.shift_r><Key.shift_r><Key.shift_r><Key.shift_r><Key.shift_r><Key.shift_r><Key.shift_r><Key.shift_r><Key.shift_r><Key.shift_r><Key.shift_r><Key.shift_r><Key.shift_r><Key.shift_r><Key.shift_r><Key.shift_r><Key.shift_r><Key.shift_r><Key.shift_r><Key.shift_r><Key.shift_r><Key.shift_r><Key.shift_r><Key.shift_r><Key.shift_r><Key.shift_r><Key.shift_r><Key.shift_r><Key.shift_r><Key.shift_r>_agreement.[<Key.backspace>pdf
Screenshot: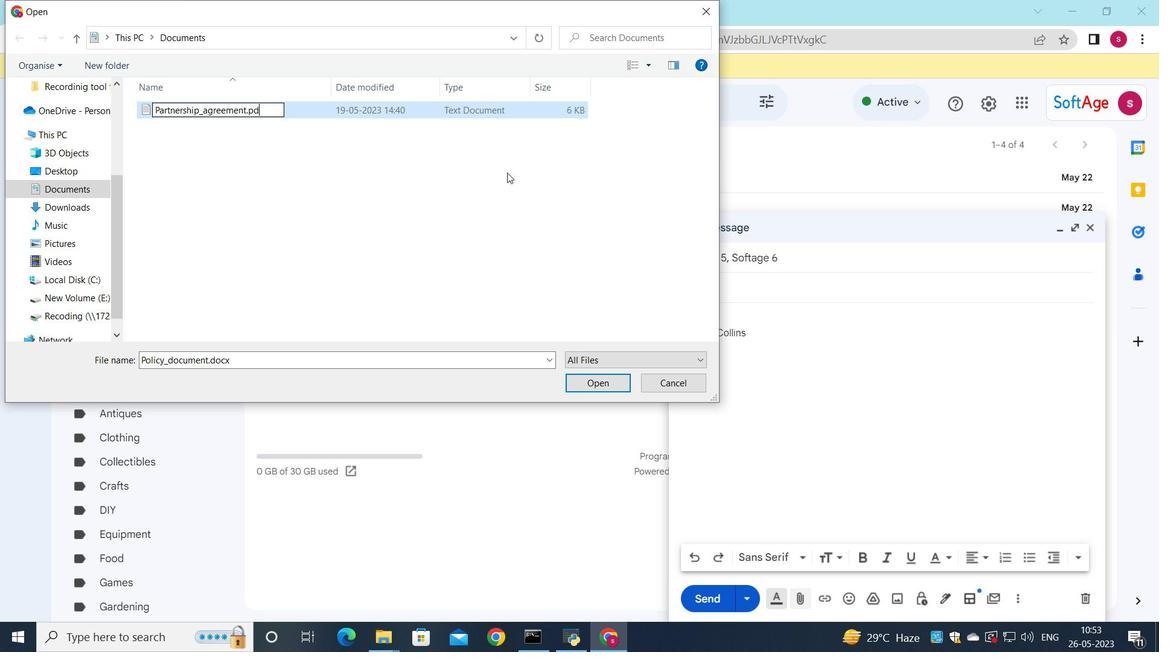 
Action: Mouse moved to (298, 108)
Screenshot: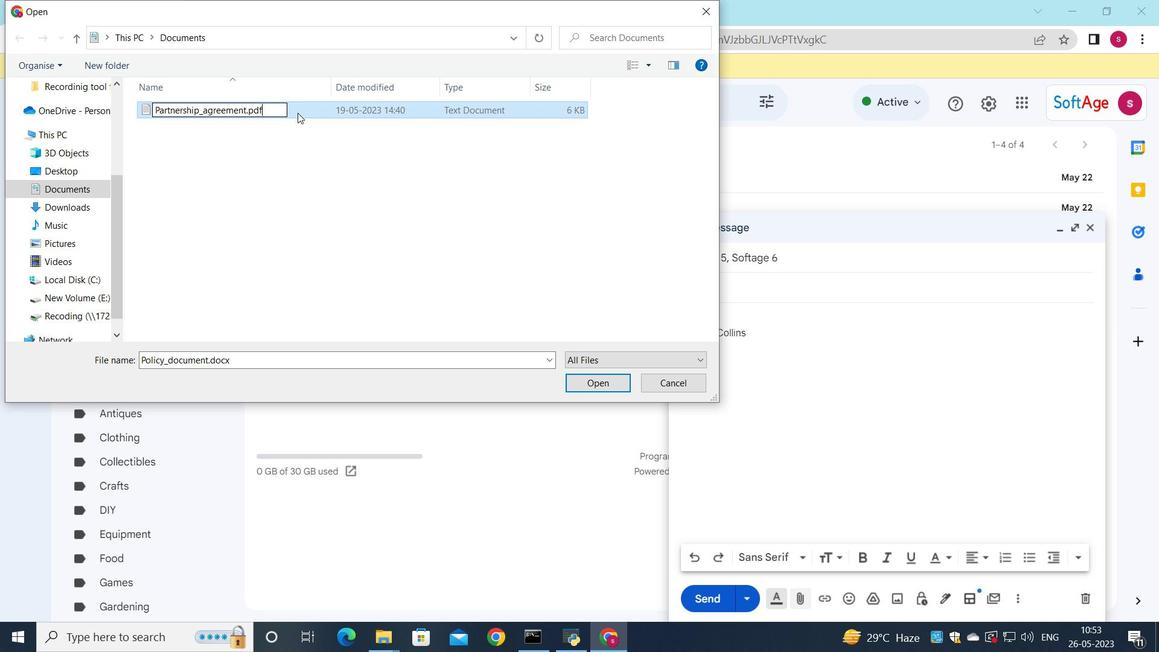 
Action: Mouse pressed left at (298, 108)
Screenshot: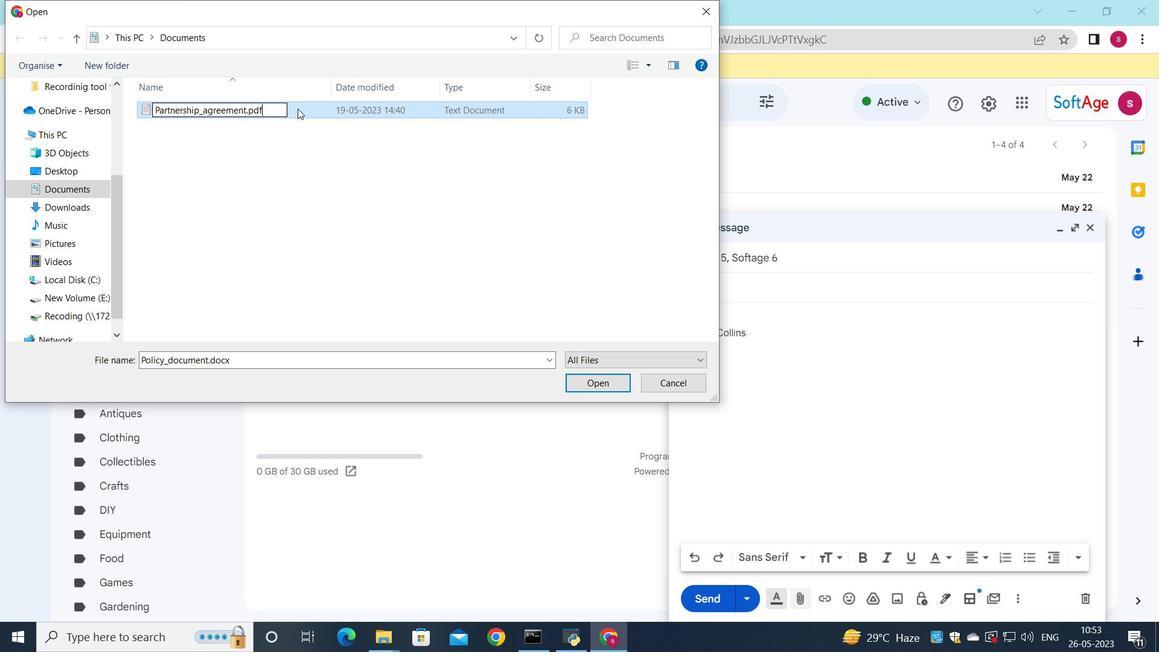 
Action: Mouse moved to (601, 385)
Screenshot: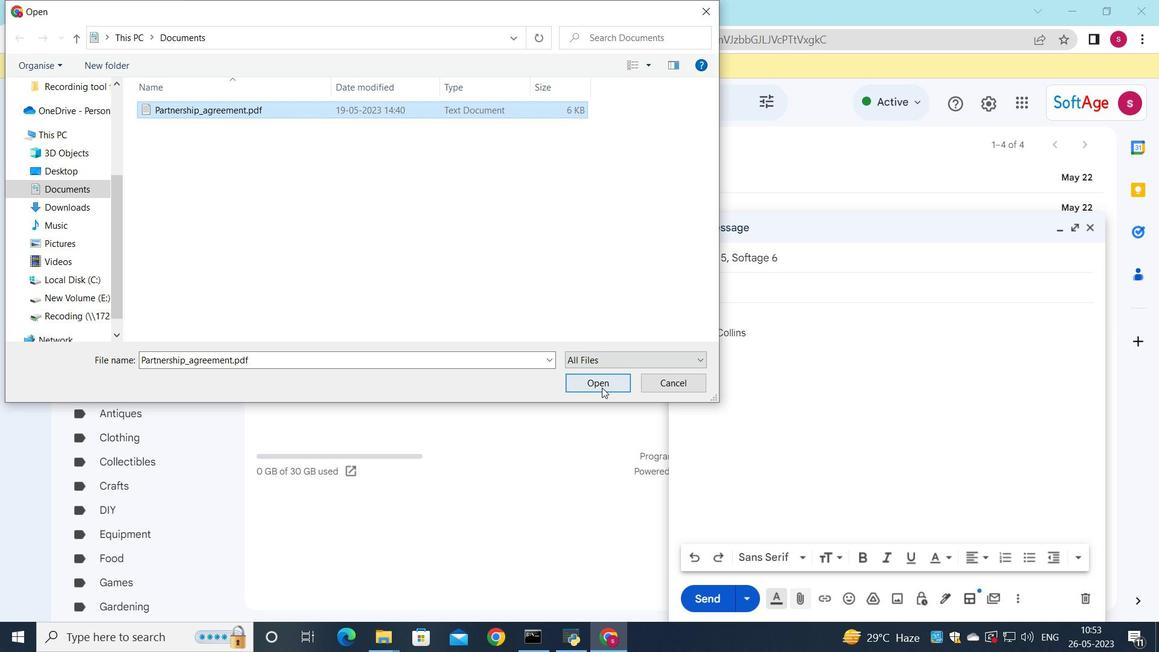 
Action: Mouse pressed left at (601, 385)
Screenshot: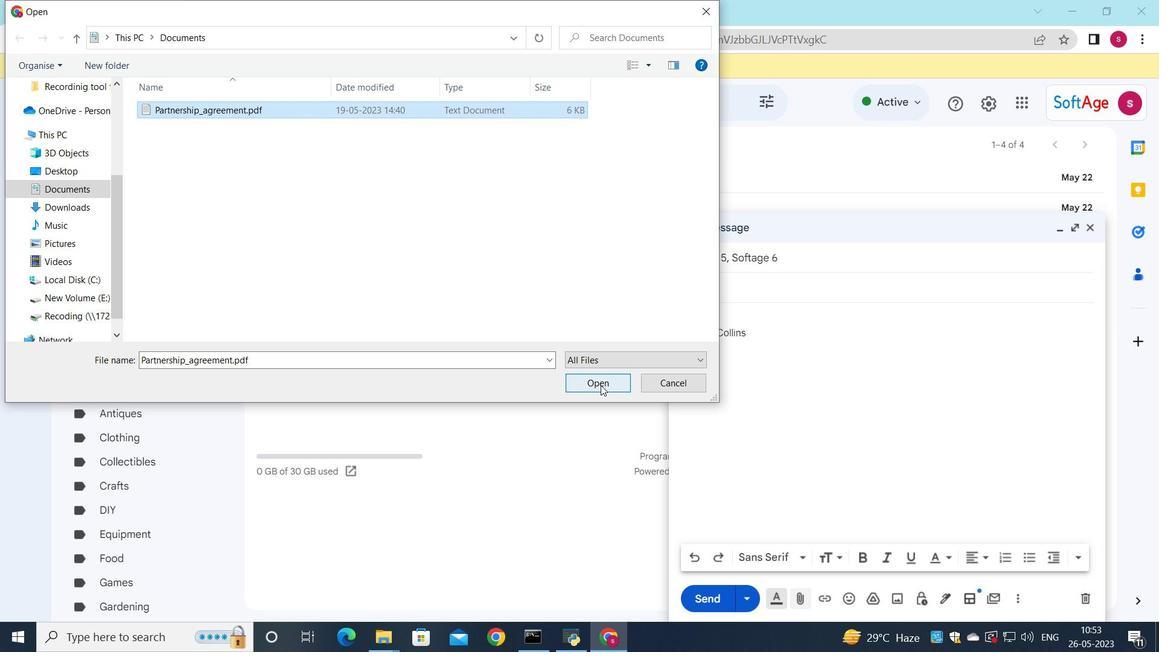 
Action: Mouse moved to (709, 291)
Screenshot: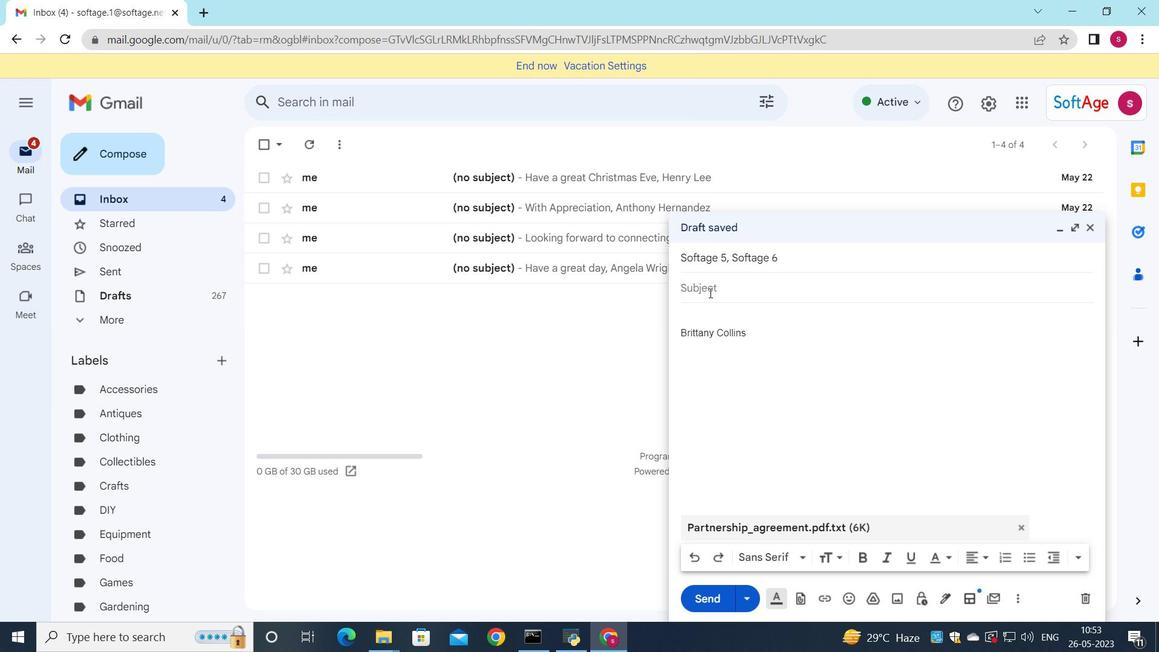 
Action: Mouse pressed left at (709, 291)
Screenshot: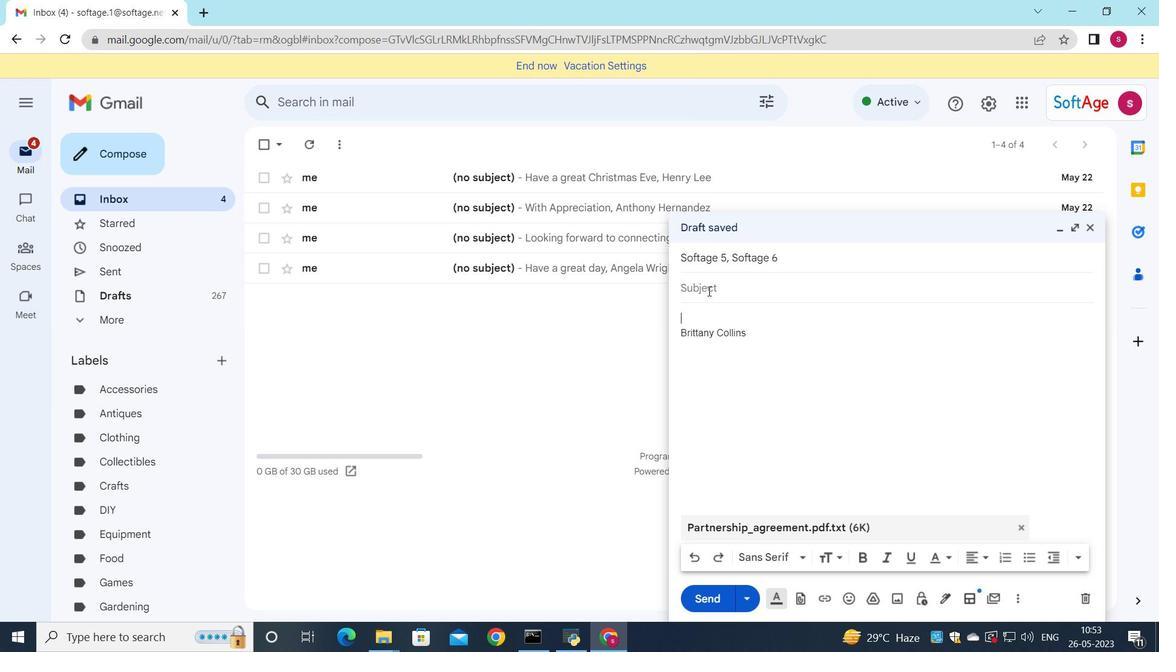 
Action: Key pressed <Key.shift><Key.shift><Key.shift><Key.shift><Key.shift><Key.shift><Key.shift><Key.shift><Key.shift>Rew<Key.backspace>qest<Key.space>for<Key.space>a<Key.space>
Screenshot: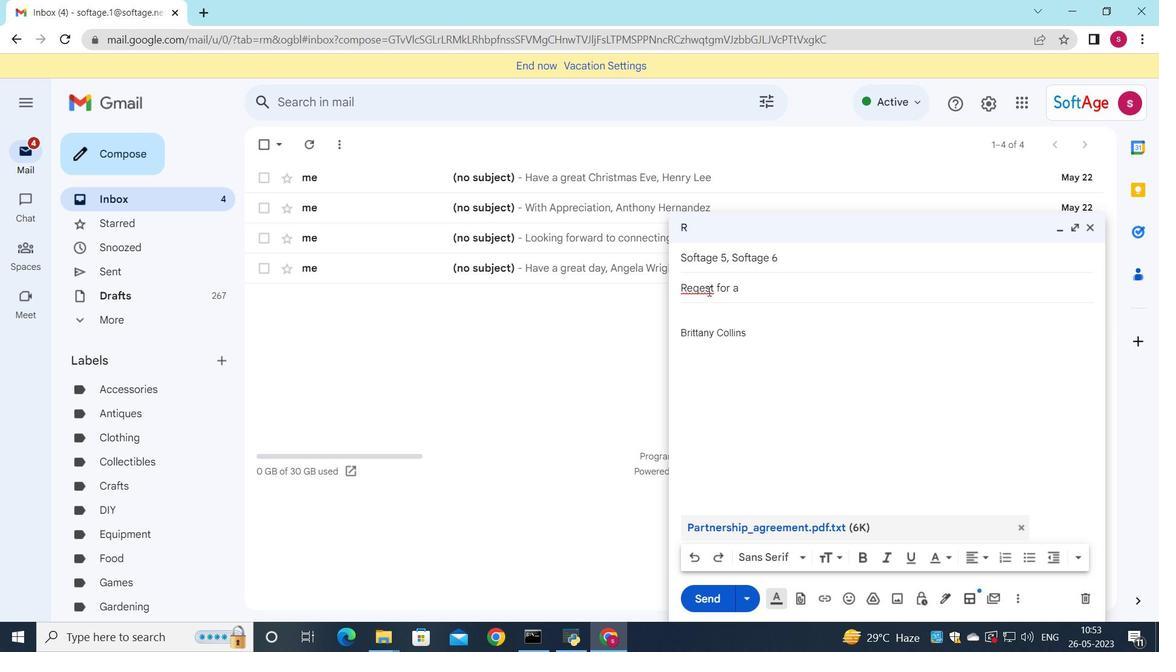 
Action: Mouse moved to (701, 287)
Screenshot: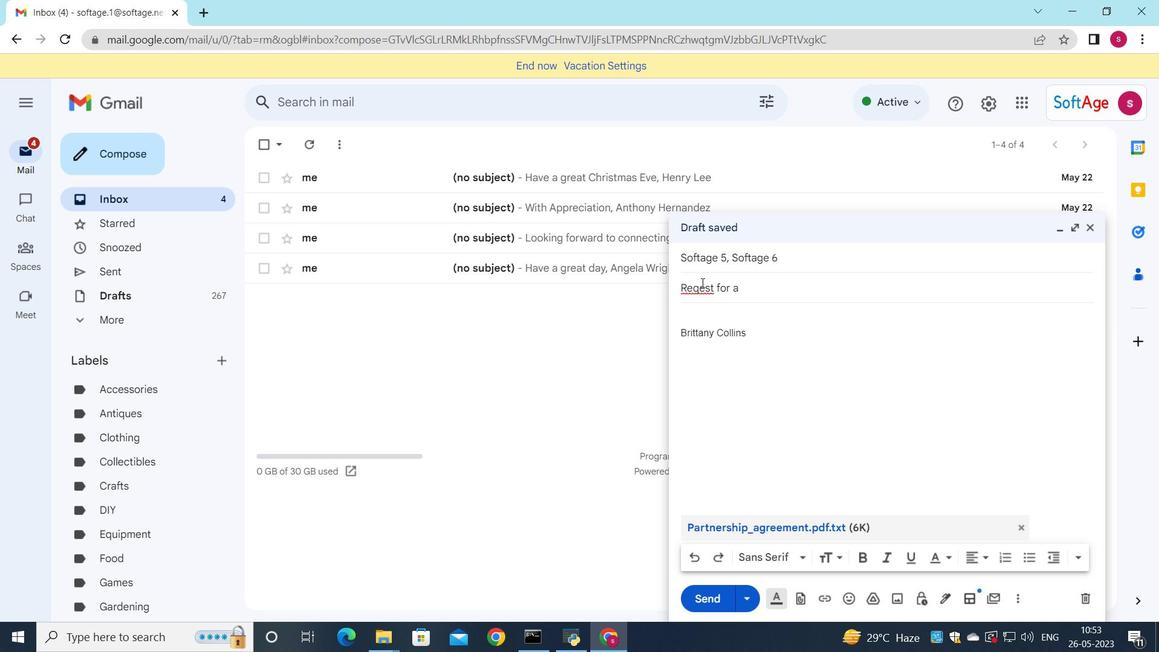 
Action: Mouse pressed left at (701, 287)
Screenshot: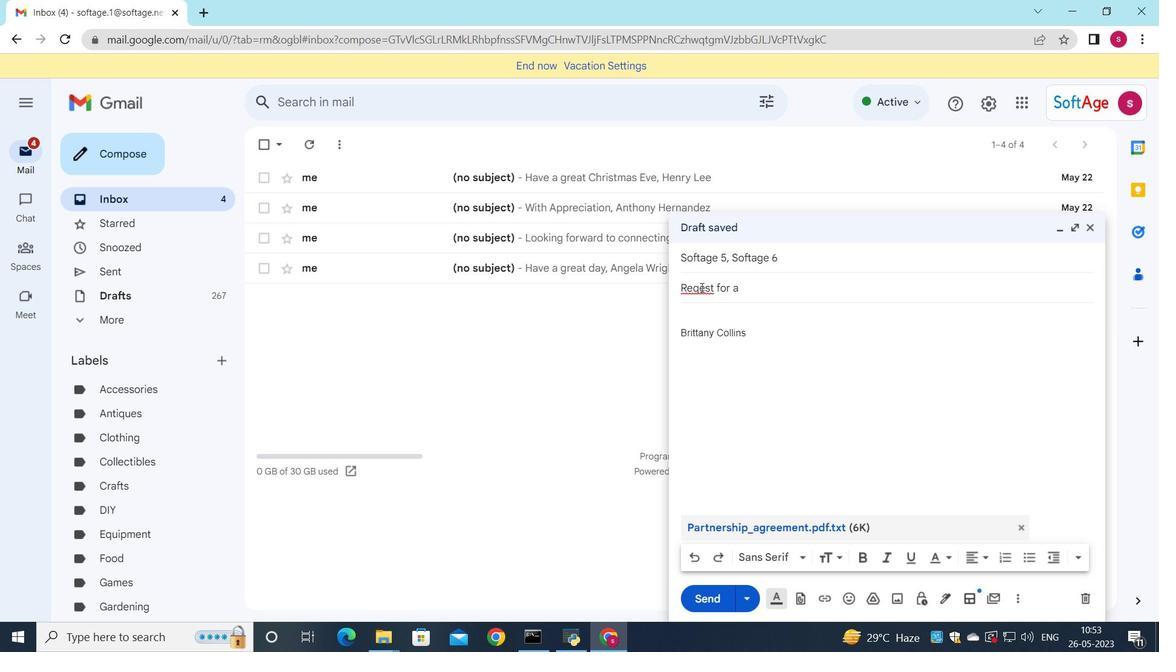 
Action: Key pressed u
Screenshot: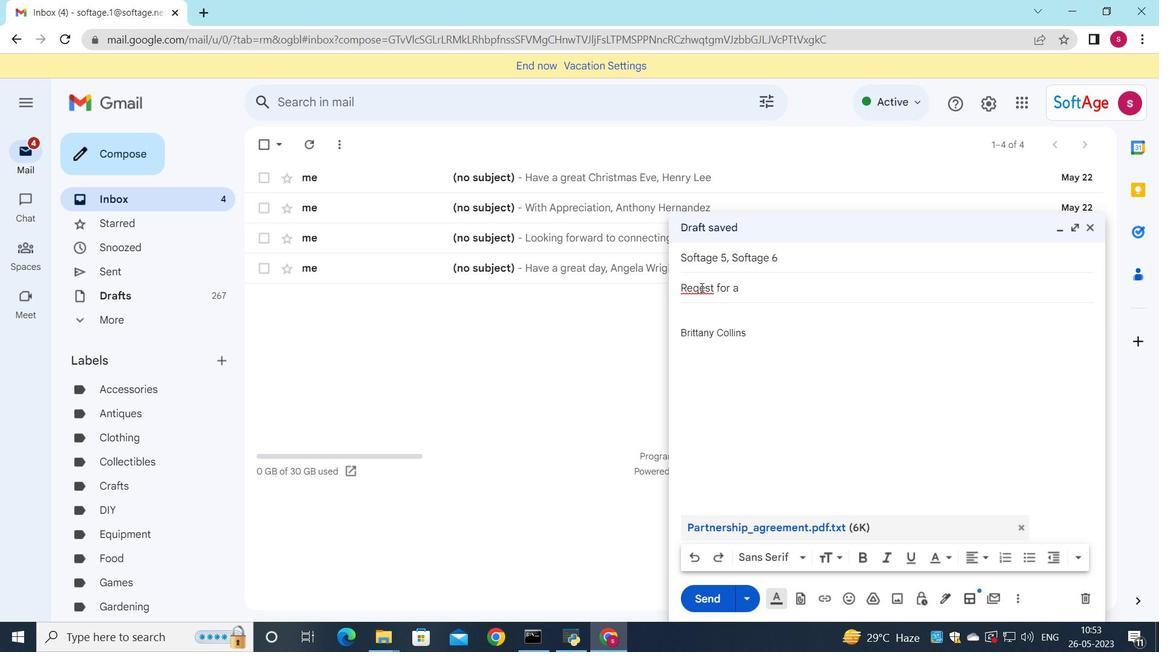 
Action: Mouse moved to (778, 290)
Screenshot: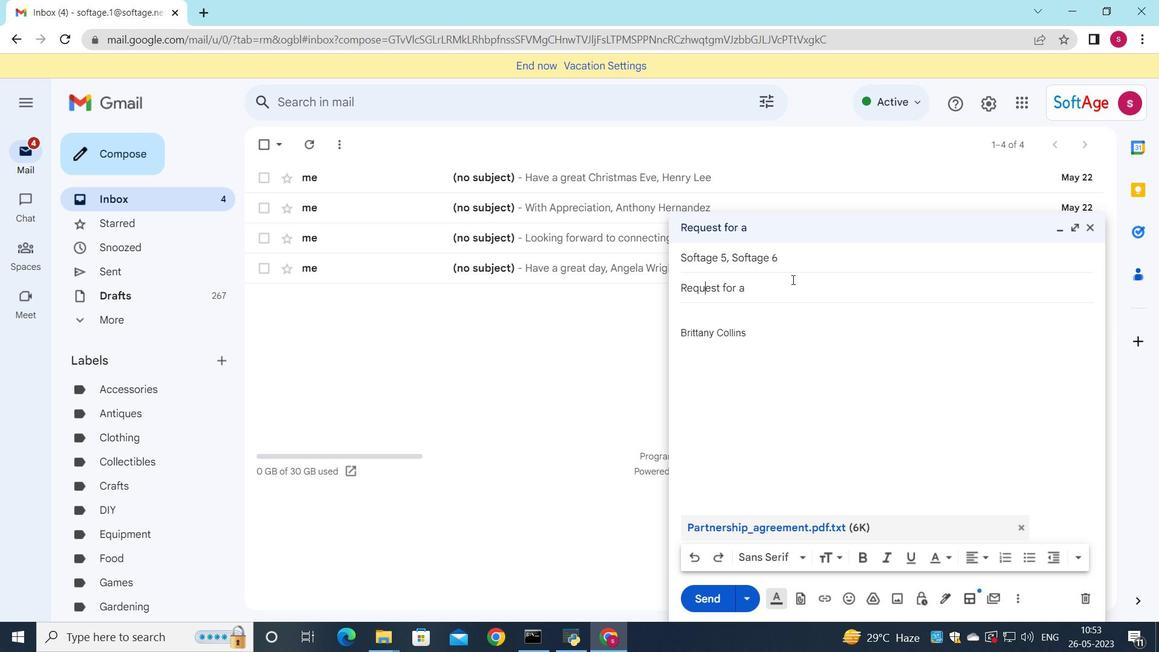 
Action: Mouse pressed left at (778, 290)
Screenshot: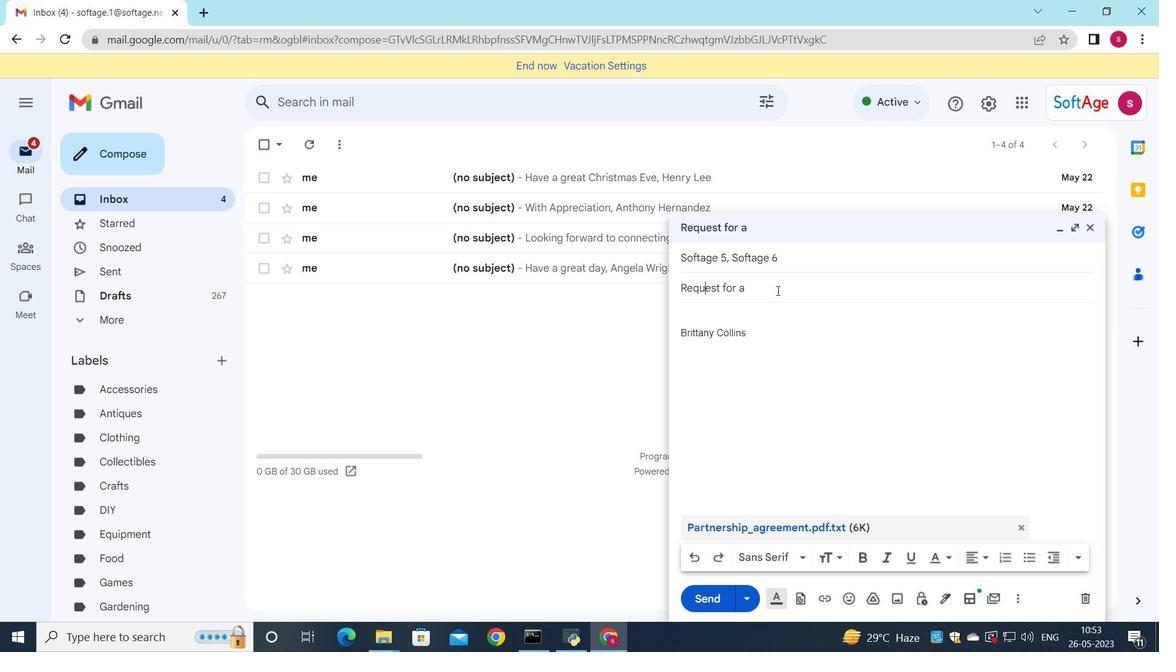 
Action: Key pressed <Key.shift_r>Proposal
Screenshot: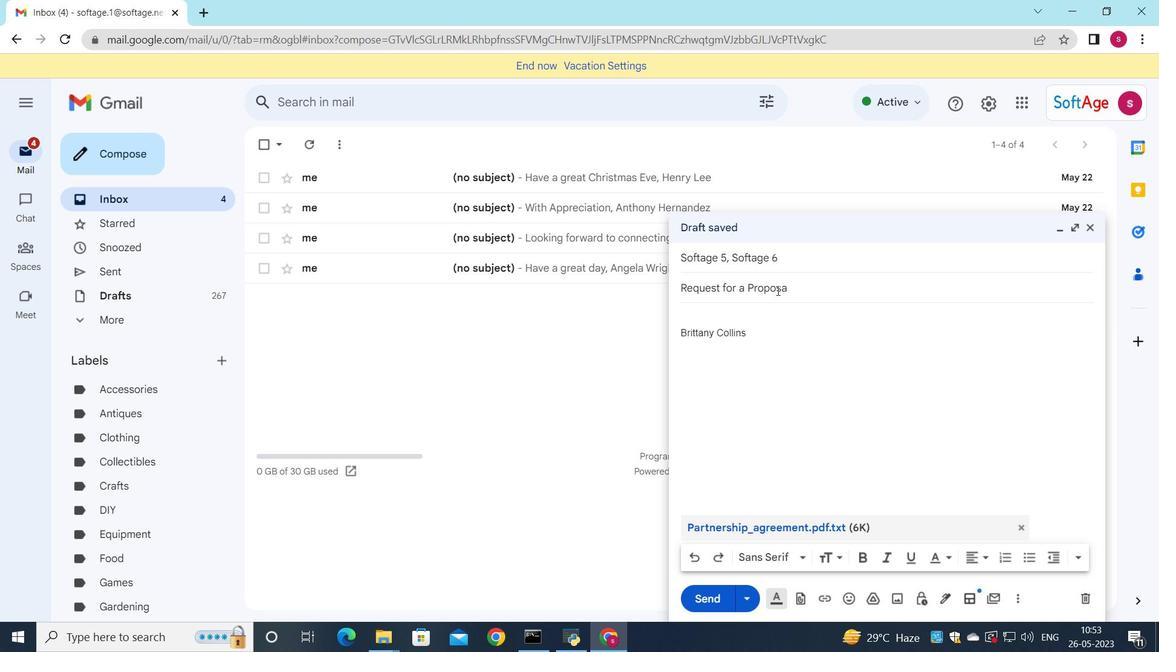 
Action: Mouse moved to (750, 310)
Screenshot: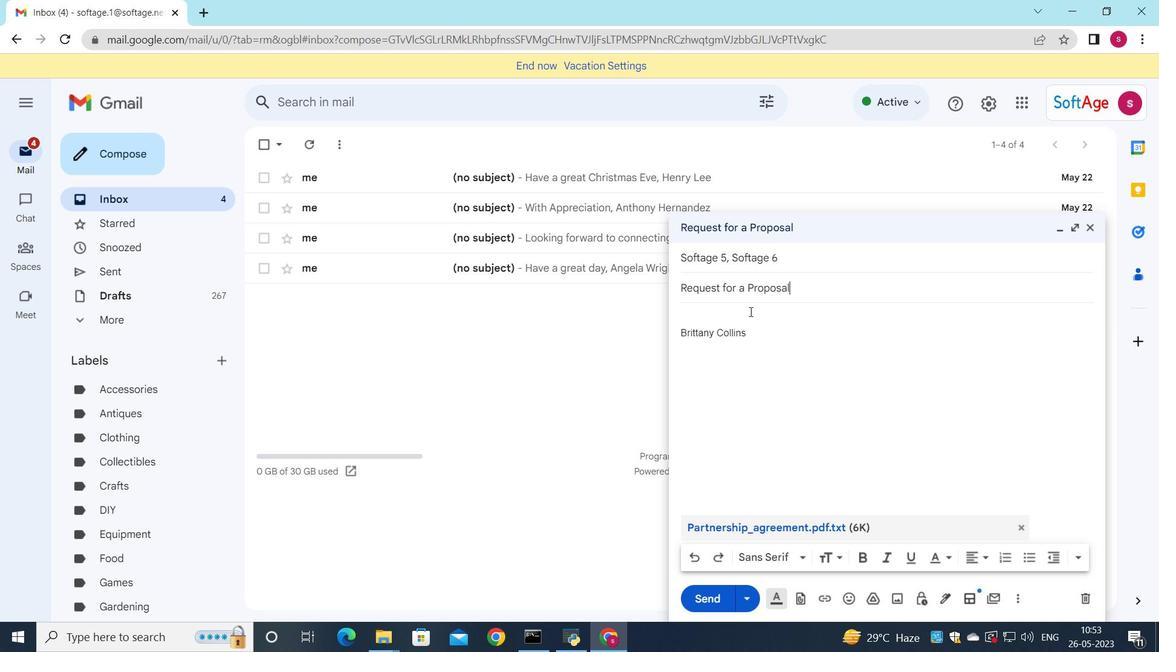 
Action: Mouse scrolled (750, 309) with delta (0, 0)
Screenshot: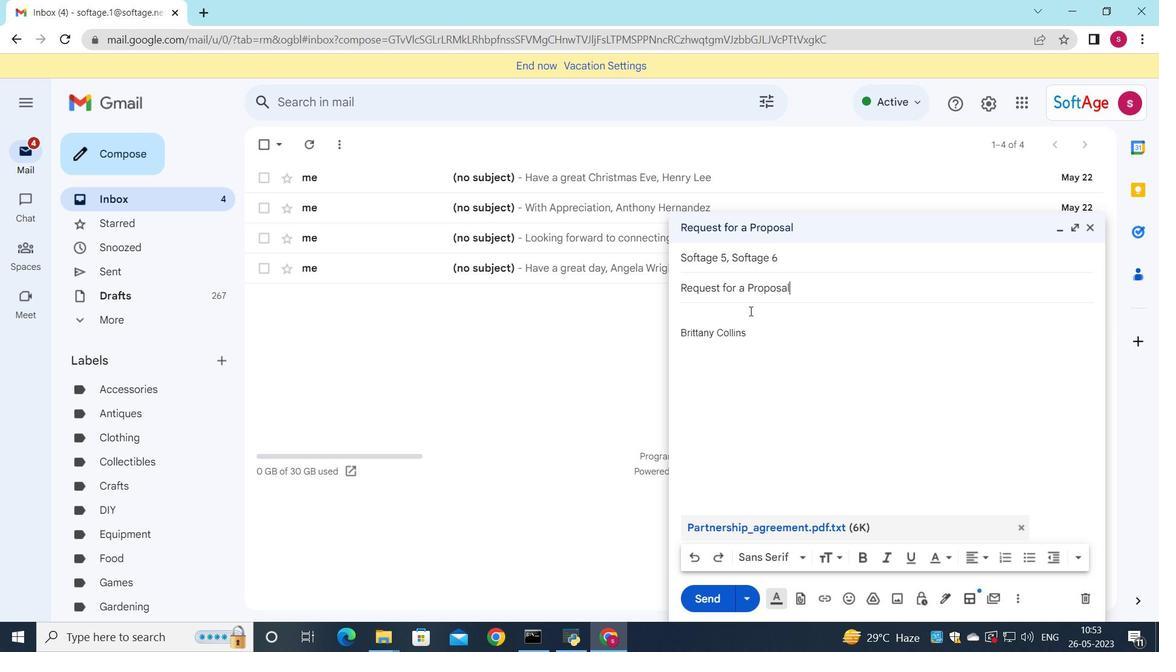 
Action: Mouse moved to (750, 311)
Screenshot: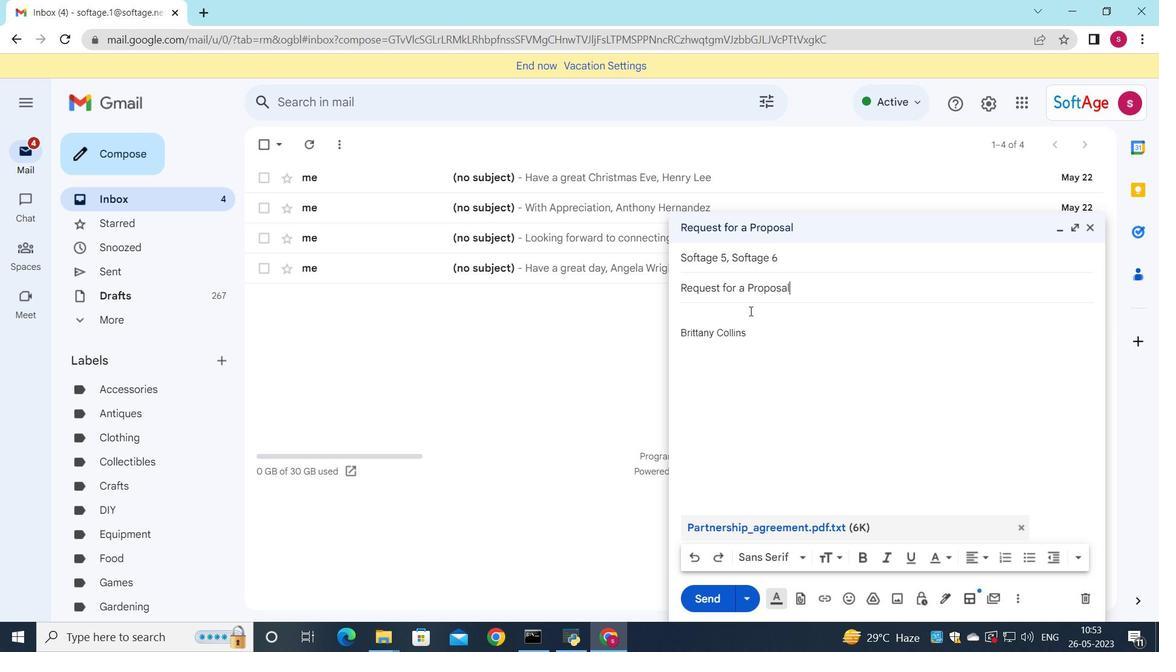 
Action: Mouse scrolled (750, 311) with delta (0, 0)
Screenshot: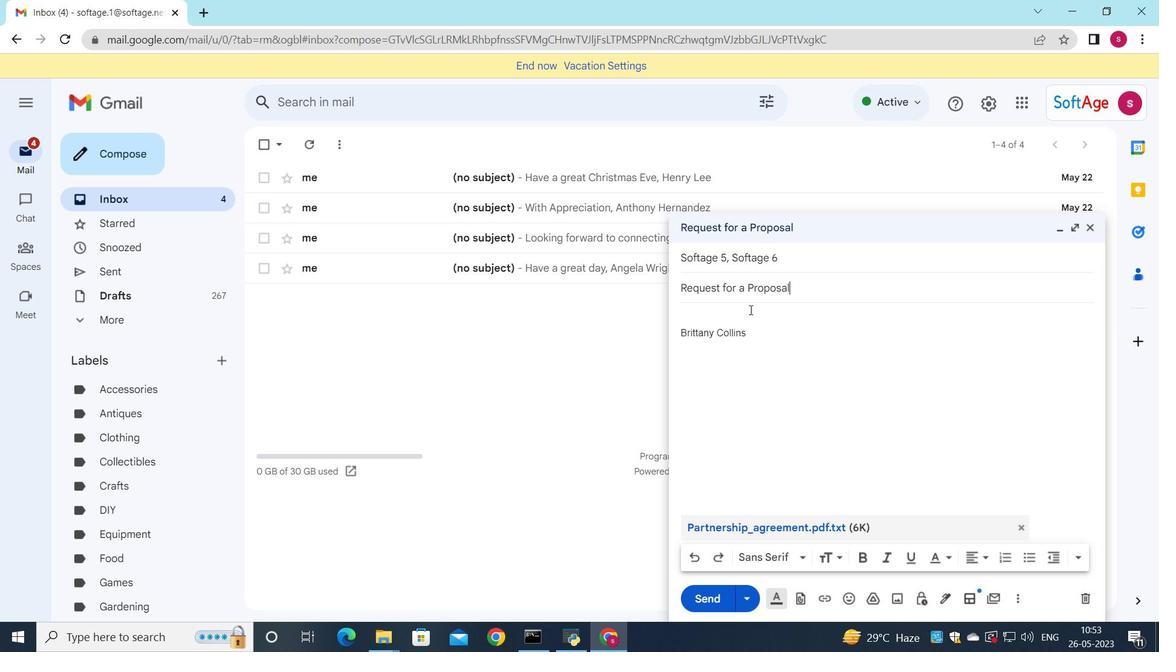 
Action: Mouse moved to (750, 312)
Screenshot: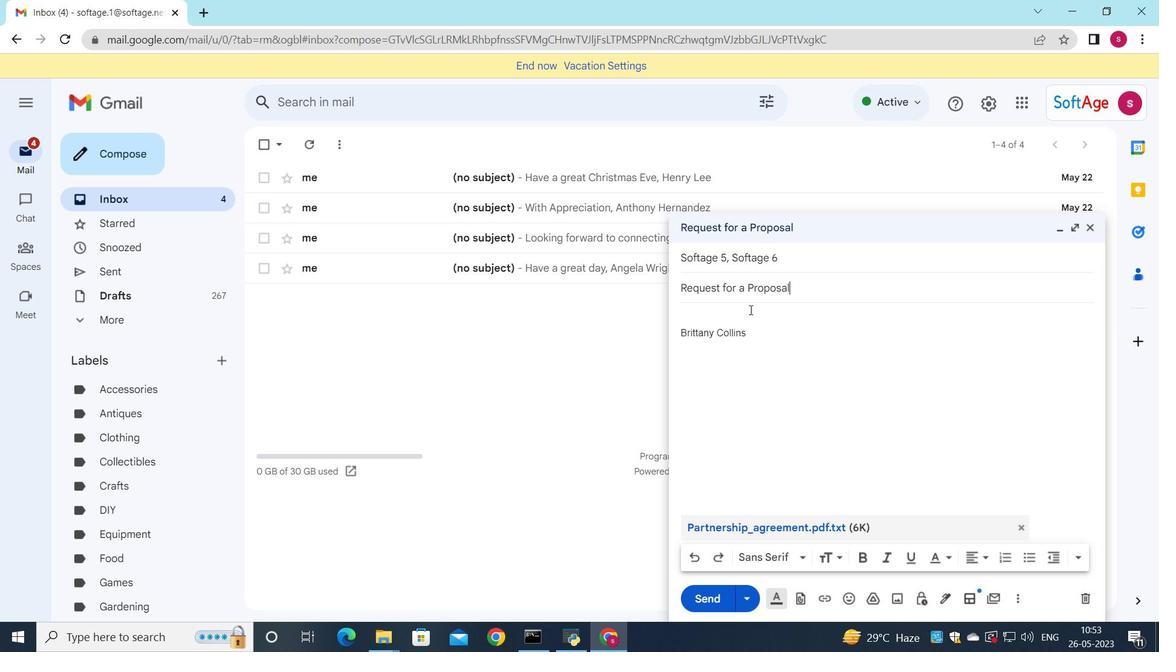 
Action: Mouse scrolled (750, 311) with delta (0, 0)
Screenshot: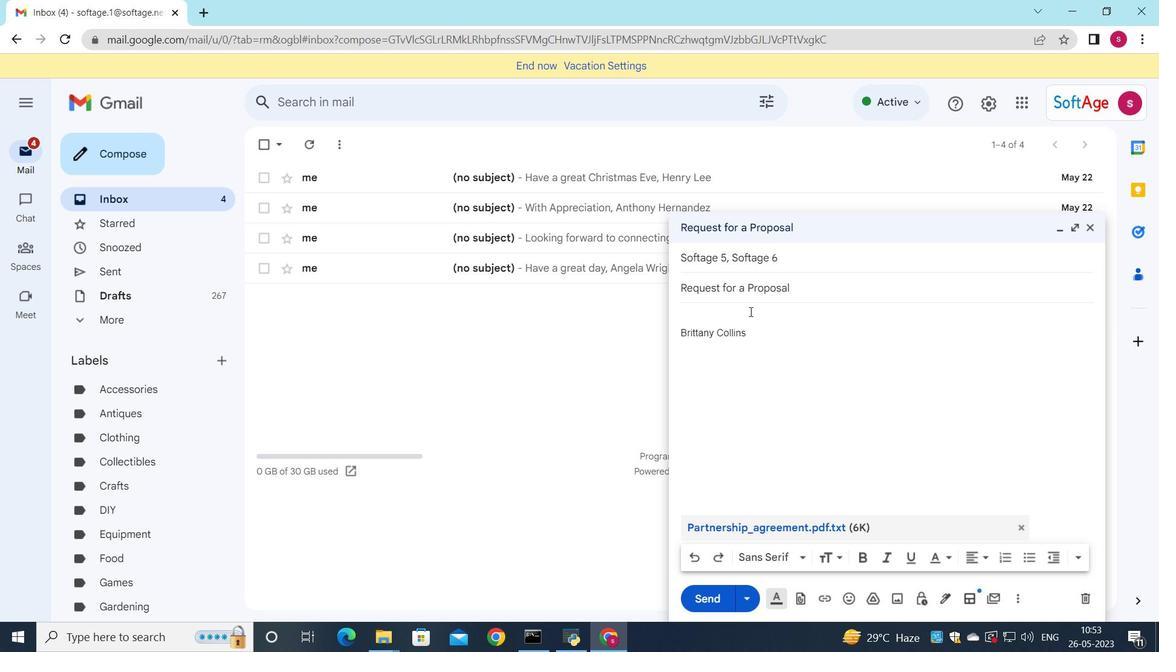 
Action: Mouse scrolled (750, 311) with delta (0, 0)
Screenshot: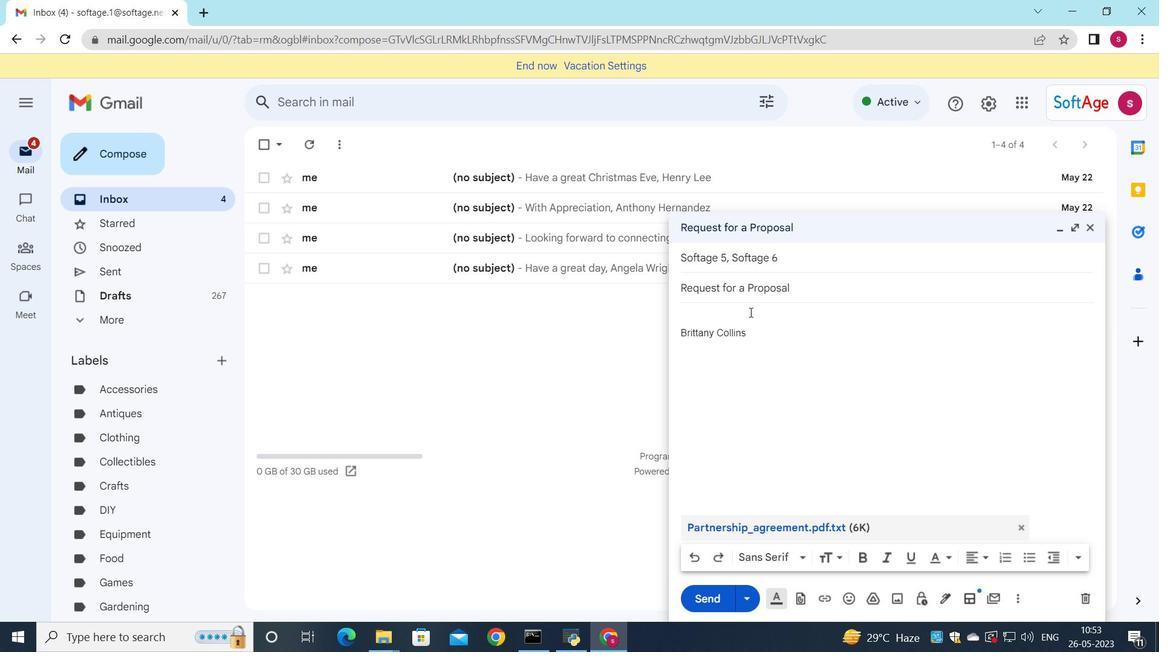 
Action: Mouse moved to (752, 325)
Screenshot: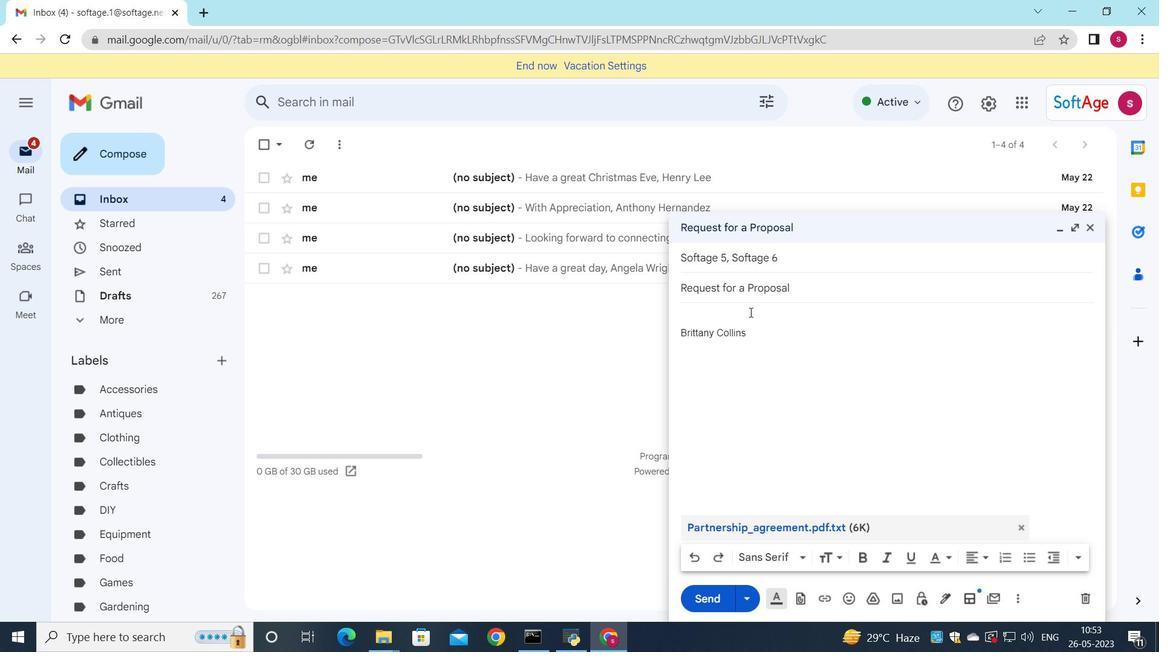 
Action: Mouse scrolled (752, 325) with delta (0, 0)
Screenshot: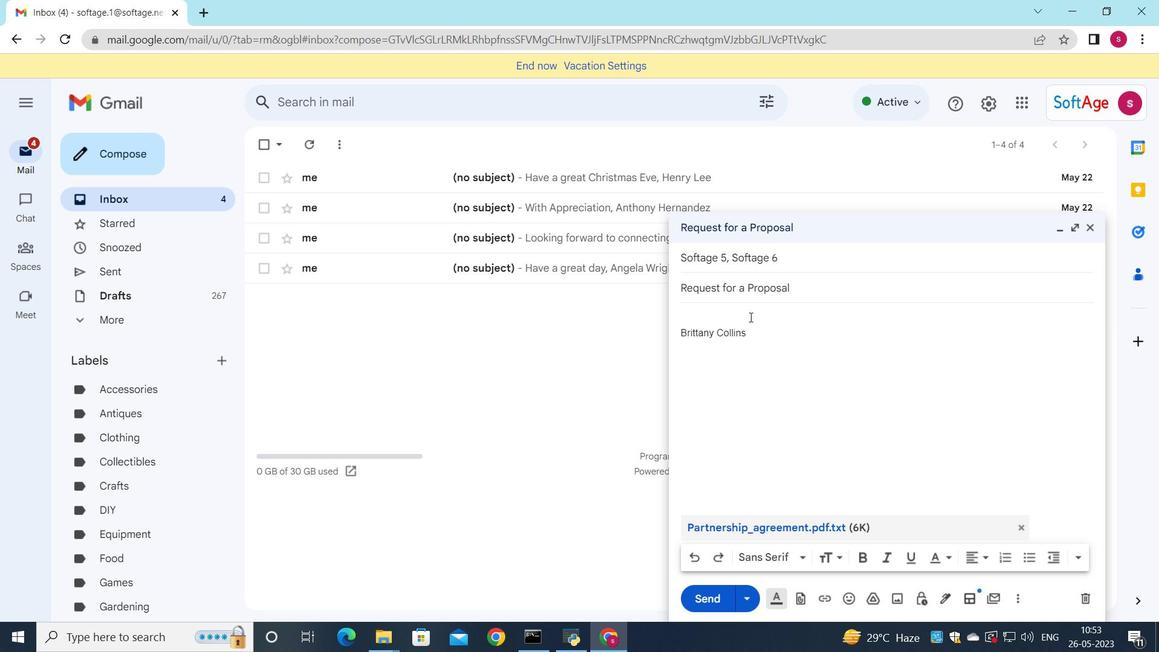 
Action: Mouse moved to (691, 316)
Screenshot: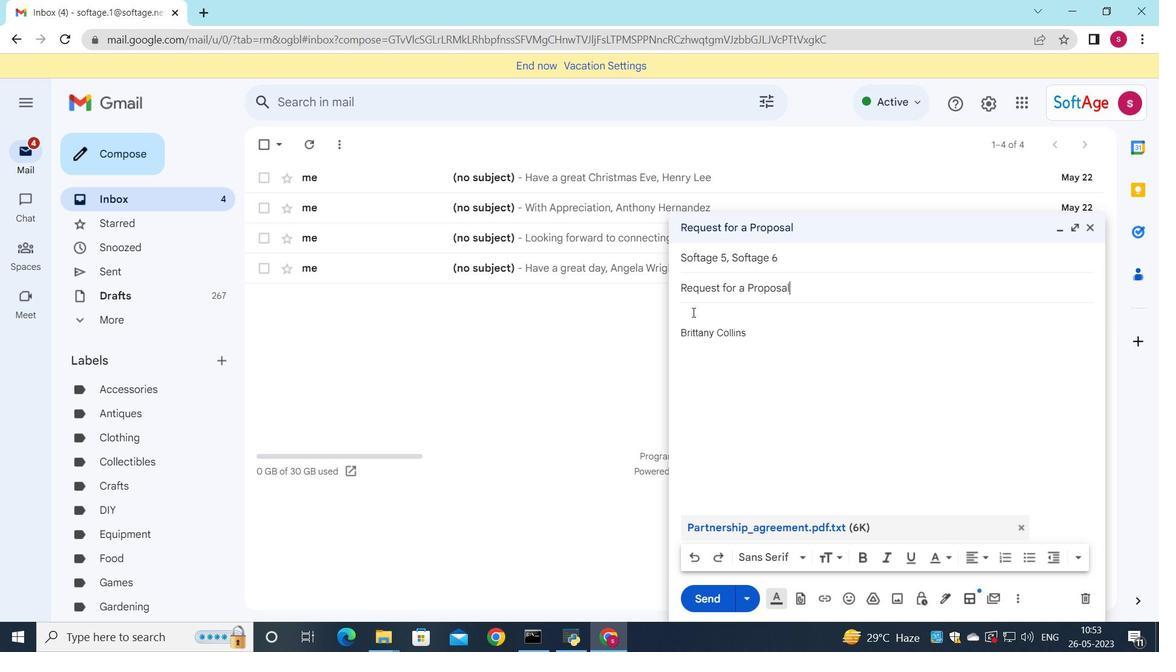
Action: Mouse pressed left at (691, 316)
Screenshot: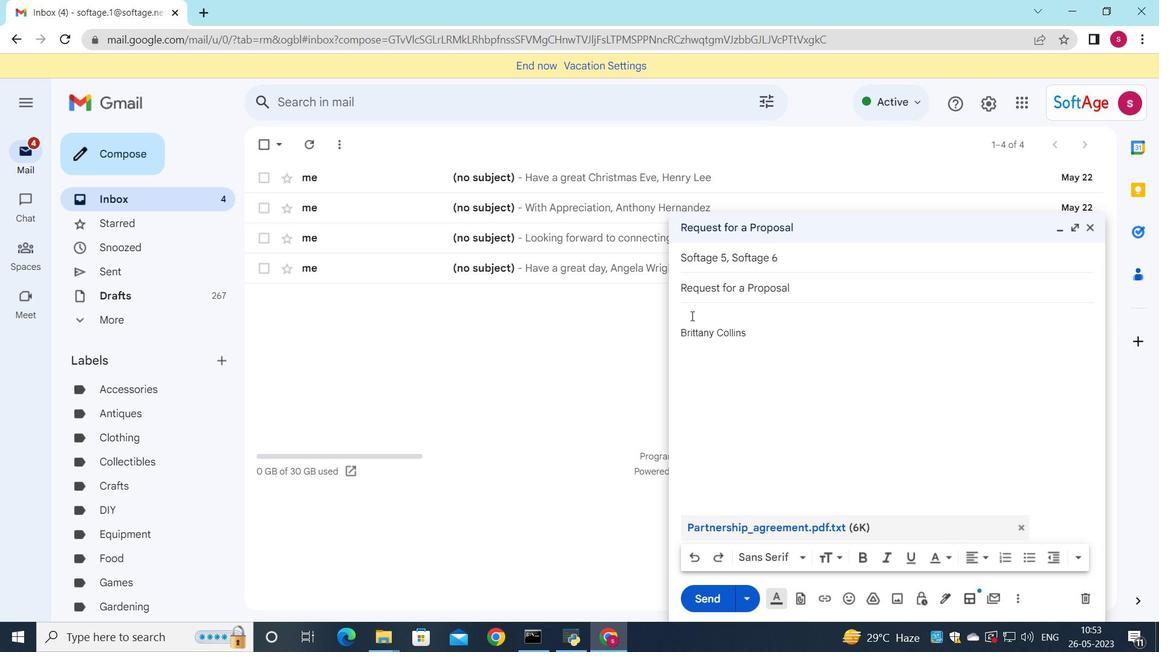 
Action: Key pressed <Key.shift><Key.shift><Key.shift><Key.shift><Key.shift><Key.shift><Key.shift><Key.shift><Key.shift><Key.shift><Key.shift><Key.shift><Key.shift><Key.shift><Key.shift><Key.shift><Key.shift><Key.shift><Key.shift><Key.shift><Key.shift><Key.shift><Key.shift>Could<Key.space>you<Key.space>please<Key.space>provide<Key.space>a<Key.space>status<Key.space>update<Key.space>on<Key.space>this<Key.space>project
Screenshot: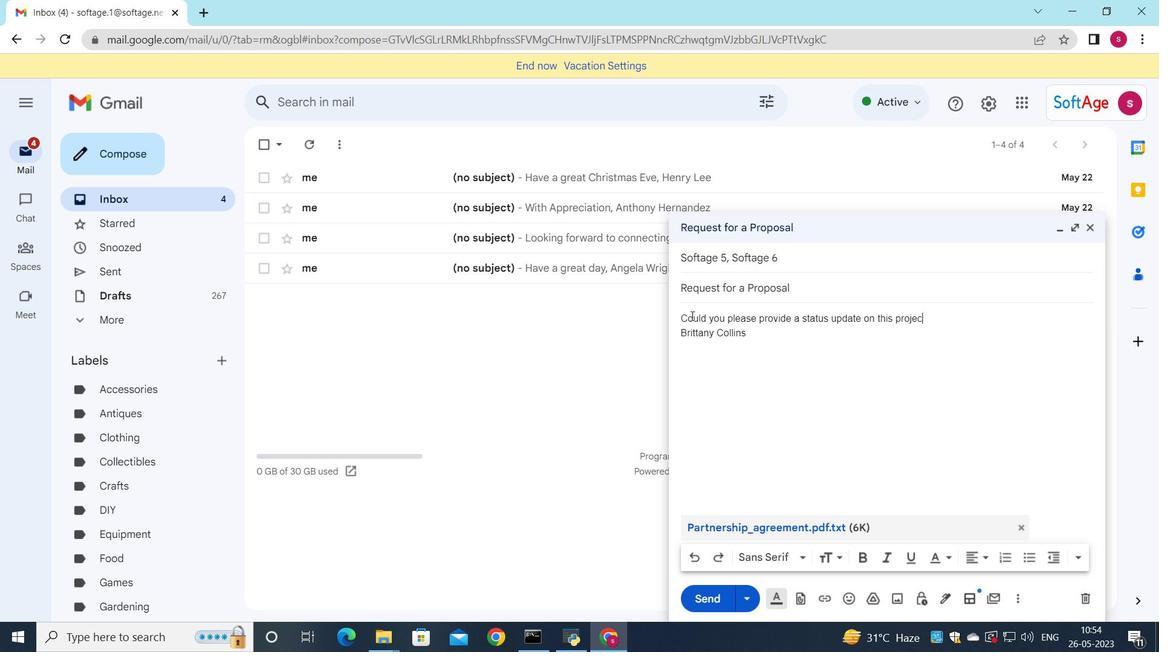 
Action: Mouse moved to (711, 604)
Screenshot: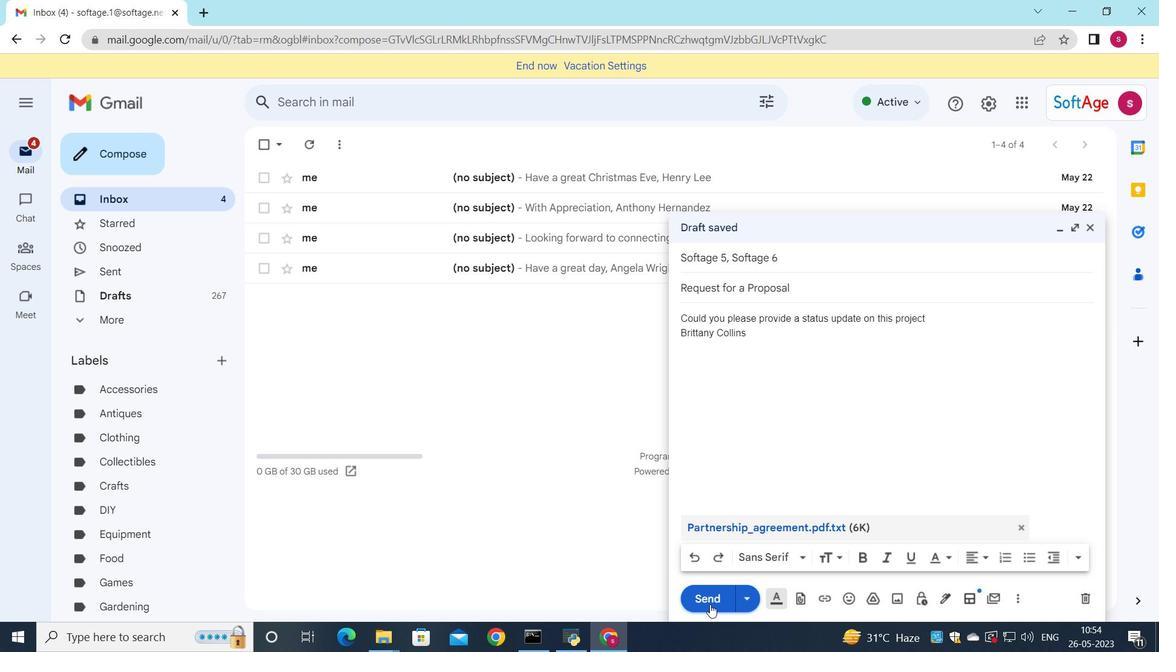 
Action: Mouse pressed left at (711, 604)
Screenshot: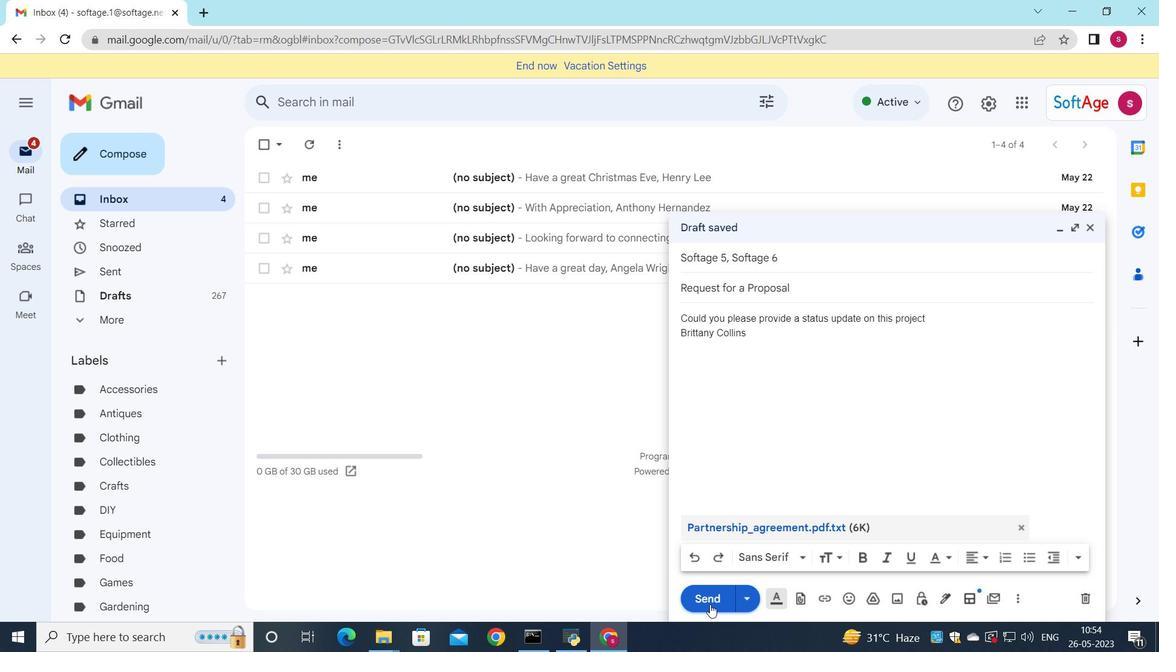 
Action: Mouse moved to (148, 268)
Screenshot: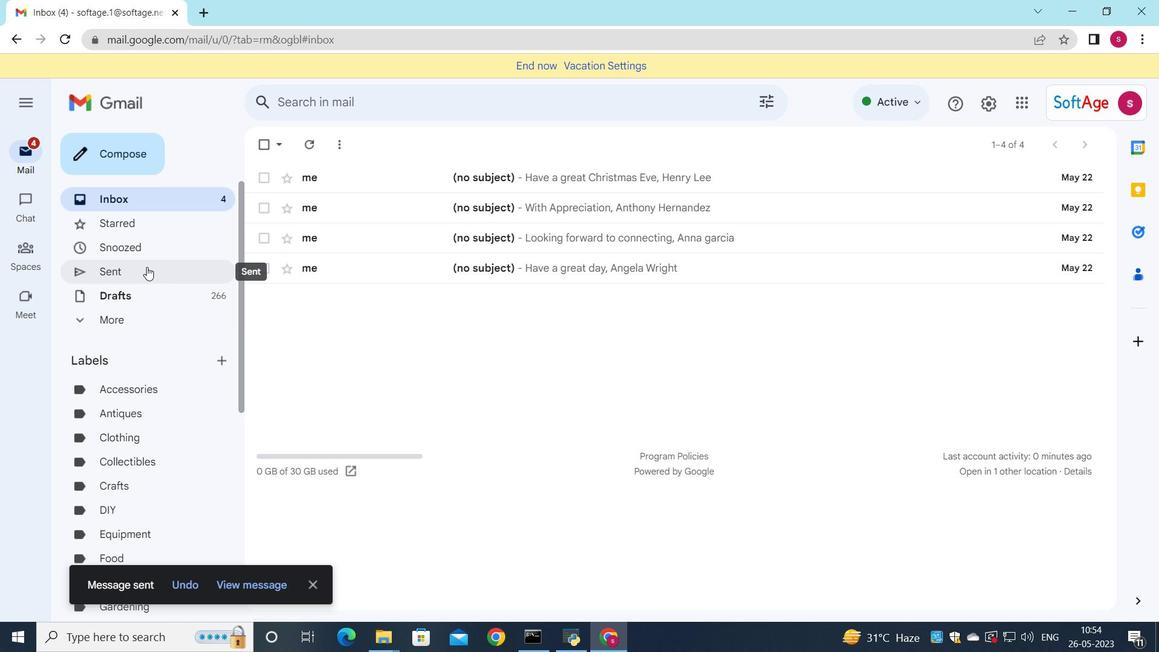 
Action: Mouse pressed left at (148, 268)
Screenshot: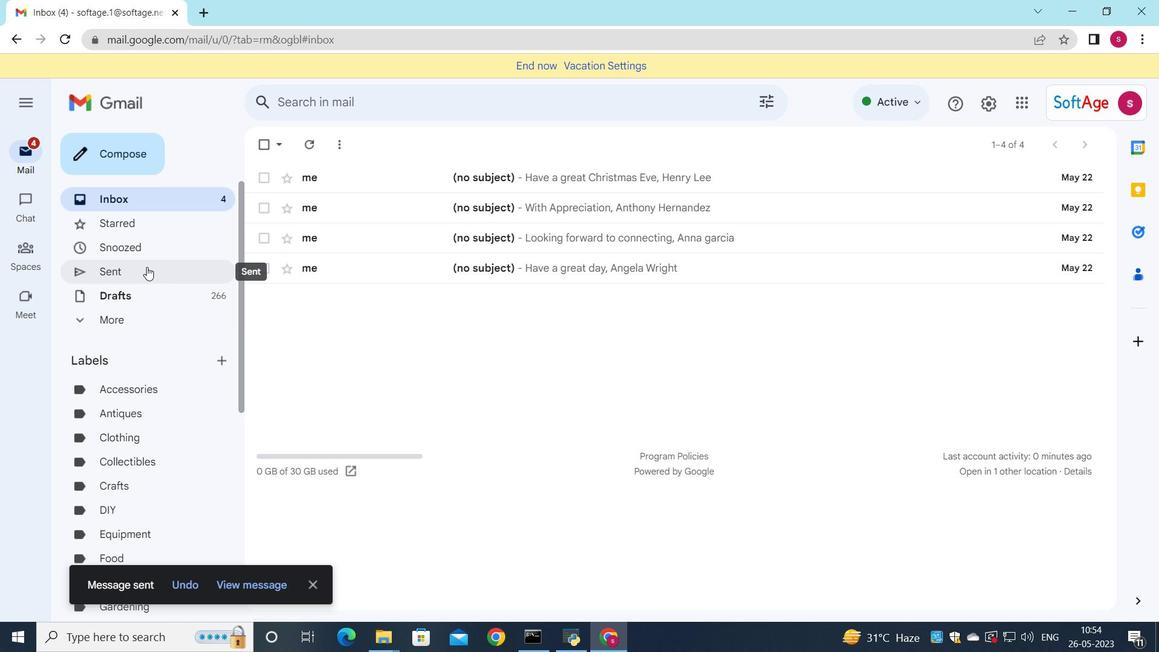 
Action: Mouse moved to (594, 233)
Screenshot: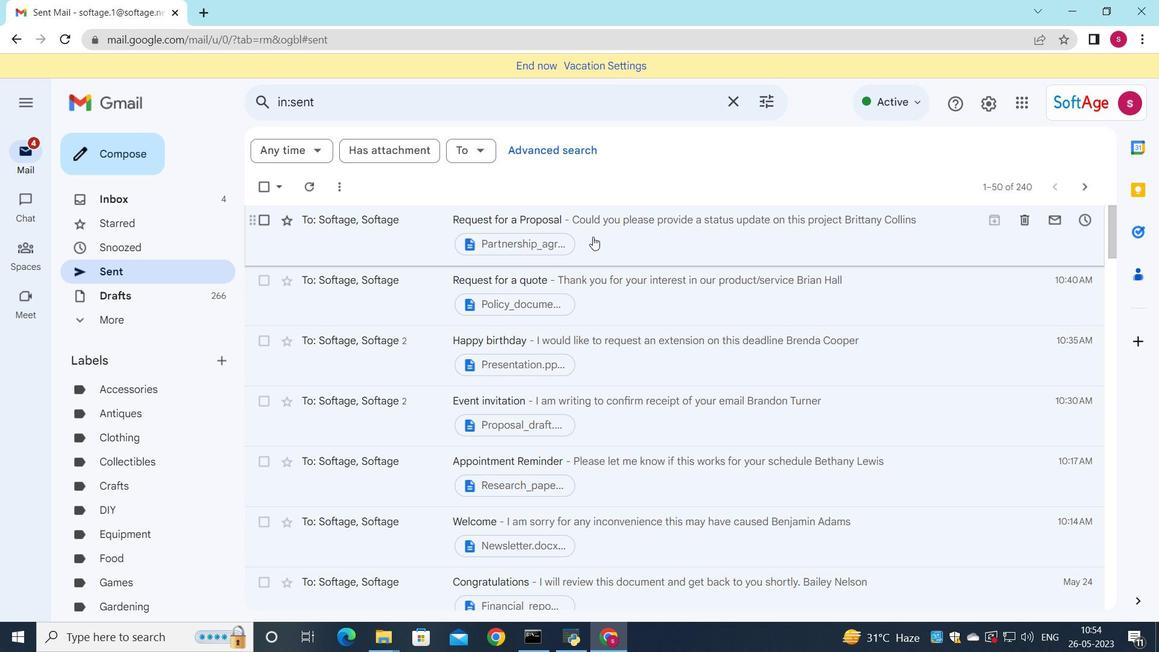 
Action: Mouse pressed left at (594, 233)
Screenshot: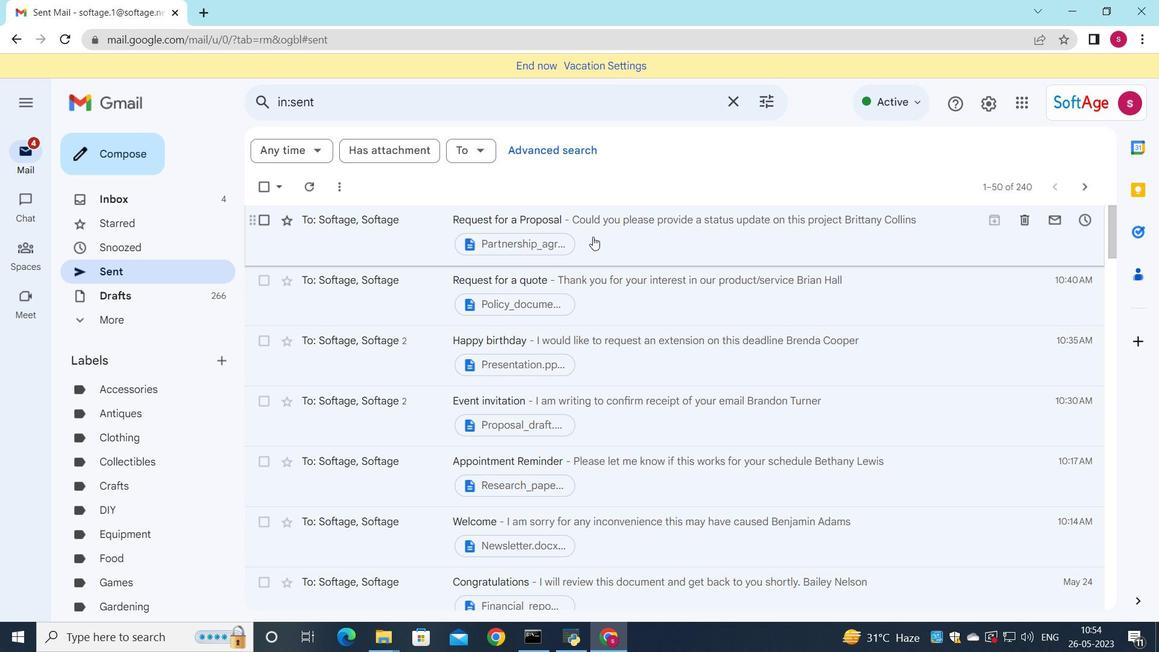 
